 Task: Add the "Commerce footer" in the site builder.
Action: Mouse moved to (1302, 89)
Screenshot: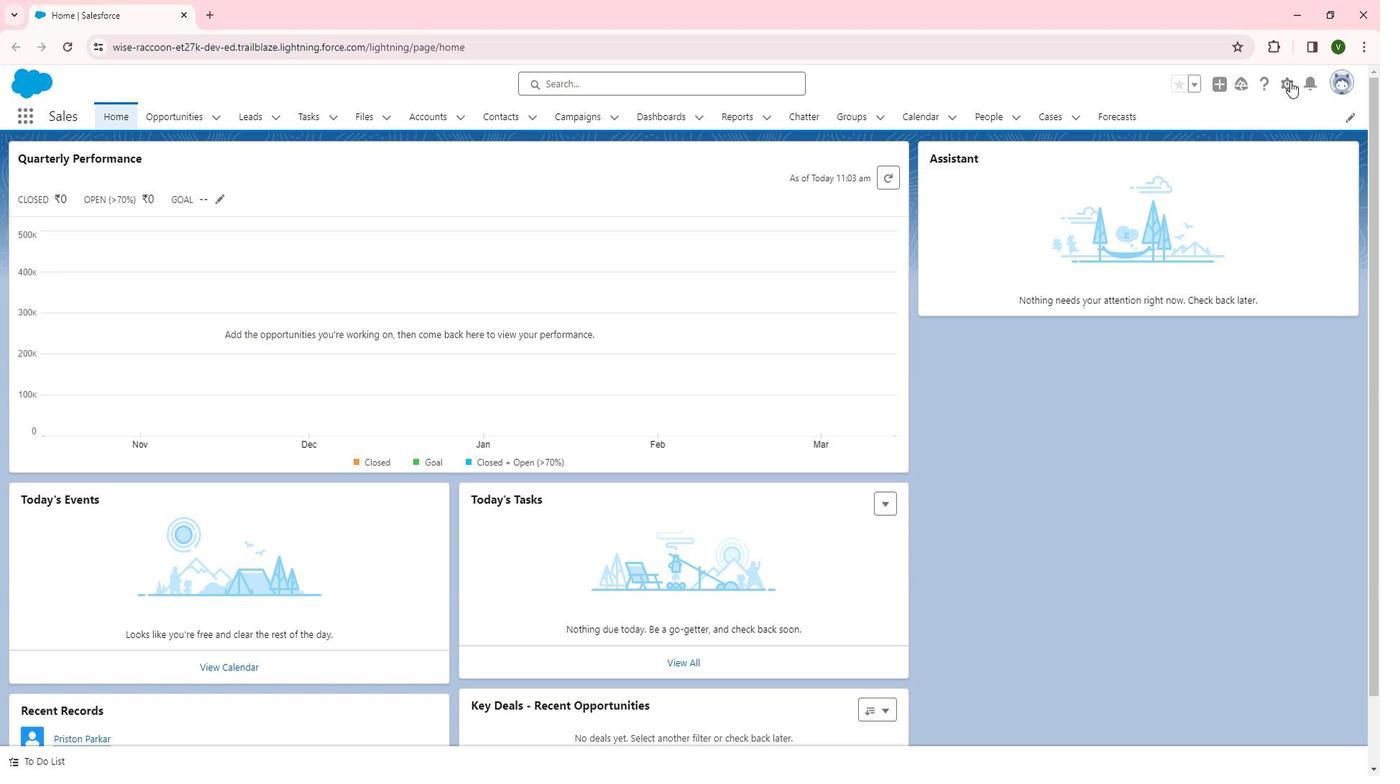 
Action: Mouse pressed left at (1302, 89)
Screenshot: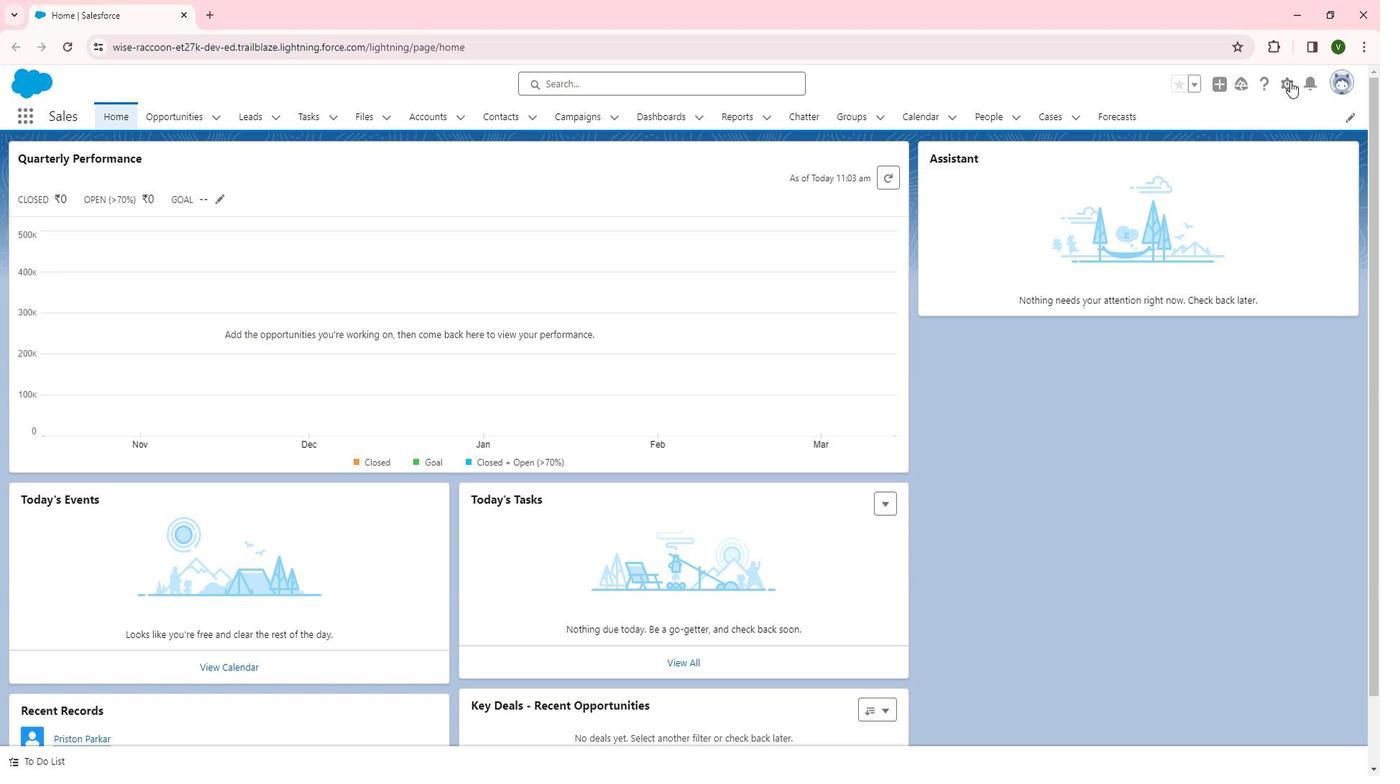 
Action: Mouse moved to (1245, 138)
Screenshot: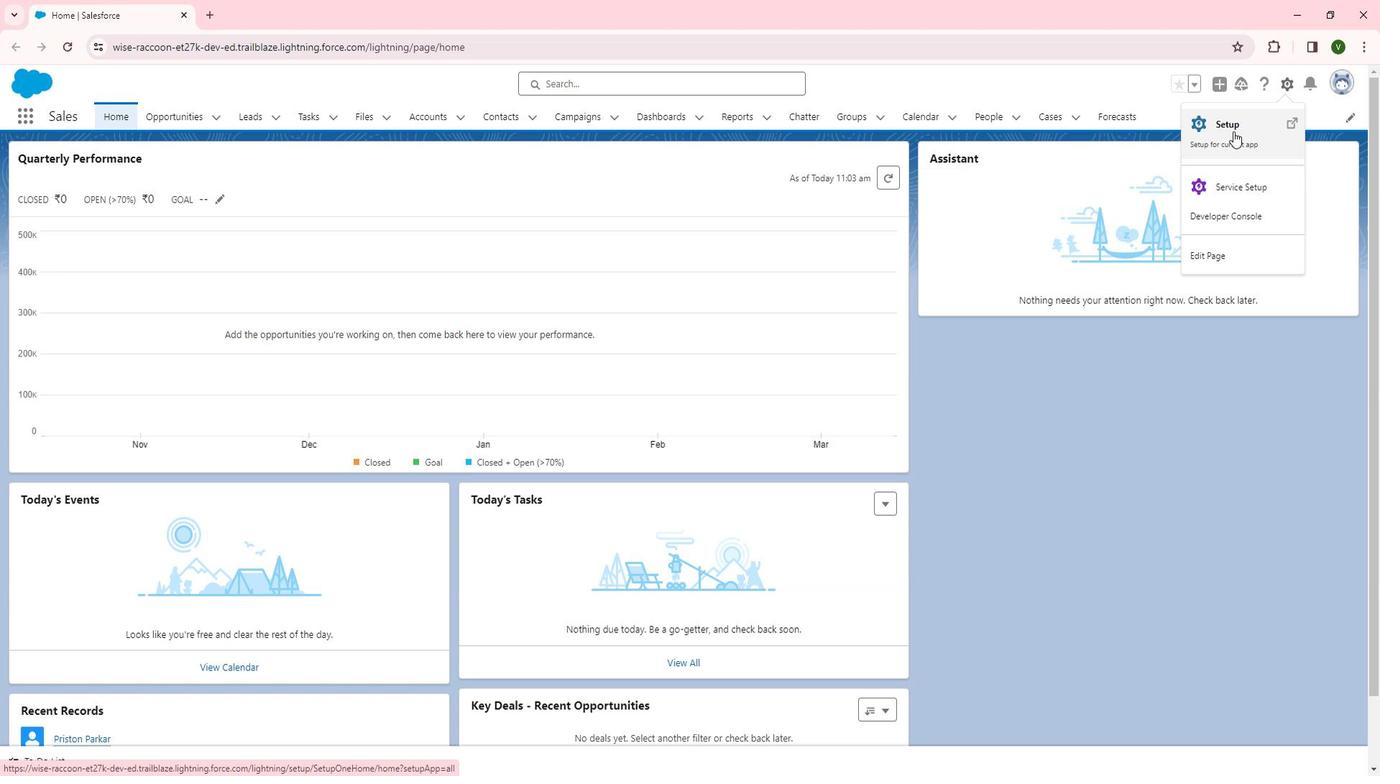 
Action: Mouse pressed left at (1245, 138)
Screenshot: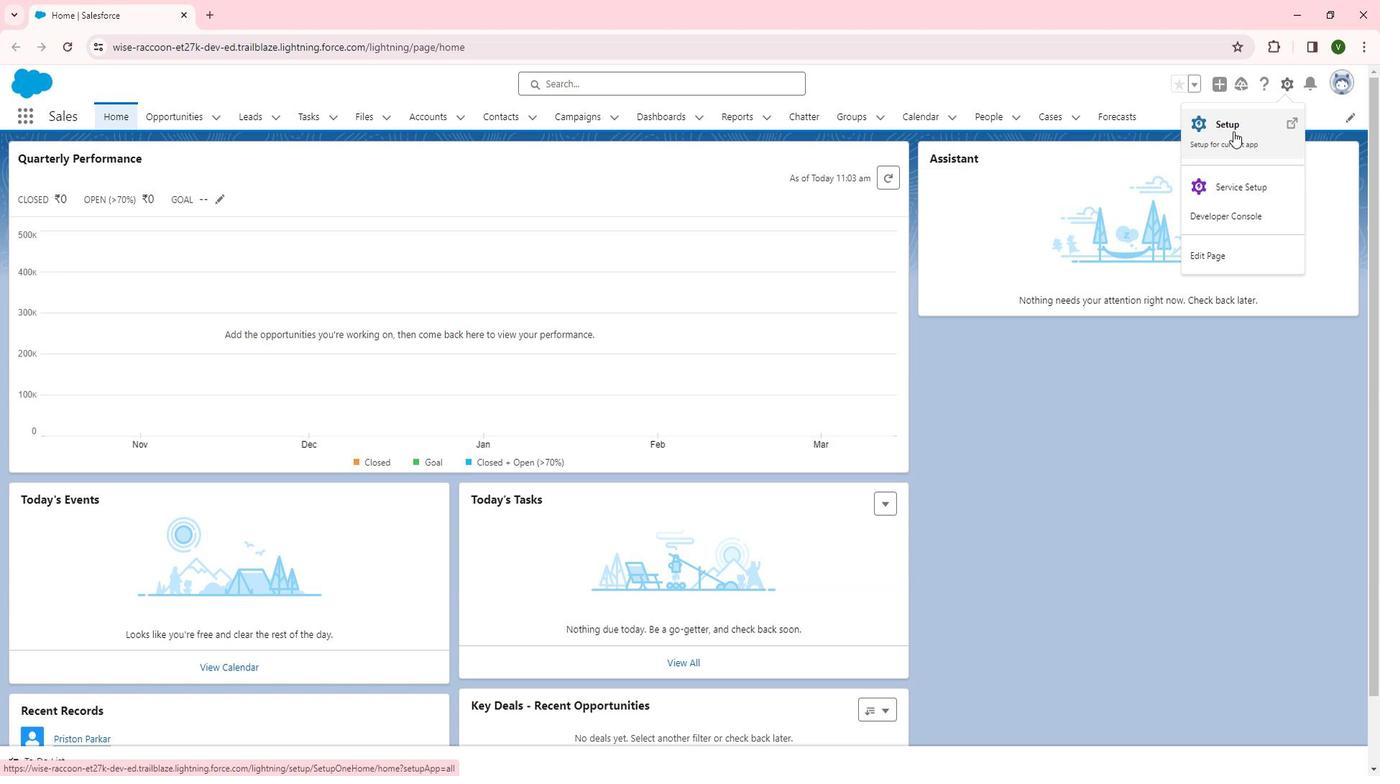 
Action: Mouse moved to (87, 491)
Screenshot: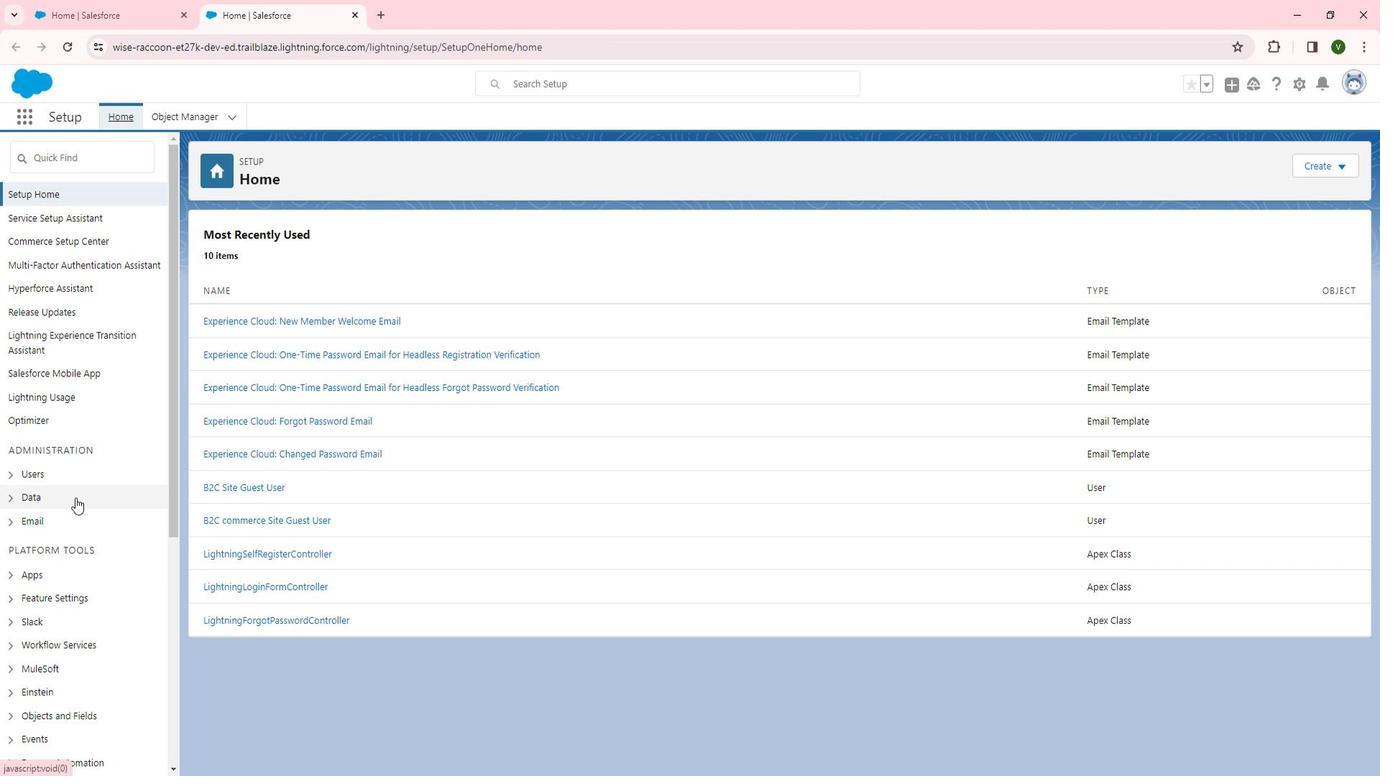 
Action: Mouse scrolled (87, 490) with delta (0, 0)
Screenshot: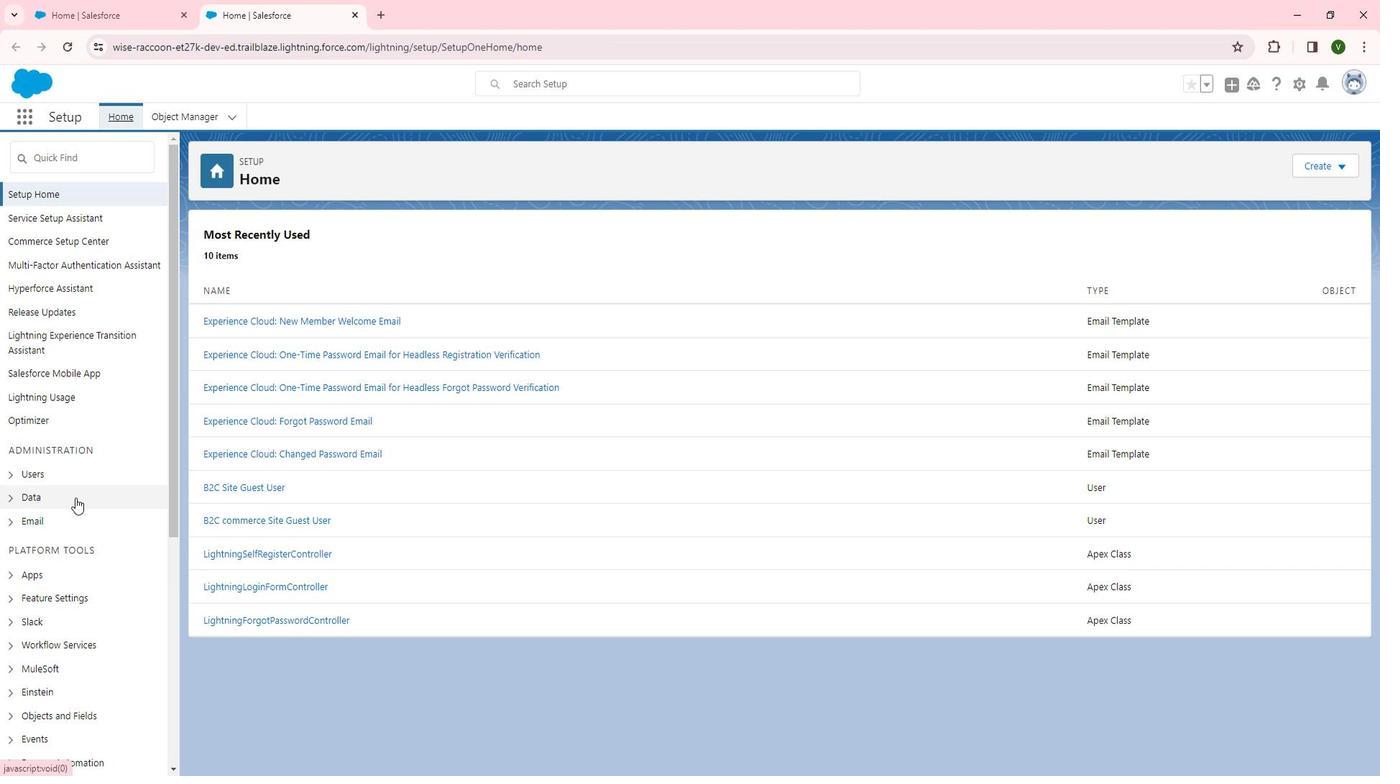 
Action: Mouse scrolled (87, 490) with delta (0, 0)
Screenshot: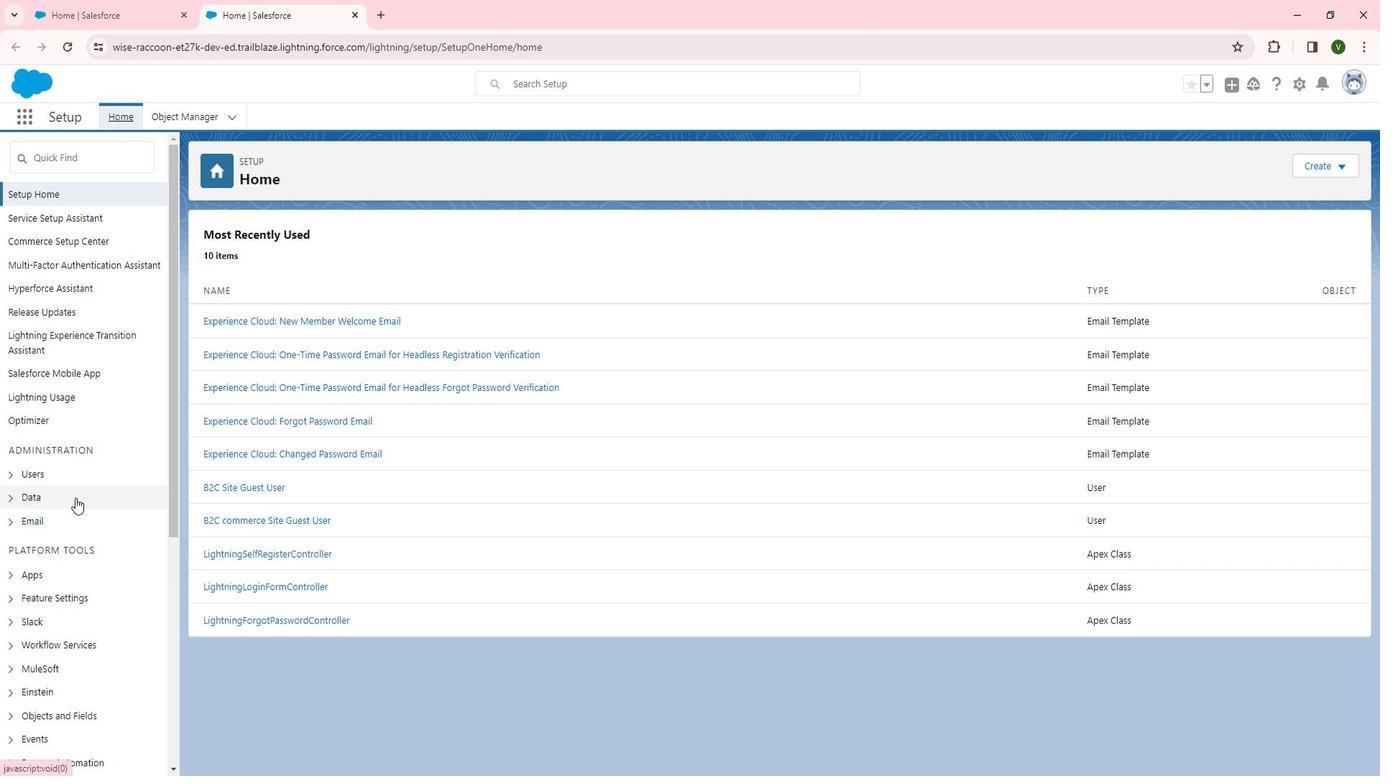 
Action: Mouse moved to (87, 491)
Screenshot: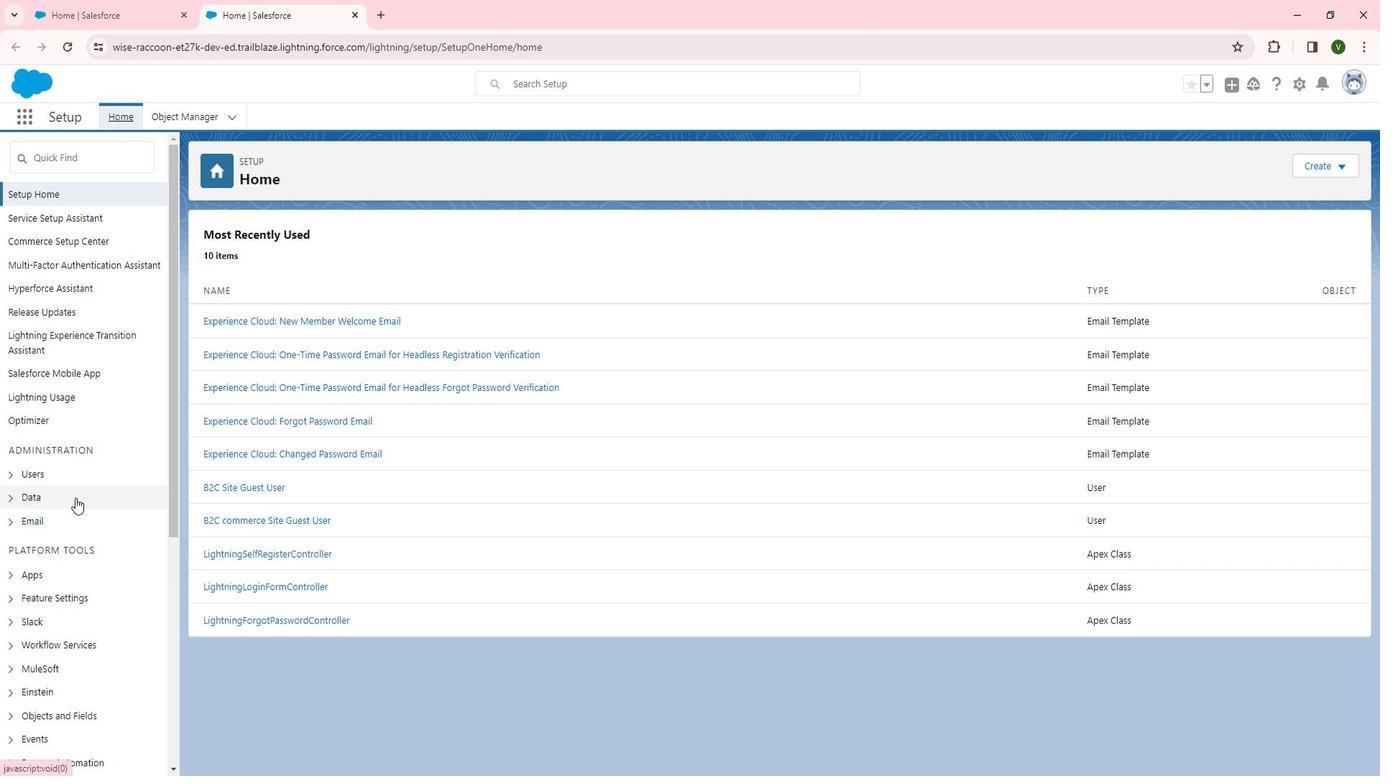 
Action: Mouse scrolled (87, 490) with delta (0, 0)
Screenshot: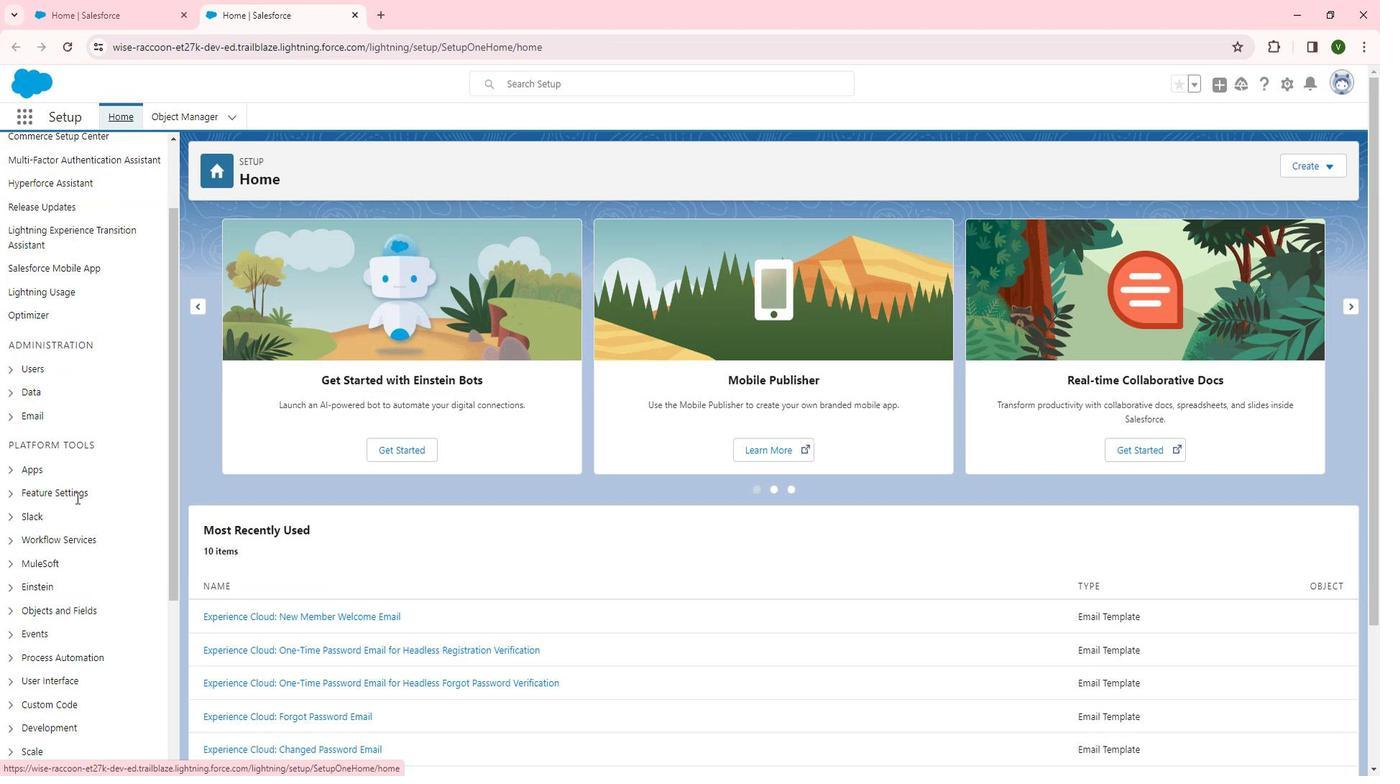 
Action: Mouse moved to (62, 408)
Screenshot: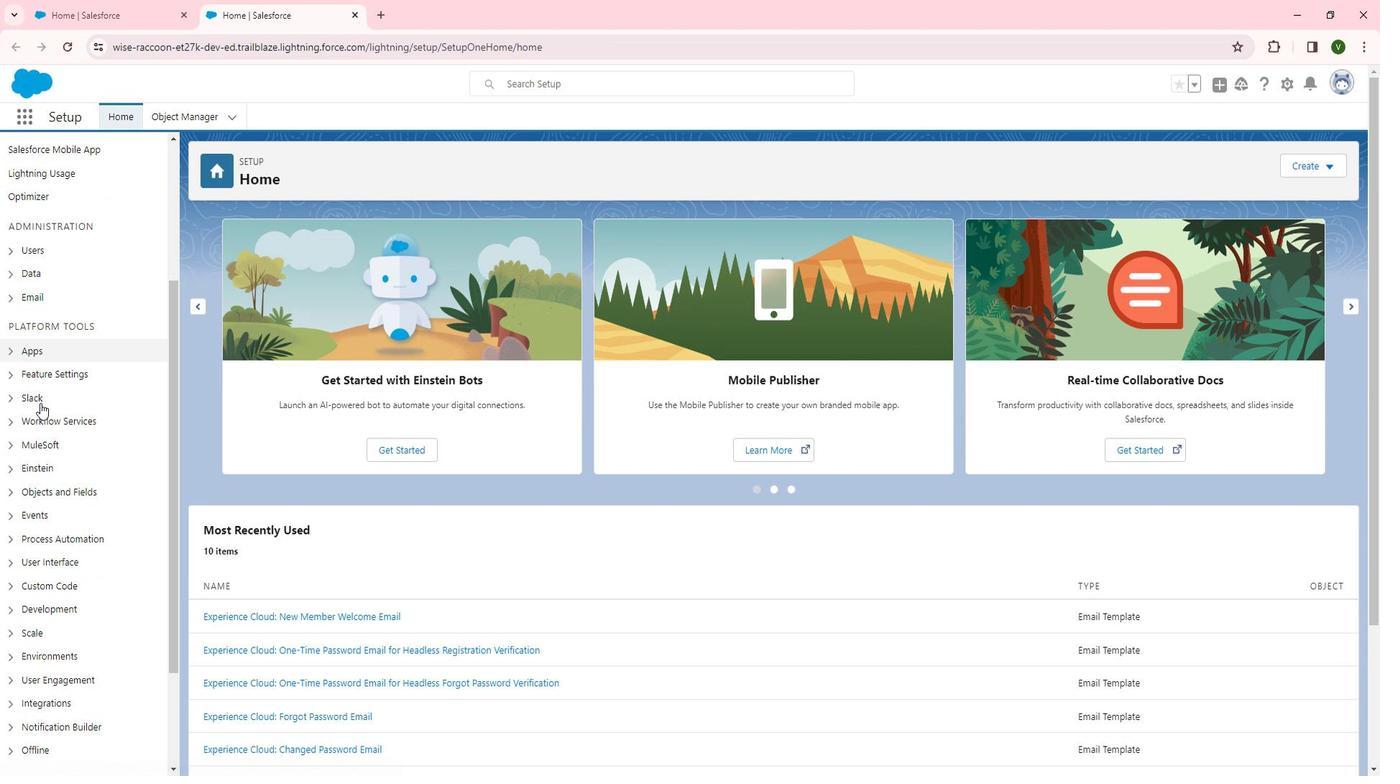 
Action: Mouse scrolled (62, 407) with delta (0, 0)
Screenshot: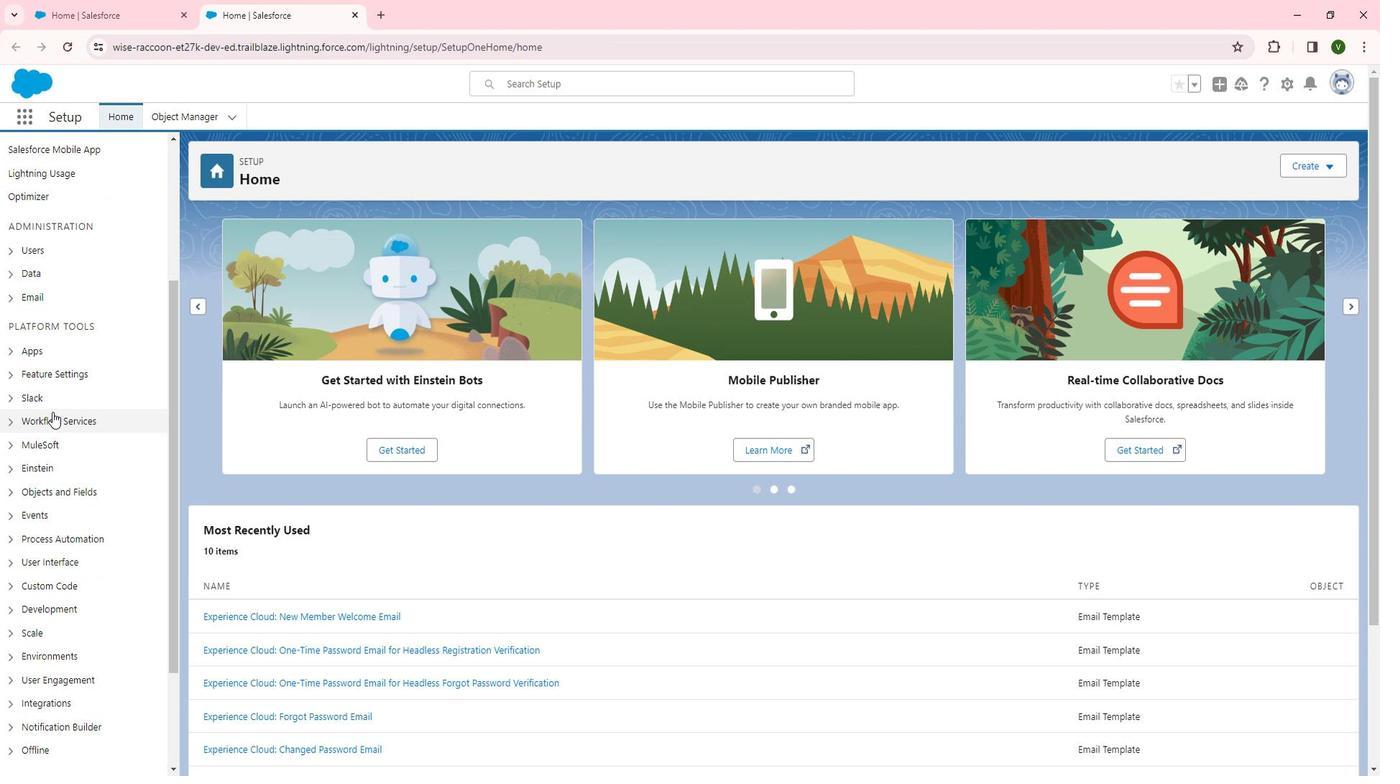 
Action: Mouse moved to (64, 408)
Screenshot: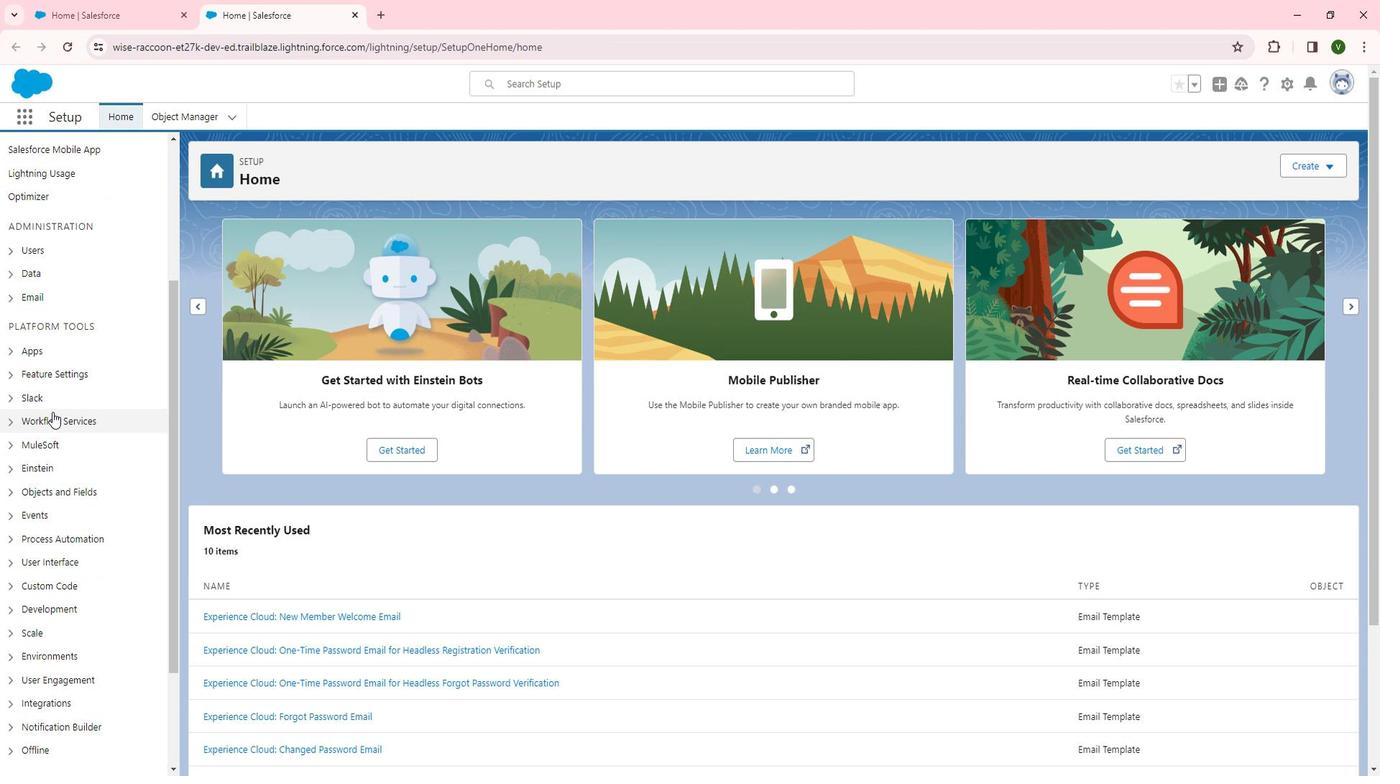 
Action: Mouse scrolled (64, 407) with delta (0, 0)
Screenshot: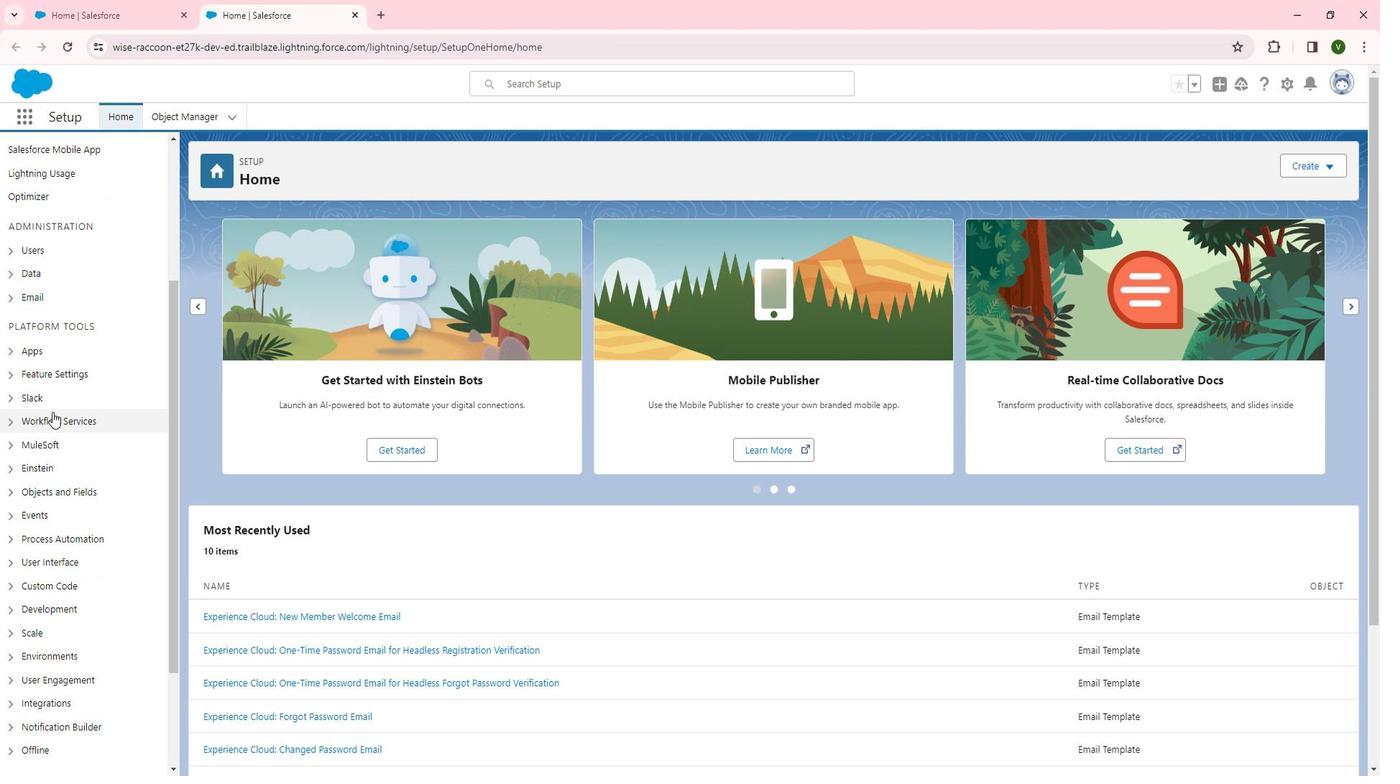
Action: Mouse moved to (86, 227)
Screenshot: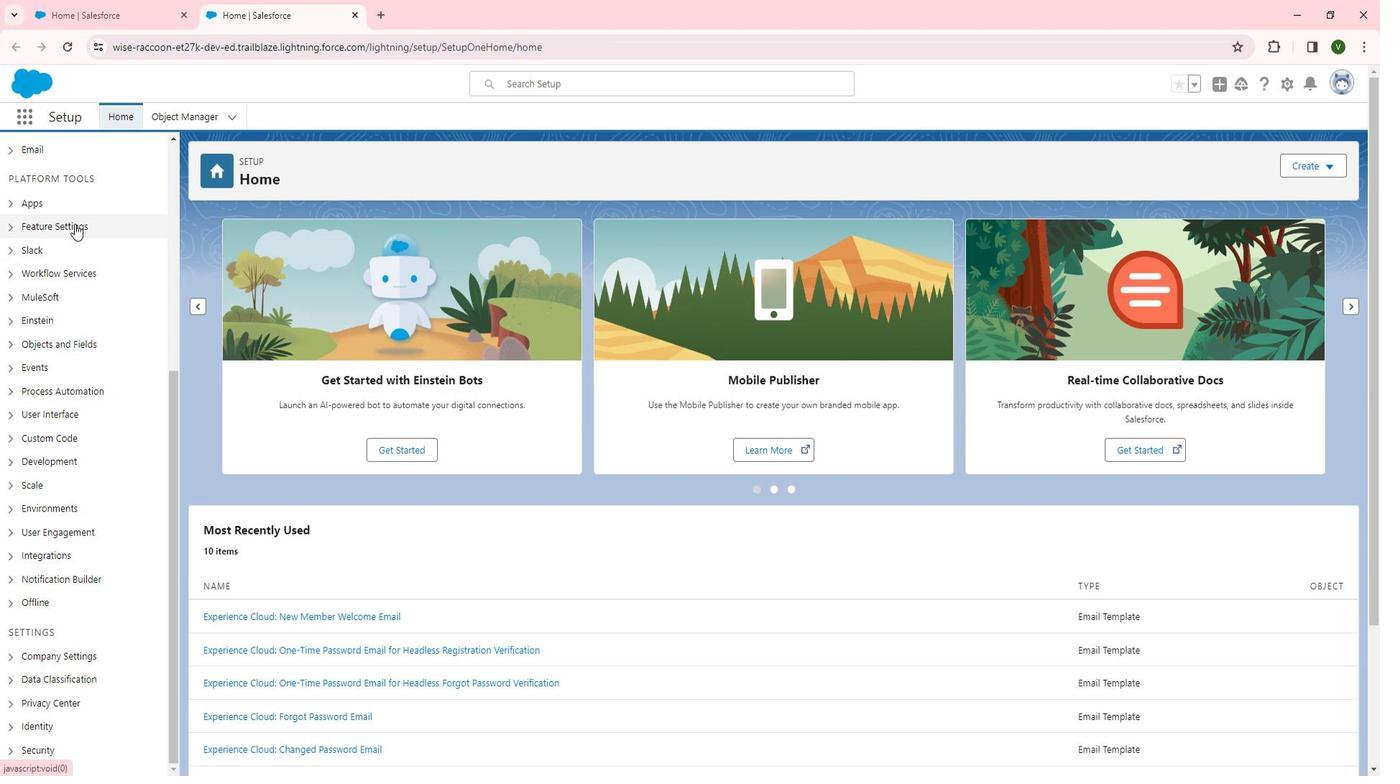 
Action: Mouse pressed left at (86, 227)
Screenshot: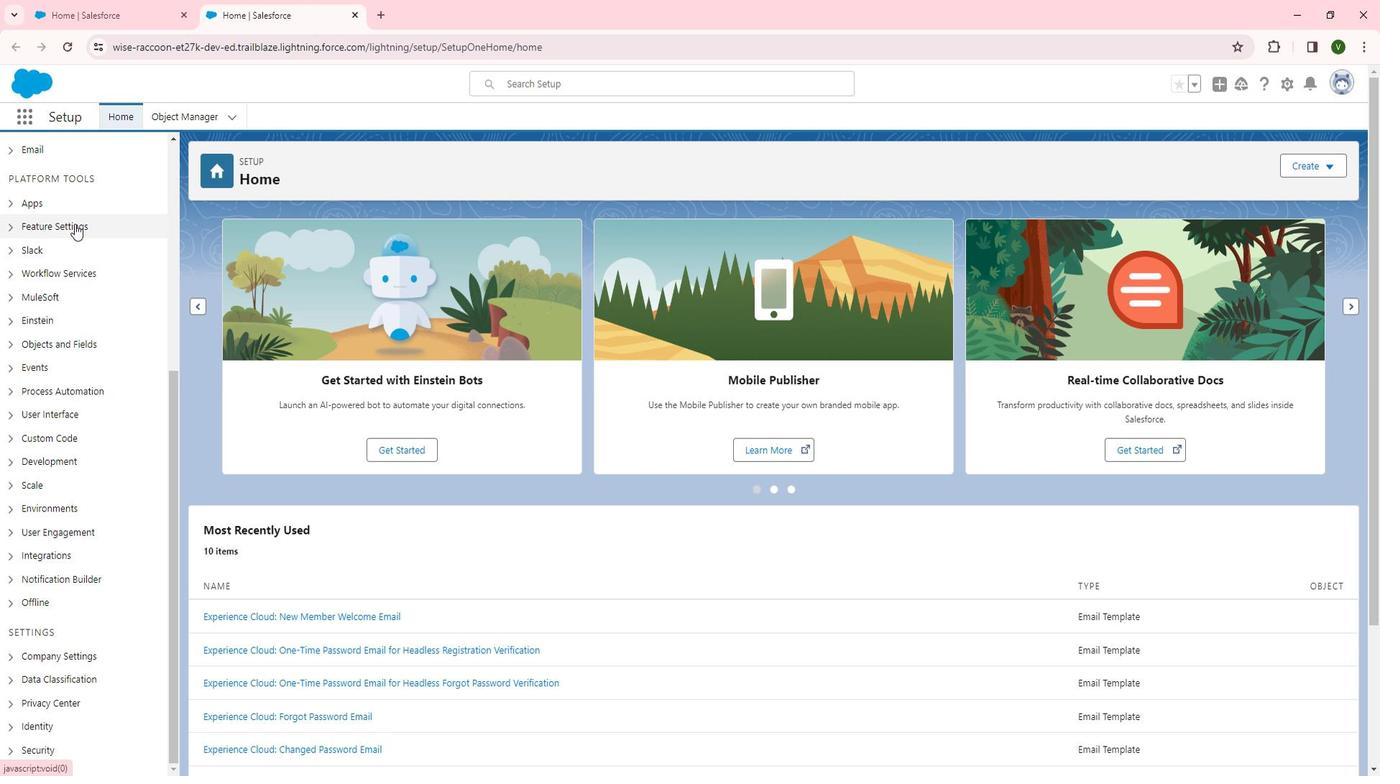 
Action: Mouse moved to (86, 379)
Screenshot: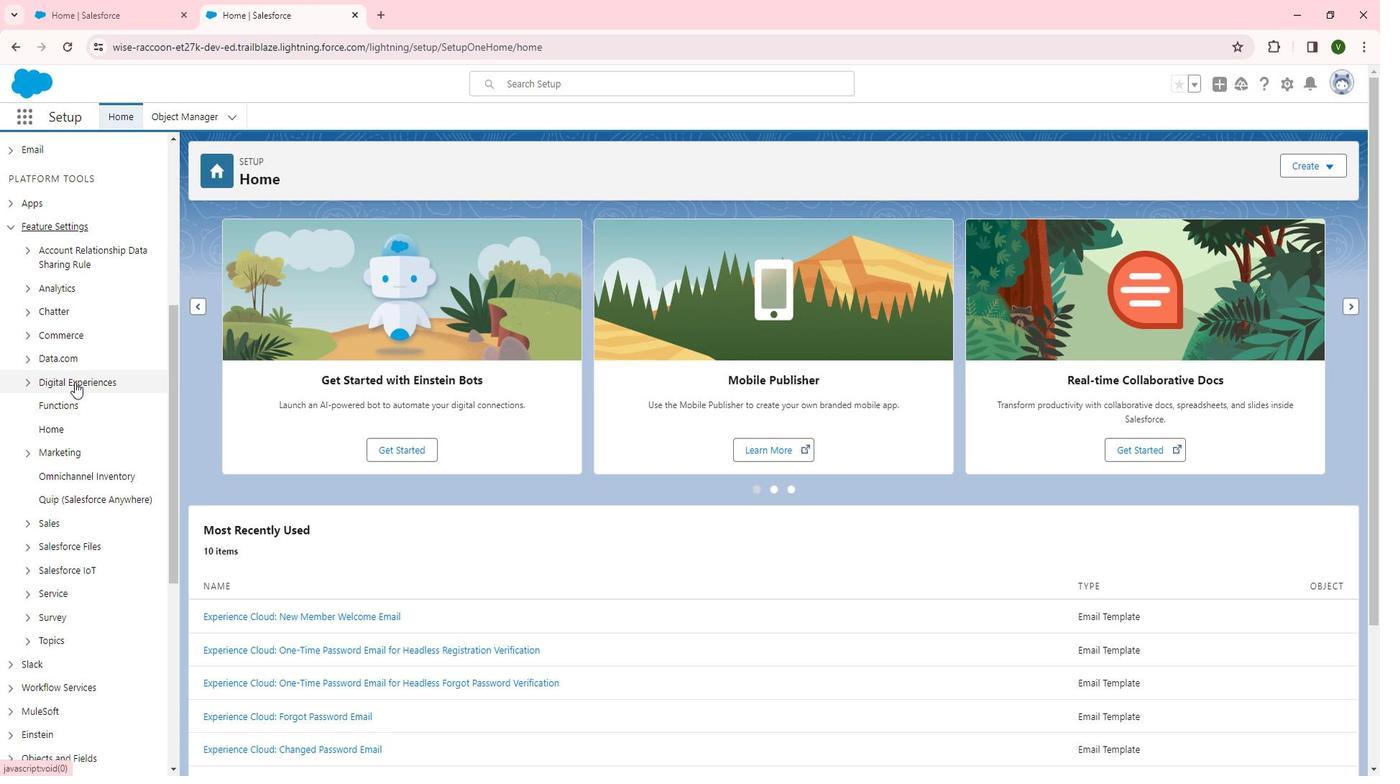
Action: Mouse pressed left at (86, 379)
Screenshot: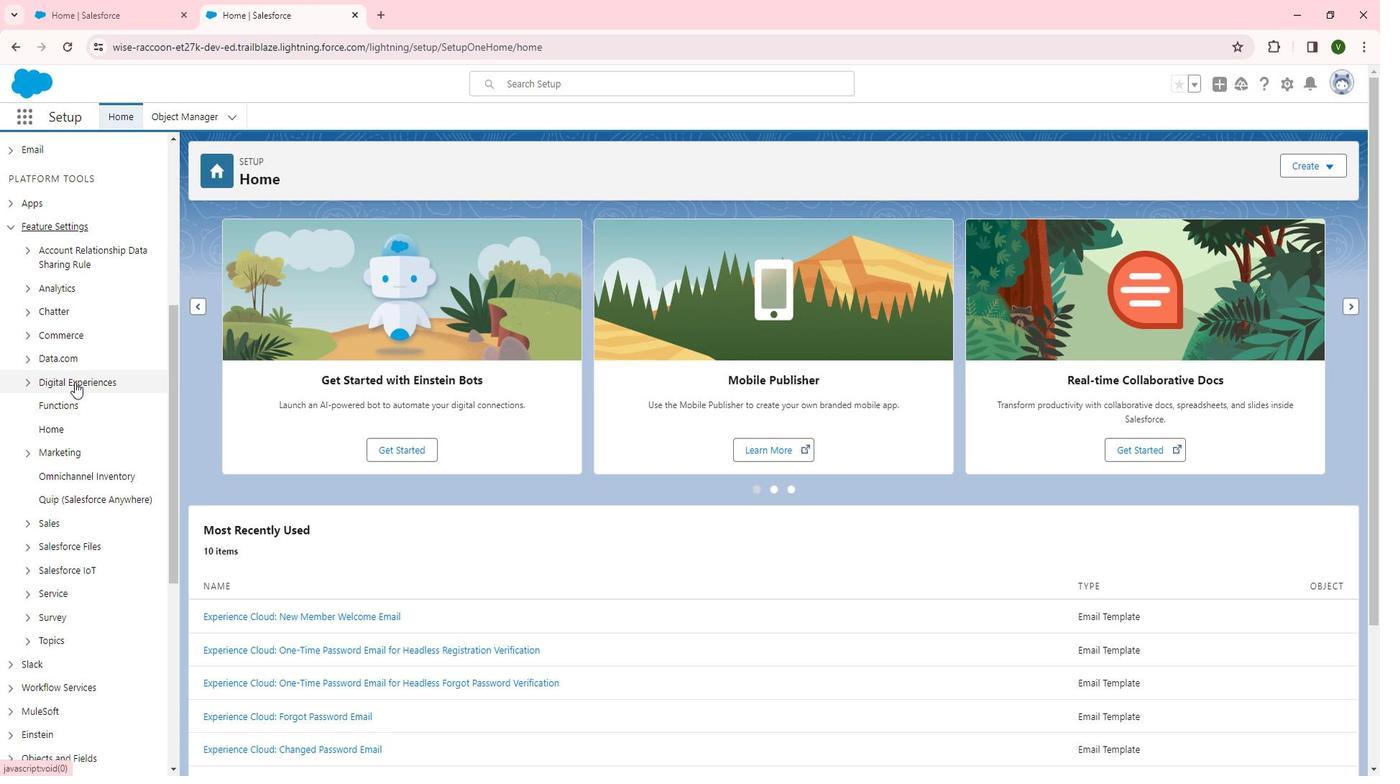 
Action: Mouse moved to (77, 400)
Screenshot: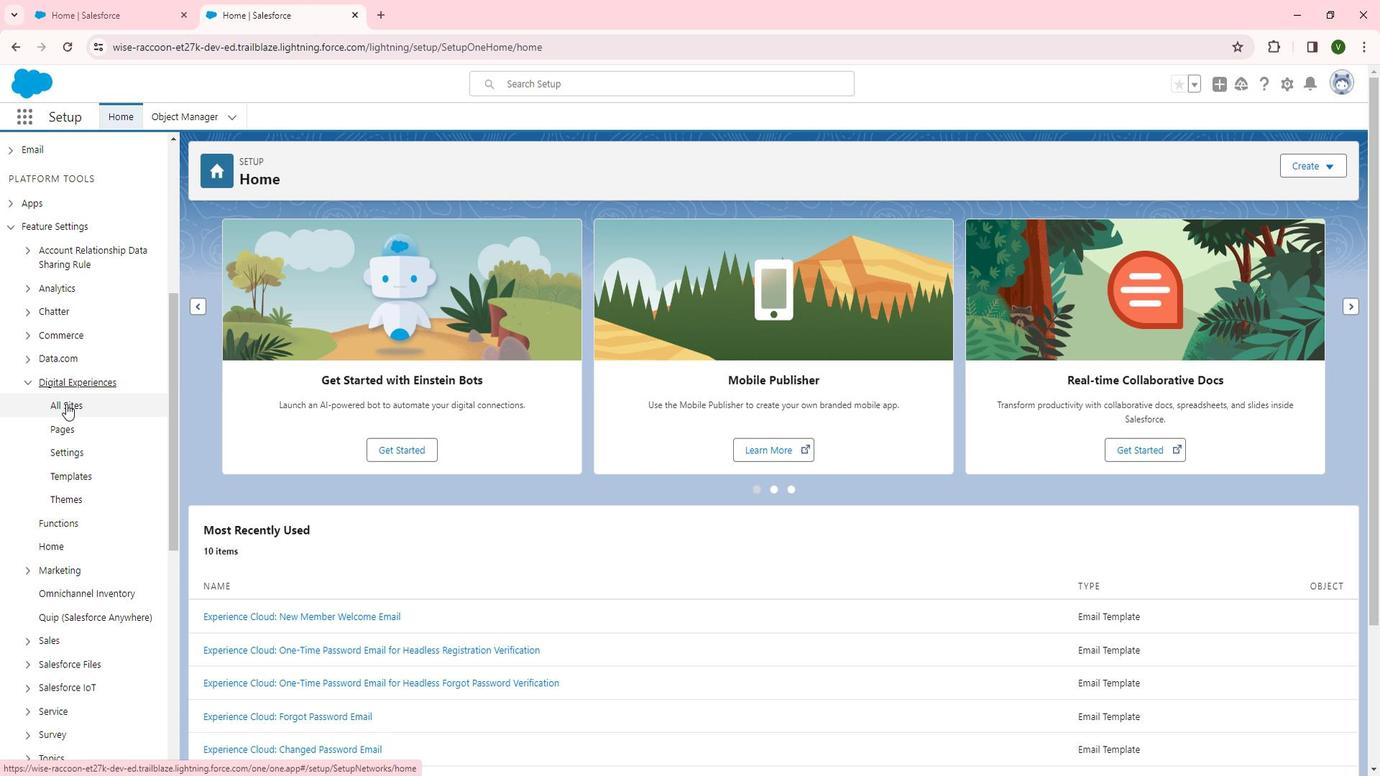 
Action: Mouse pressed left at (77, 400)
Screenshot: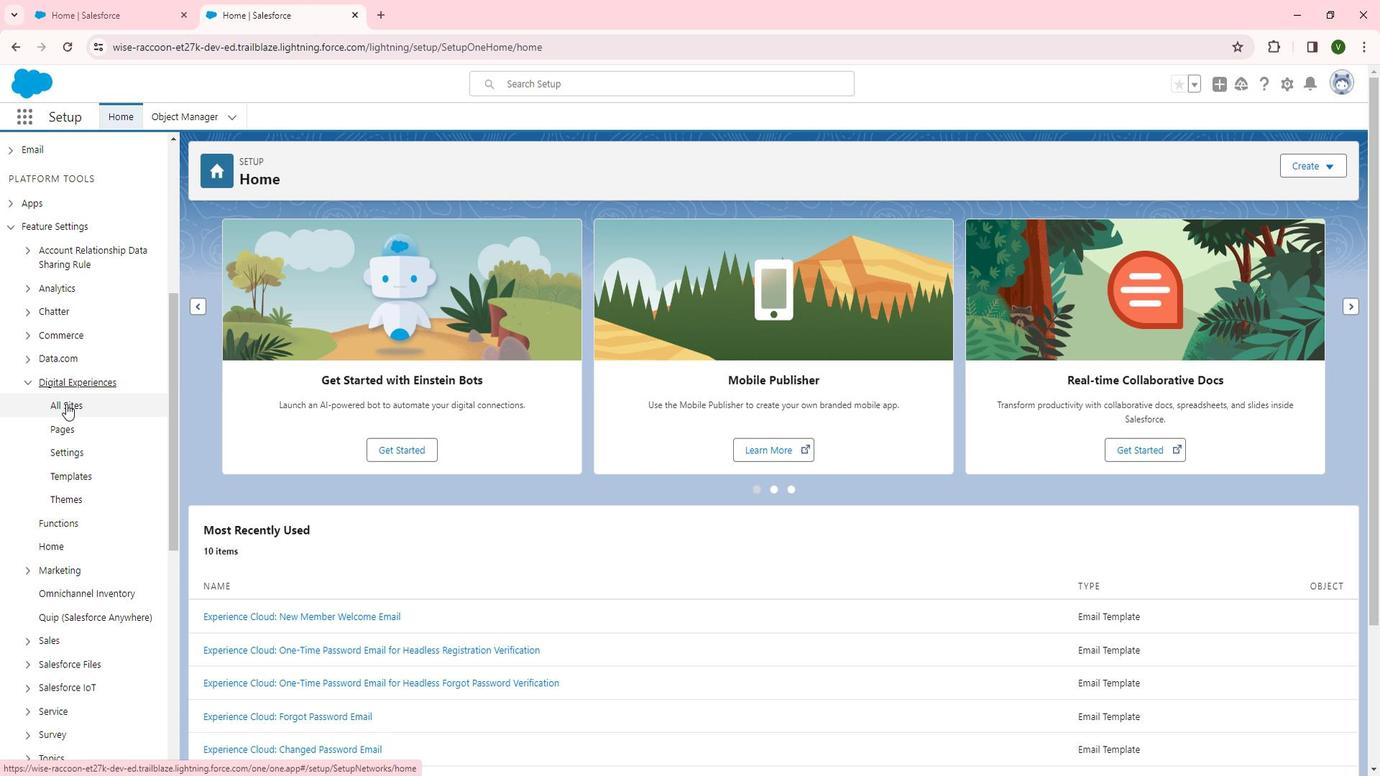
Action: Mouse moved to (250, 358)
Screenshot: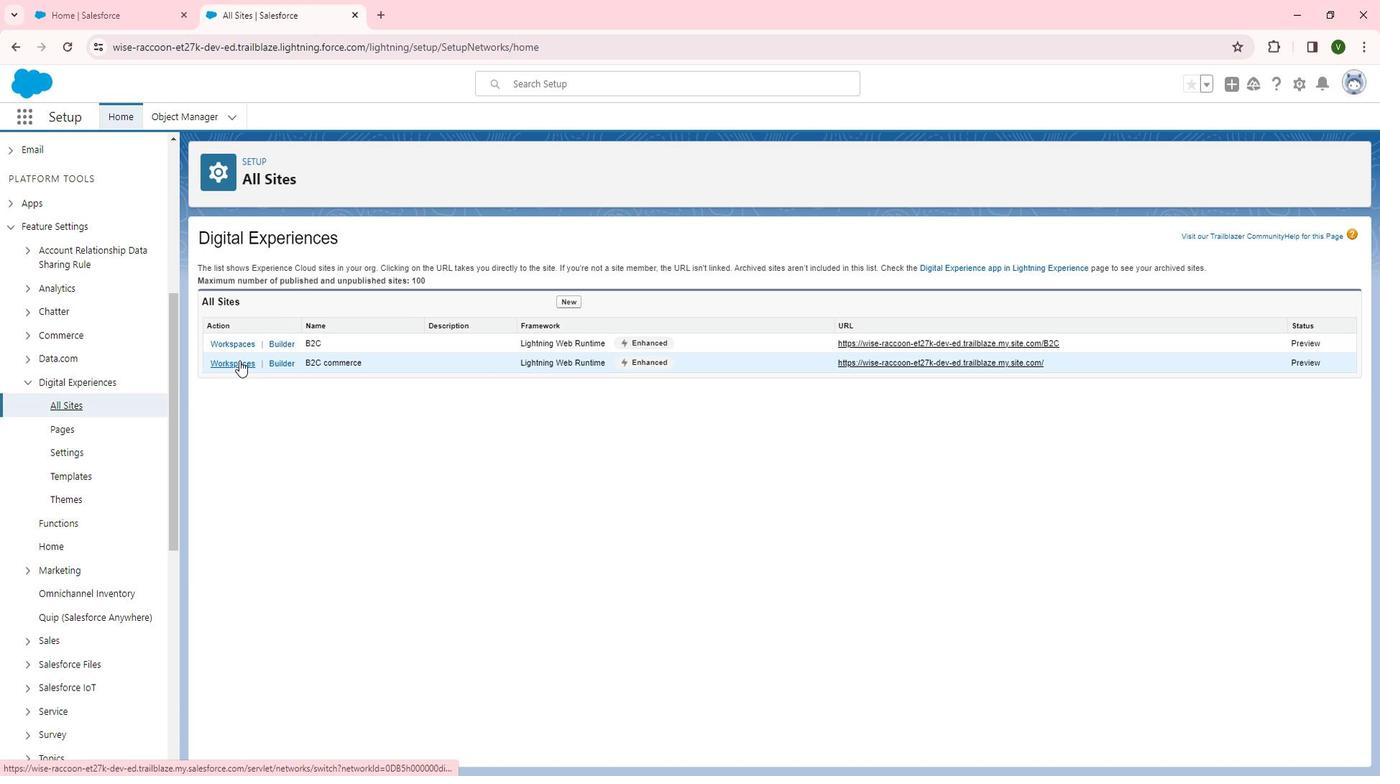 
Action: Mouse pressed left at (250, 358)
Screenshot: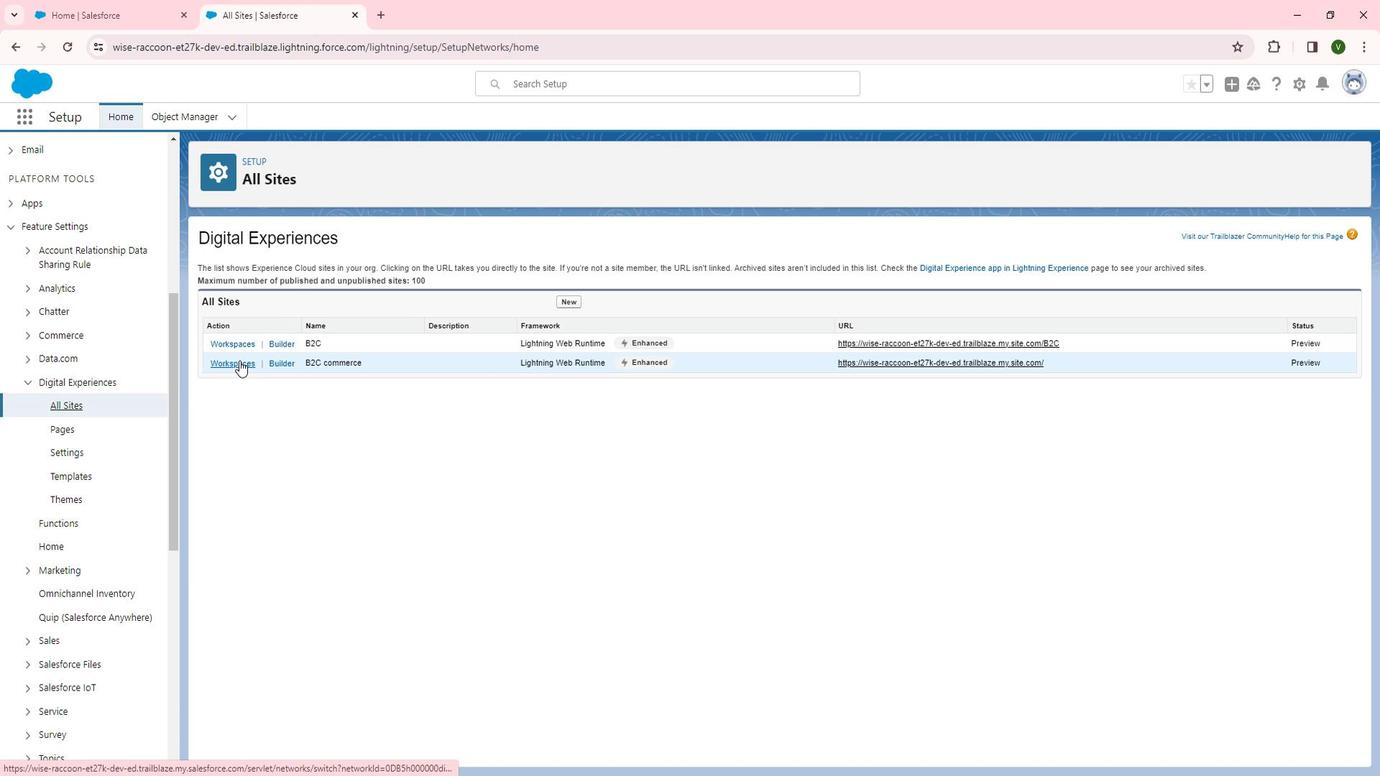 
Action: Mouse moved to (205, 307)
Screenshot: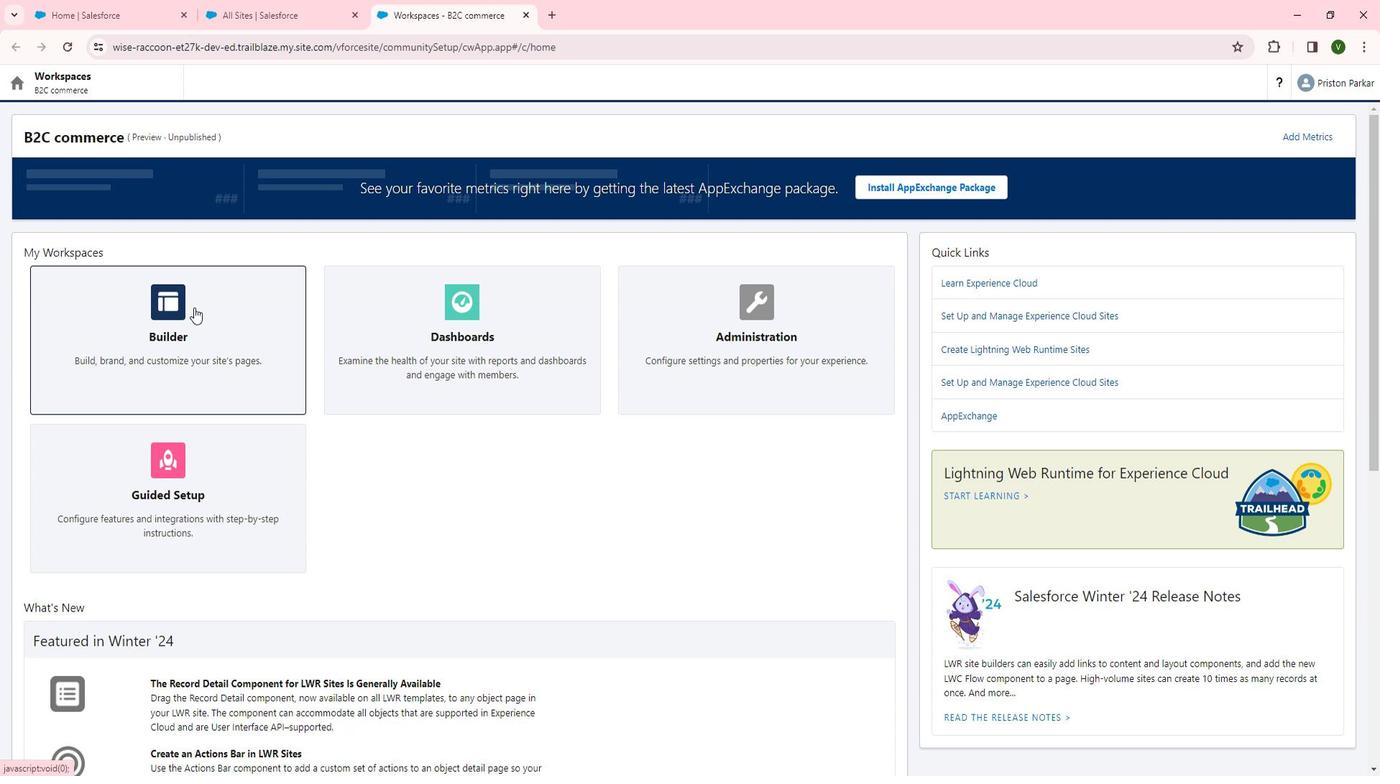 
Action: Mouse pressed left at (205, 307)
Screenshot: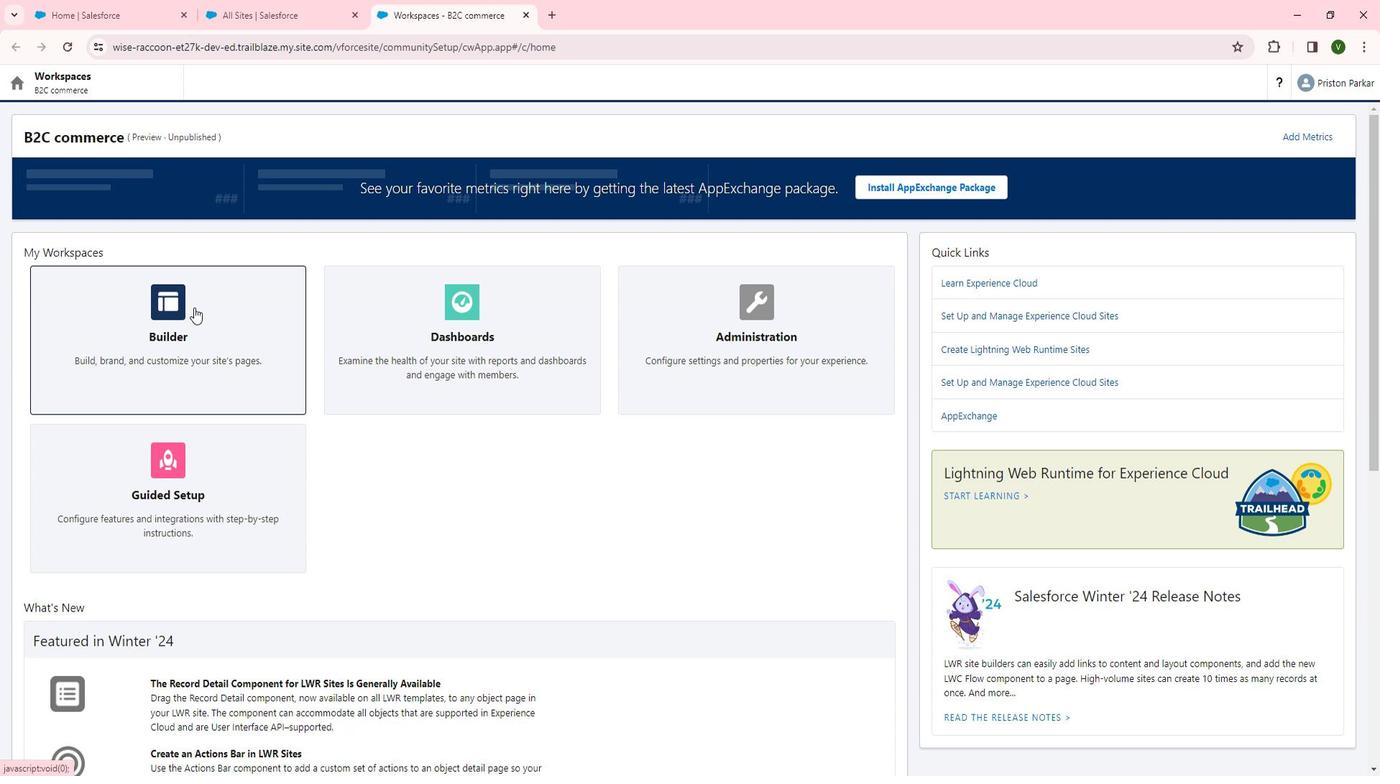 
Action: Mouse moved to (719, 524)
Screenshot: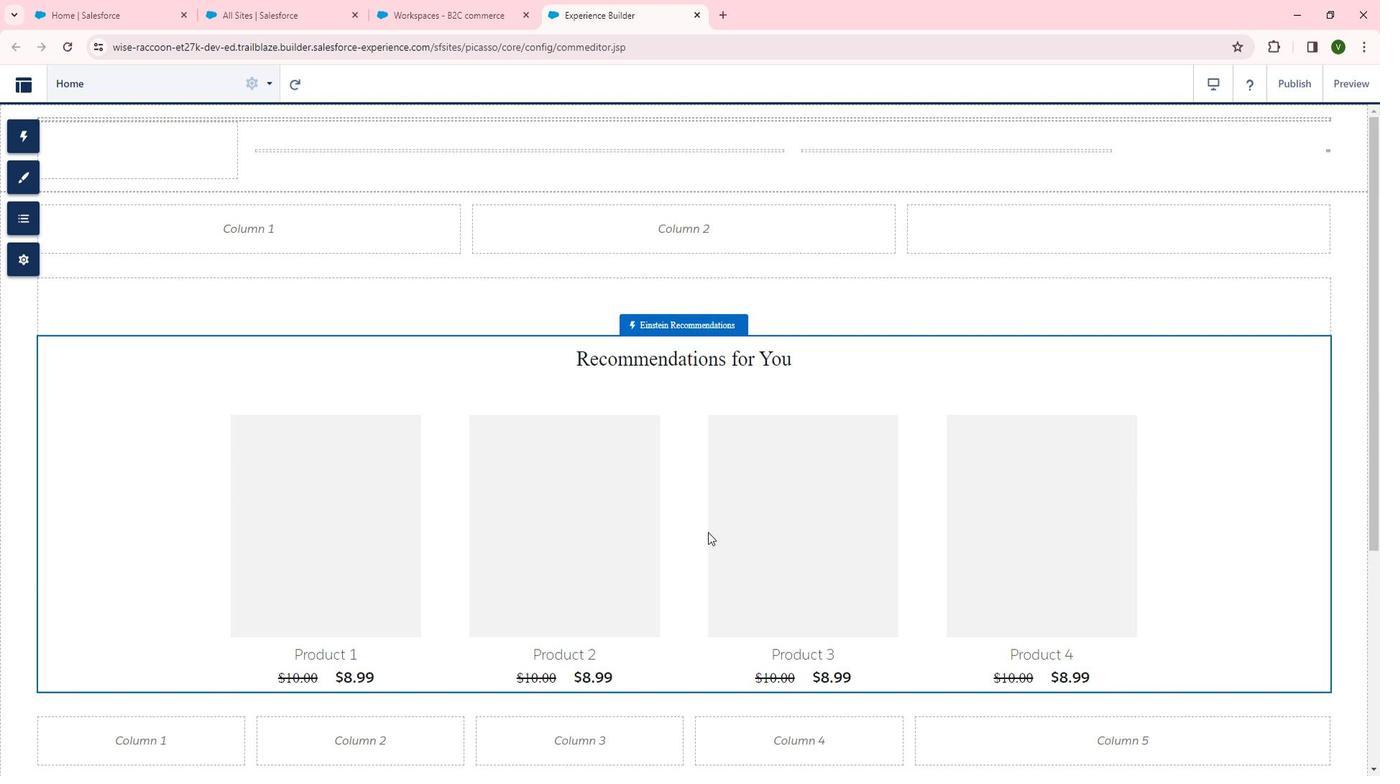 
Action: Mouse scrolled (719, 525) with delta (0, 0)
Screenshot: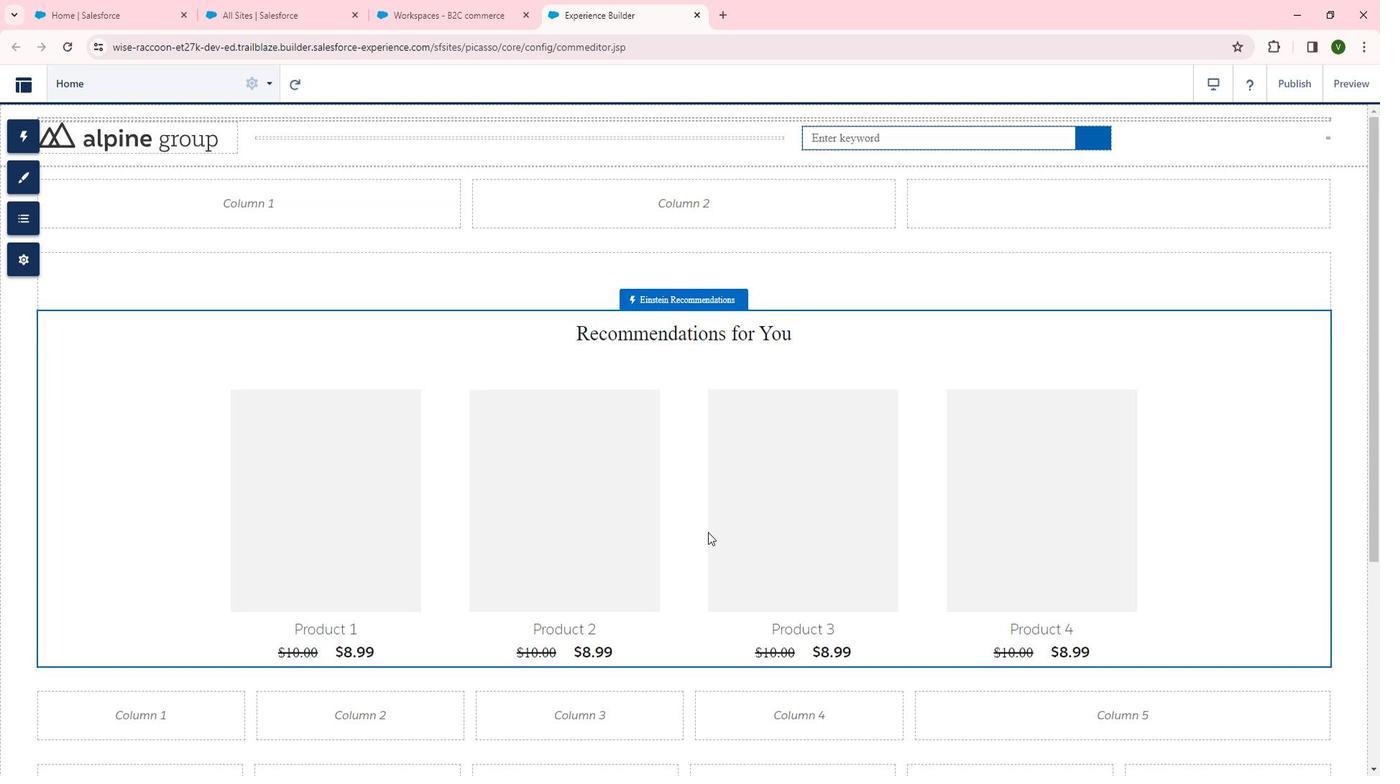 
Action: Mouse scrolled (719, 525) with delta (0, 0)
Screenshot: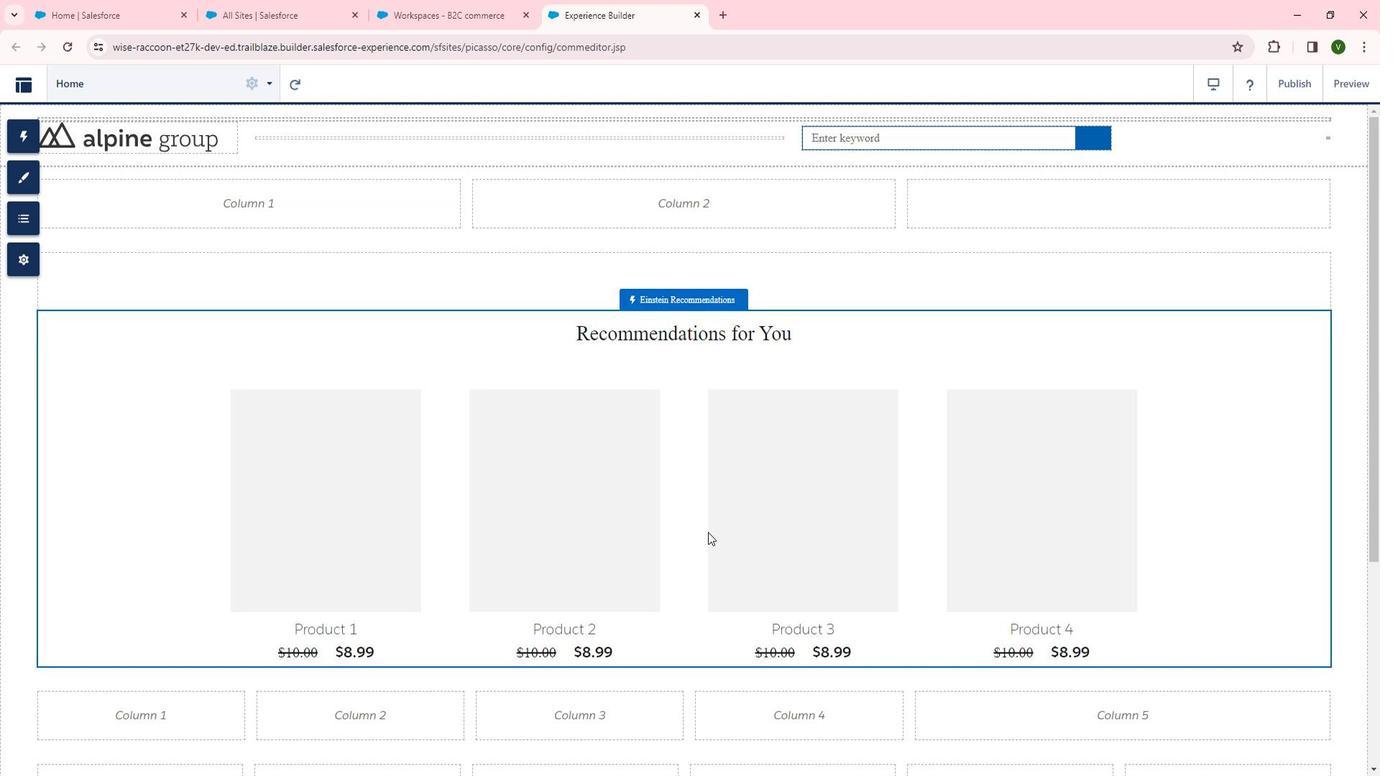 
Action: Mouse scrolled (719, 525) with delta (0, 0)
Screenshot: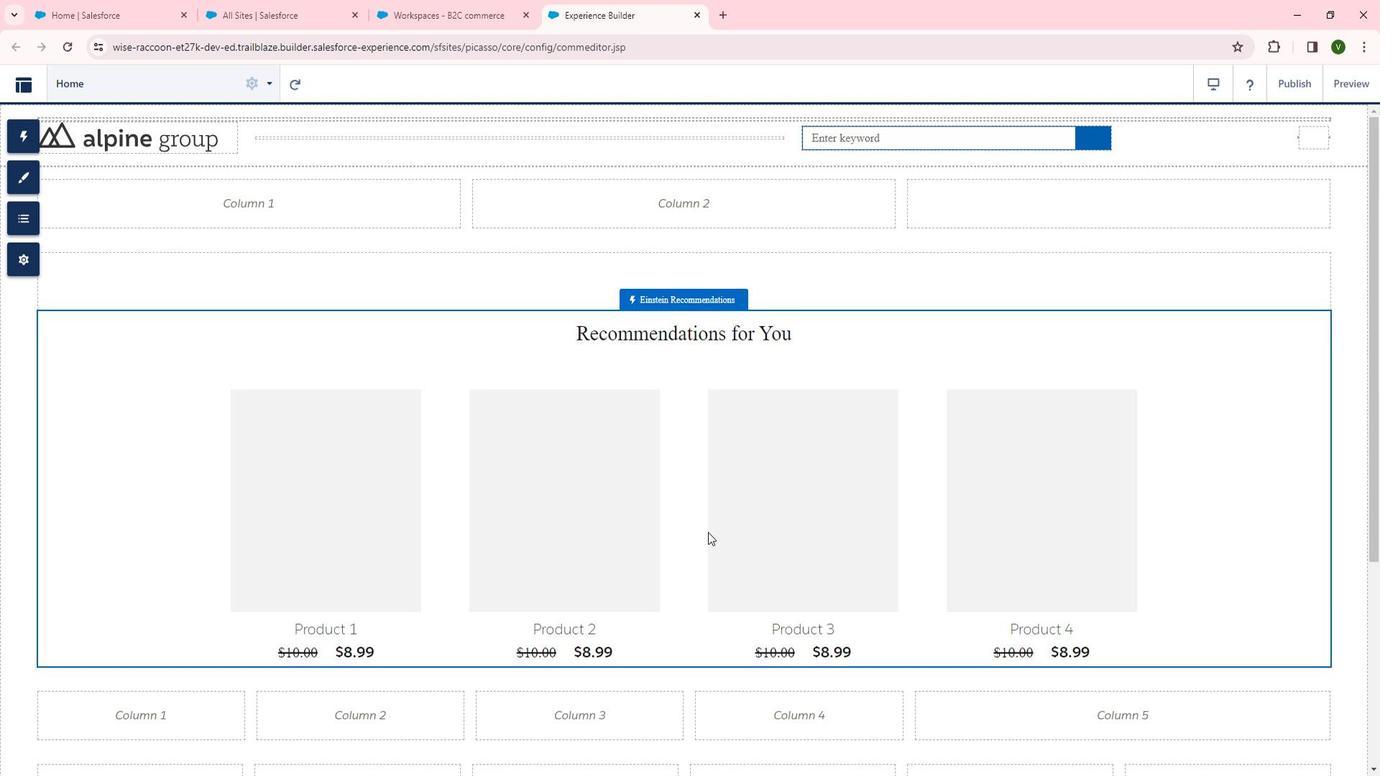 
Action: Mouse moved to (719, 525)
Screenshot: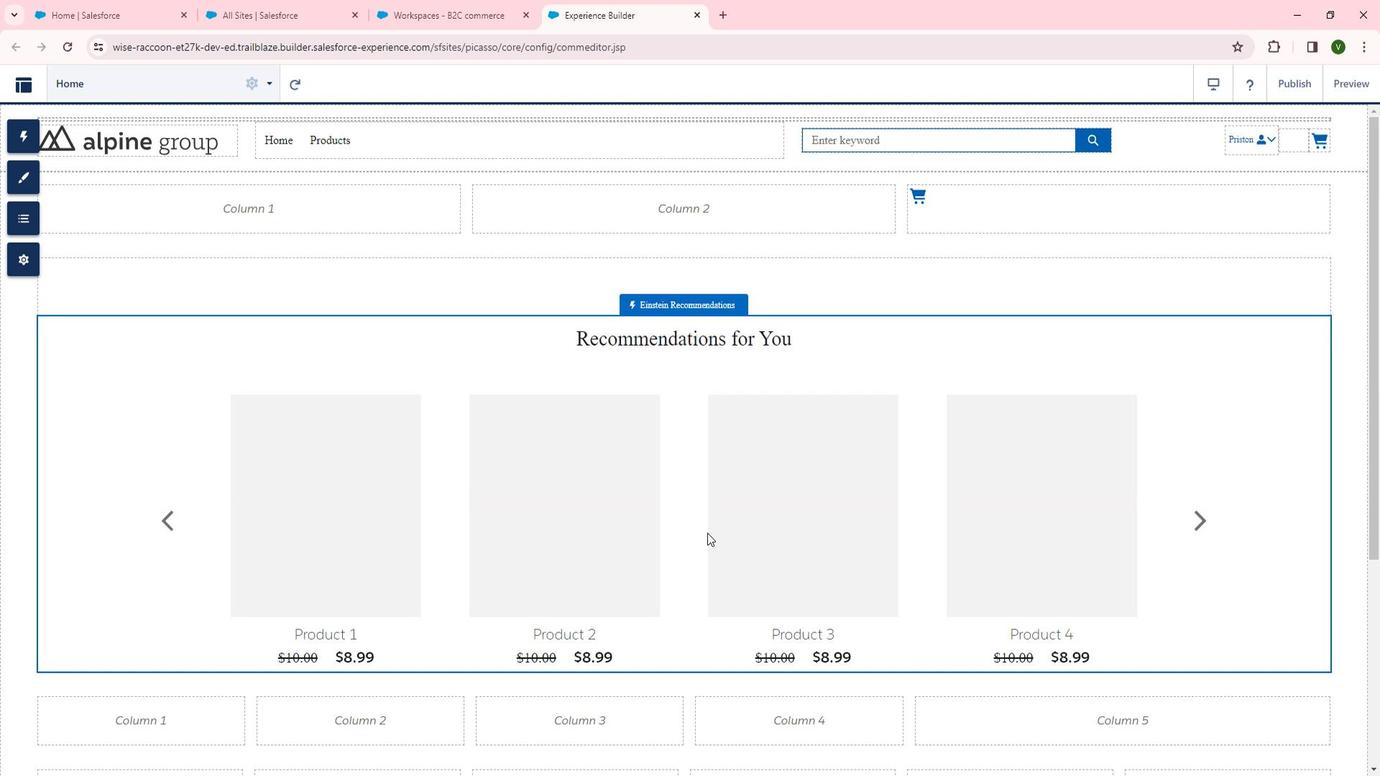 
Action: Mouse scrolled (719, 525) with delta (0, 0)
Screenshot: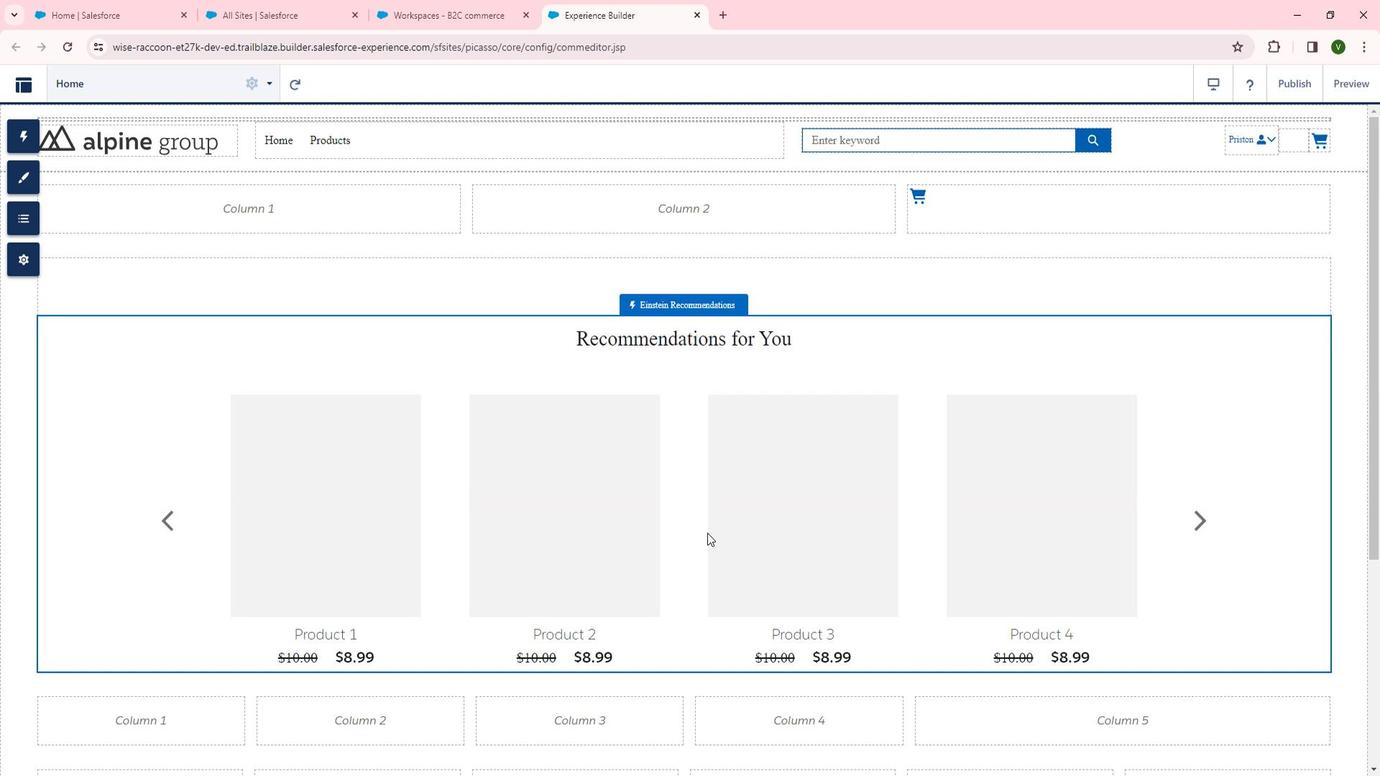 
Action: Mouse scrolled (719, 525) with delta (0, 0)
Screenshot: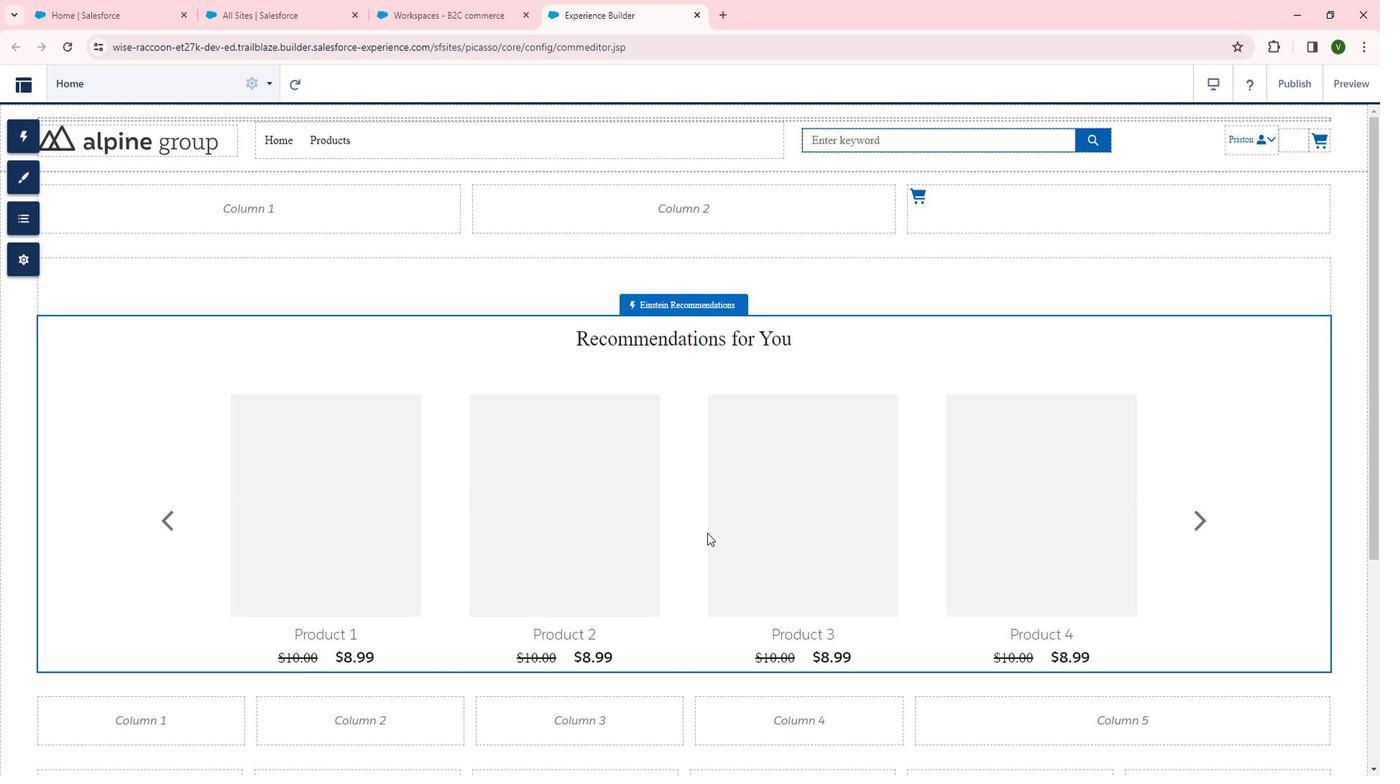 
Action: Mouse scrolled (719, 525) with delta (0, 0)
Screenshot: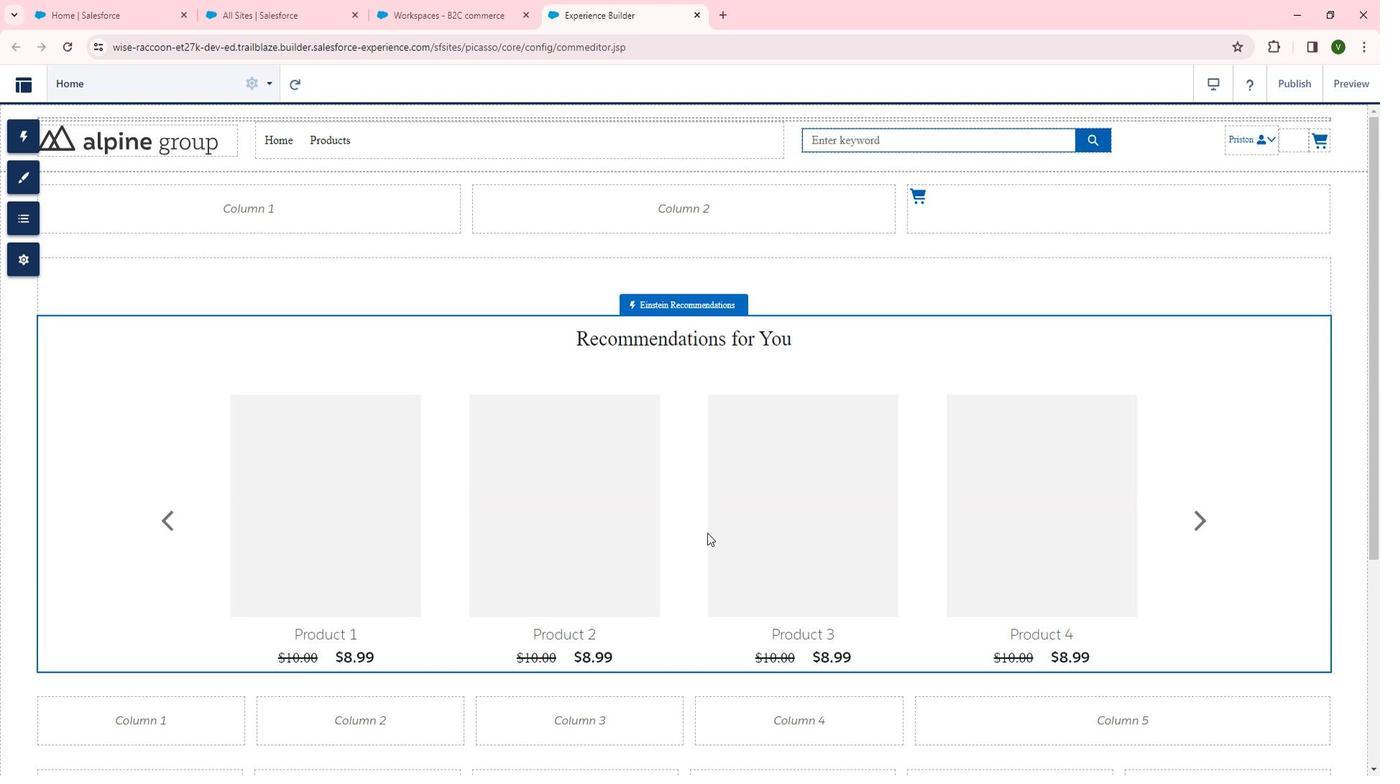 
Action: Mouse scrolled (719, 525) with delta (0, 0)
Screenshot: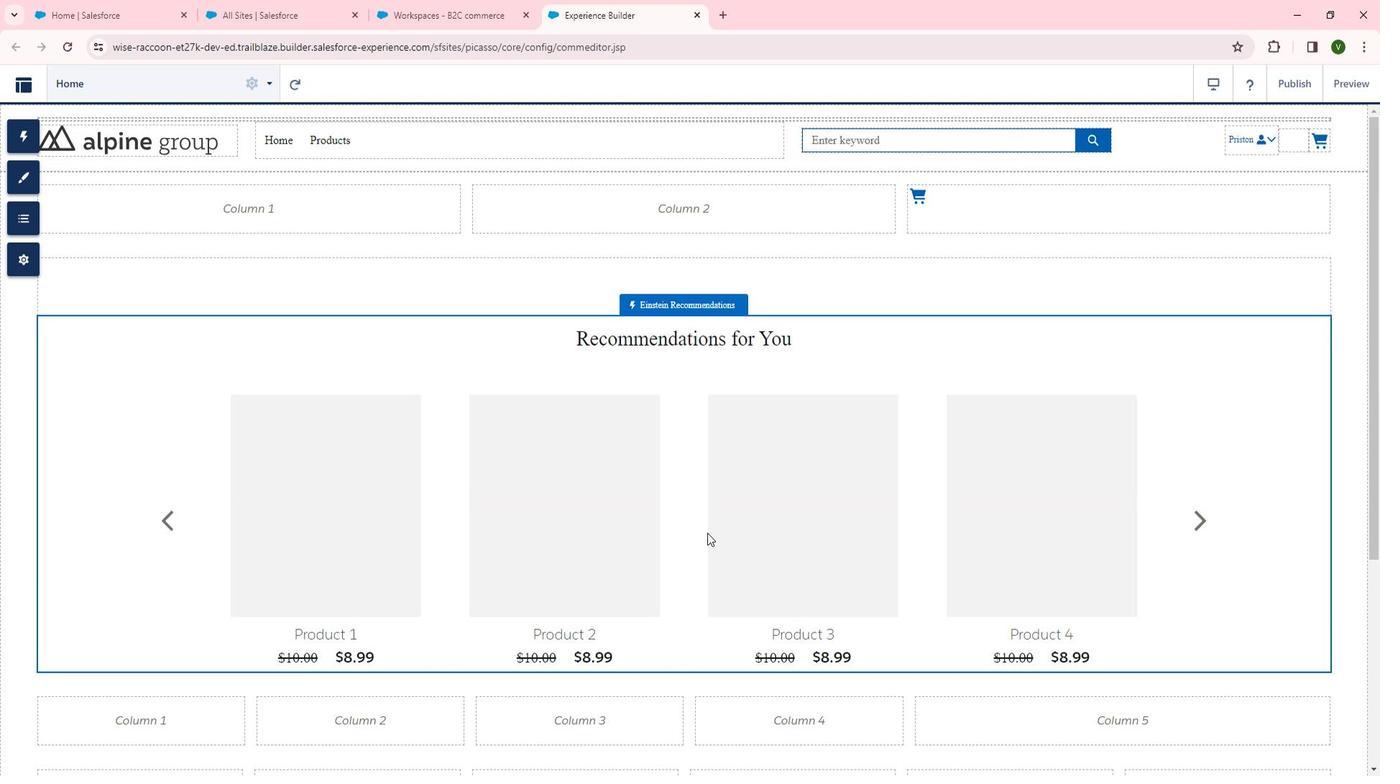 
Action: Mouse moved to (33, 139)
Screenshot: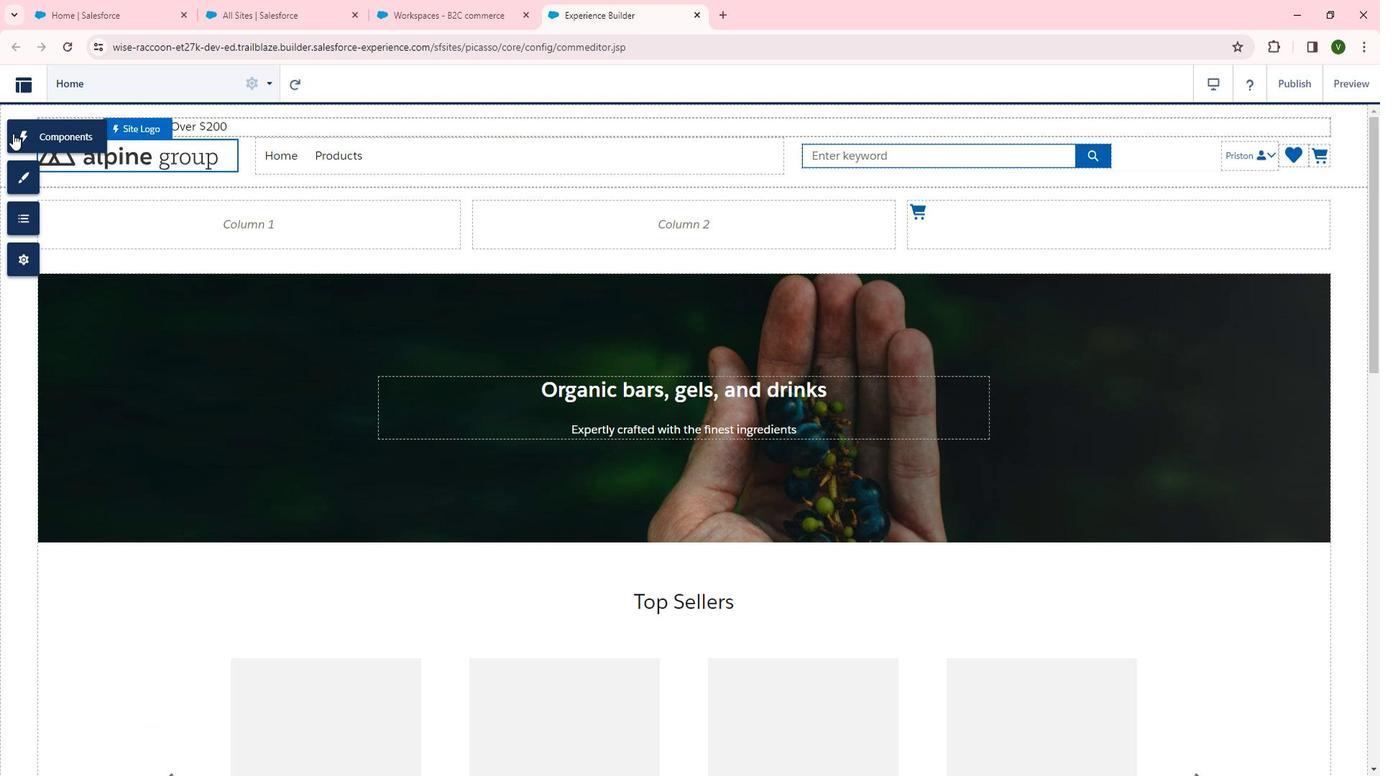 
Action: Mouse pressed left at (33, 139)
Screenshot: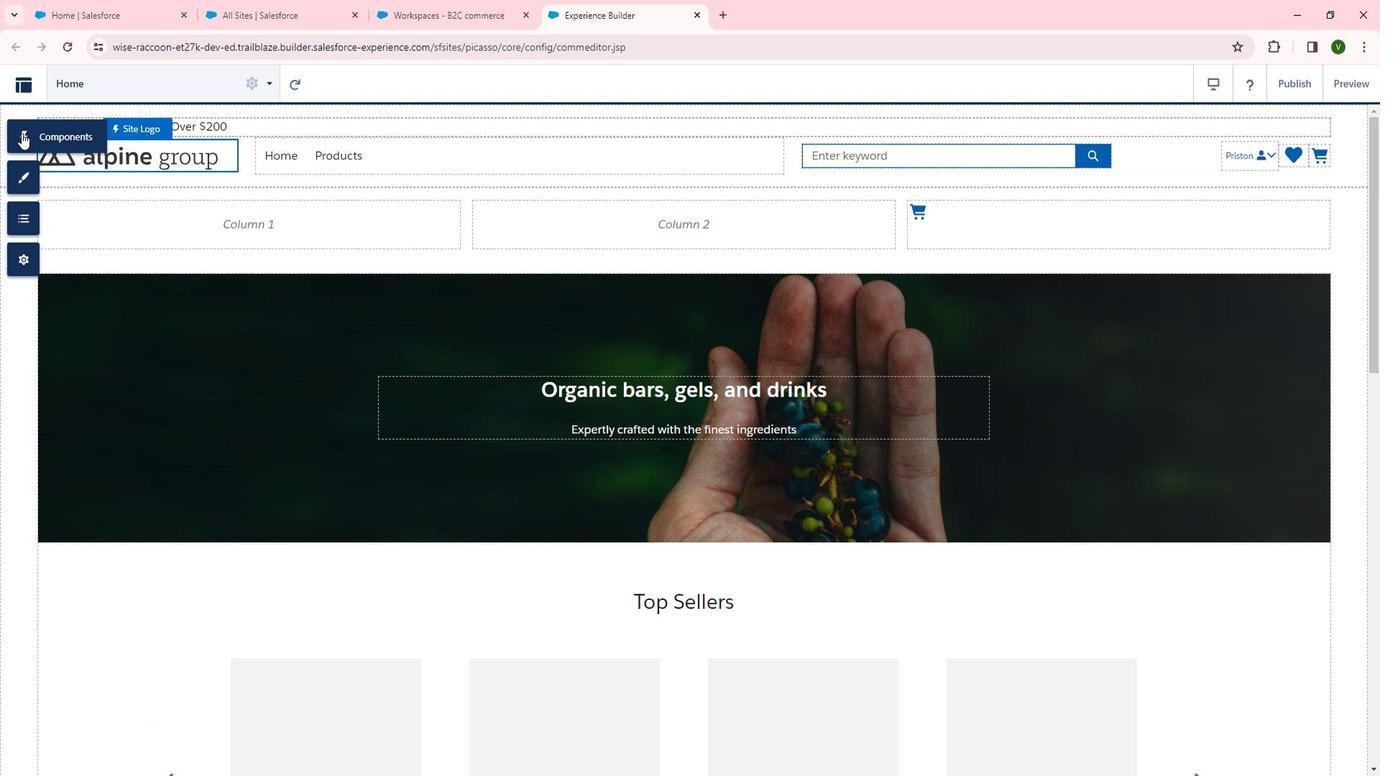 
Action: Mouse moved to (435, 514)
Screenshot: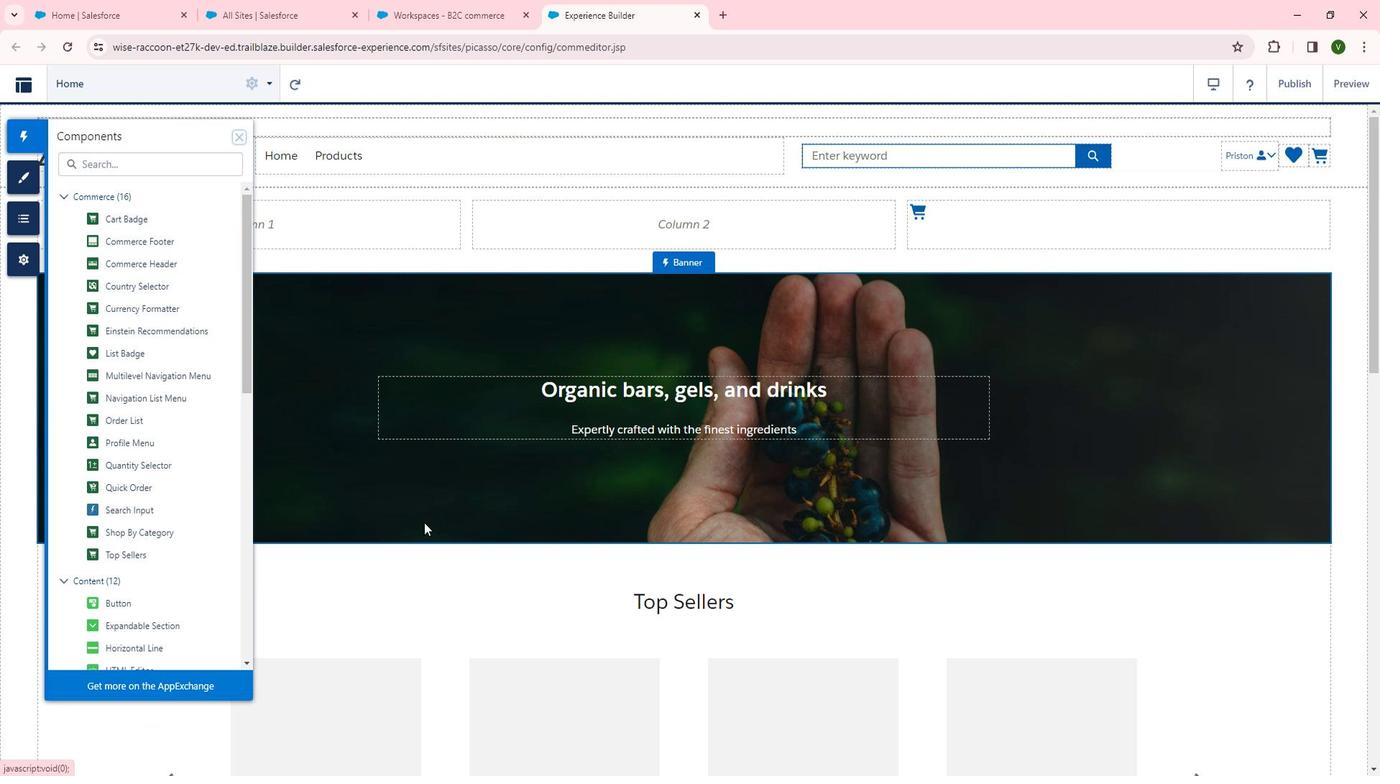 
Action: Mouse scrolled (435, 514) with delta (0, 0)
Screenshot: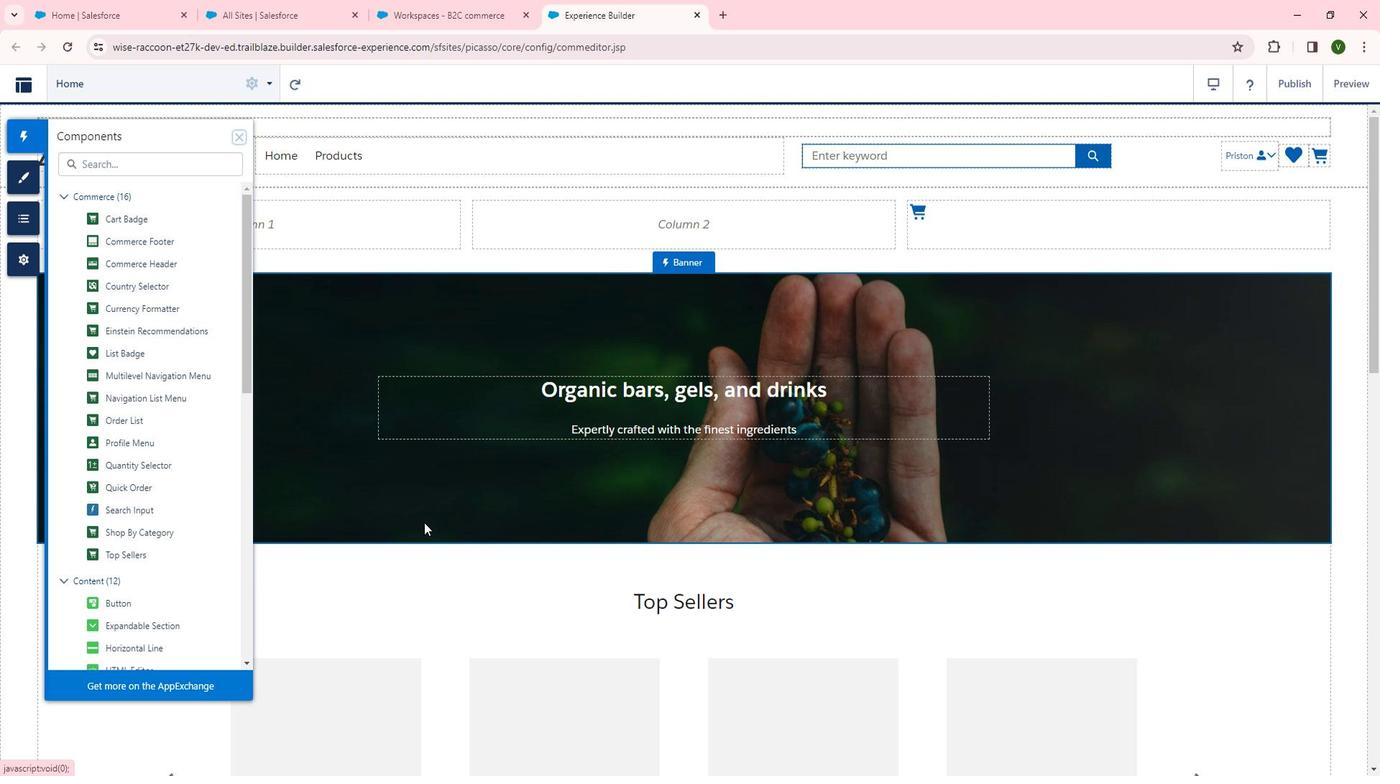 
Action: Mouse scrolled (435, 514) with delta (0, 0)
Screenshot: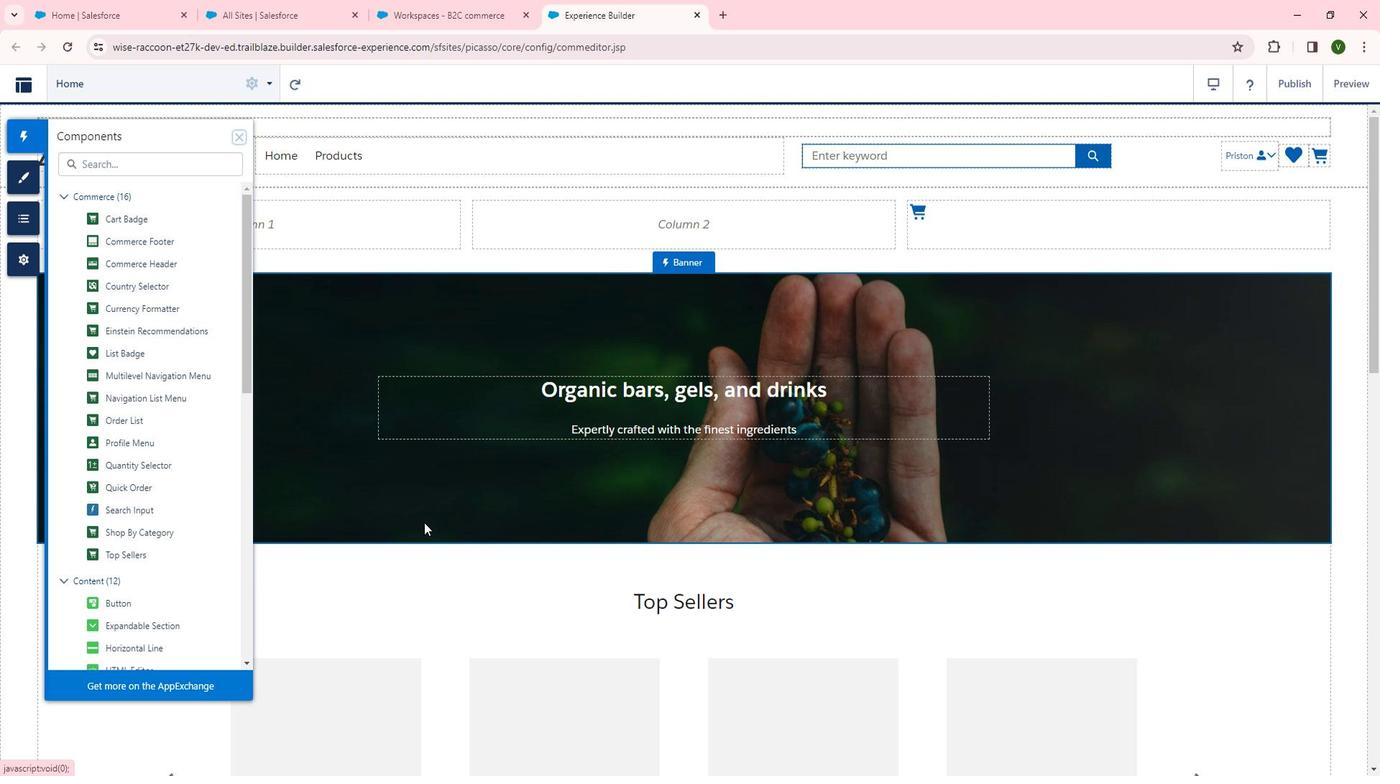 
Action: Mouse scrolled (435, 514) with delta (0, 0)
Screenshot: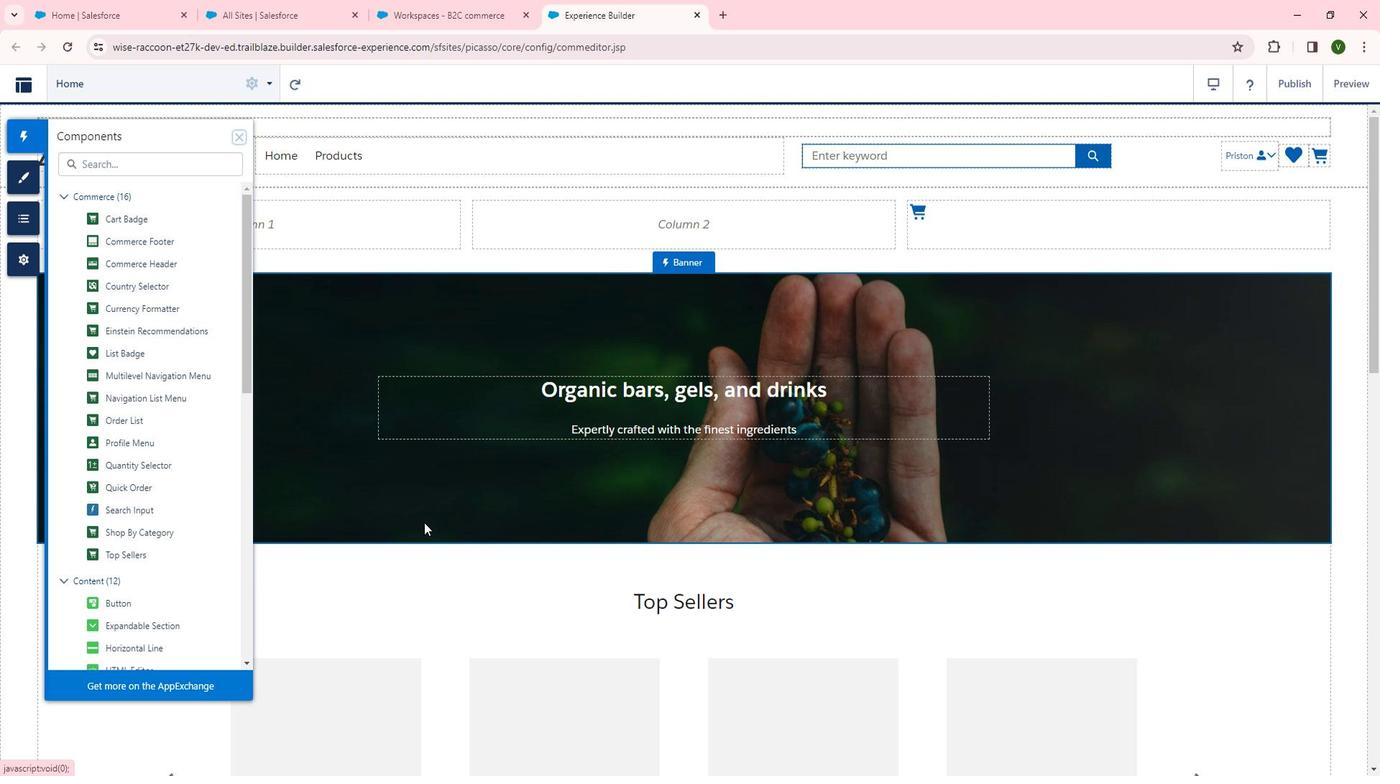 
Action: Mouse scrolled (435, 514) with delta (0, 0)
Screenshot: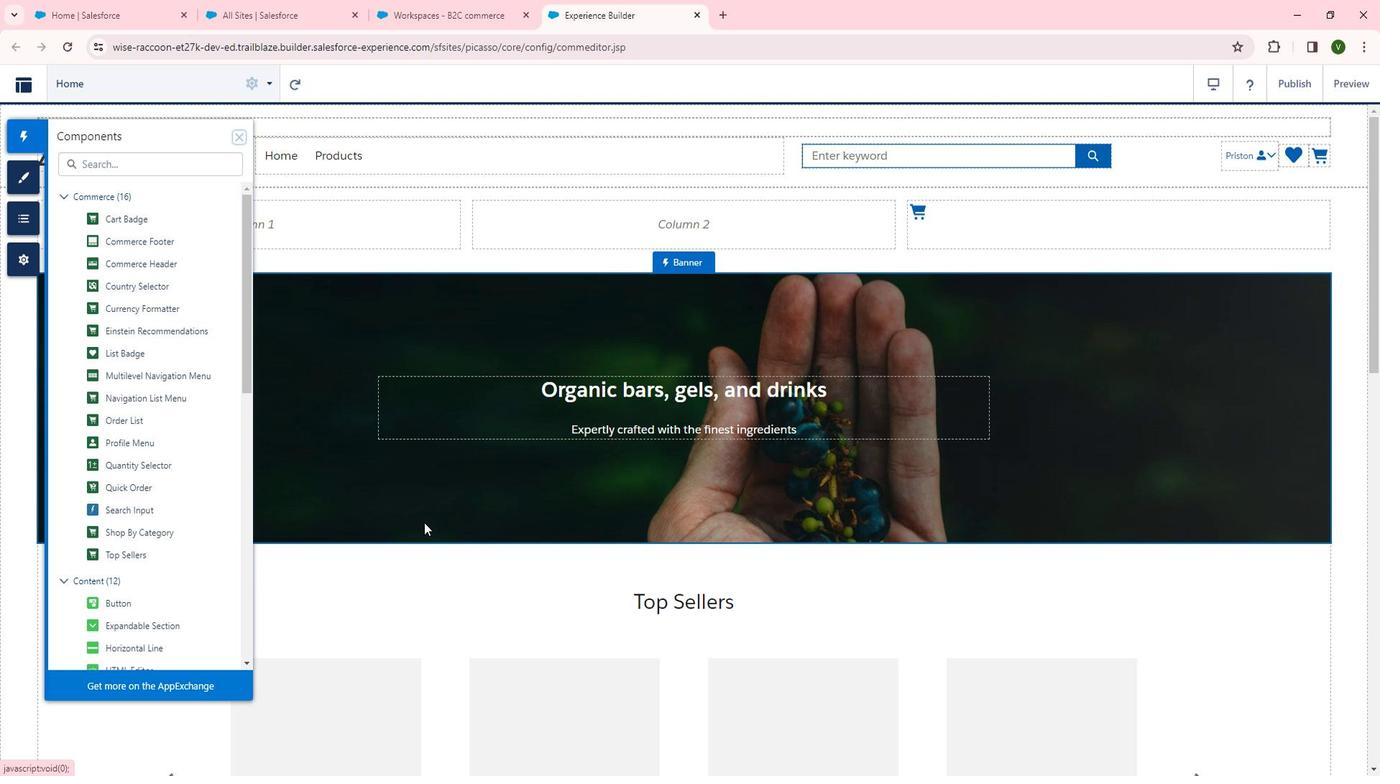 
Action: Mouse scrolled (435, 514) with delta (0, 0)
Screenshot: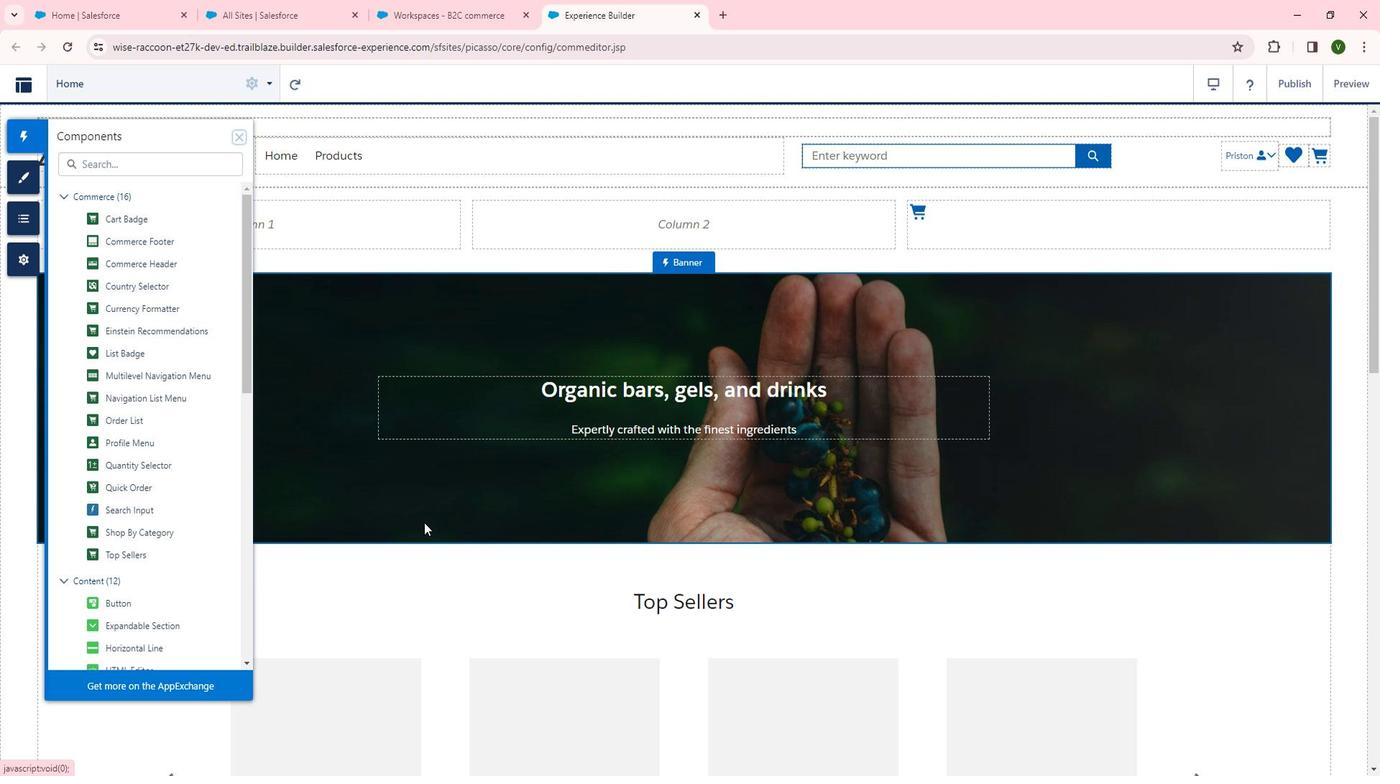 
Action: Mouse moved to (227, 276)
Screenshot: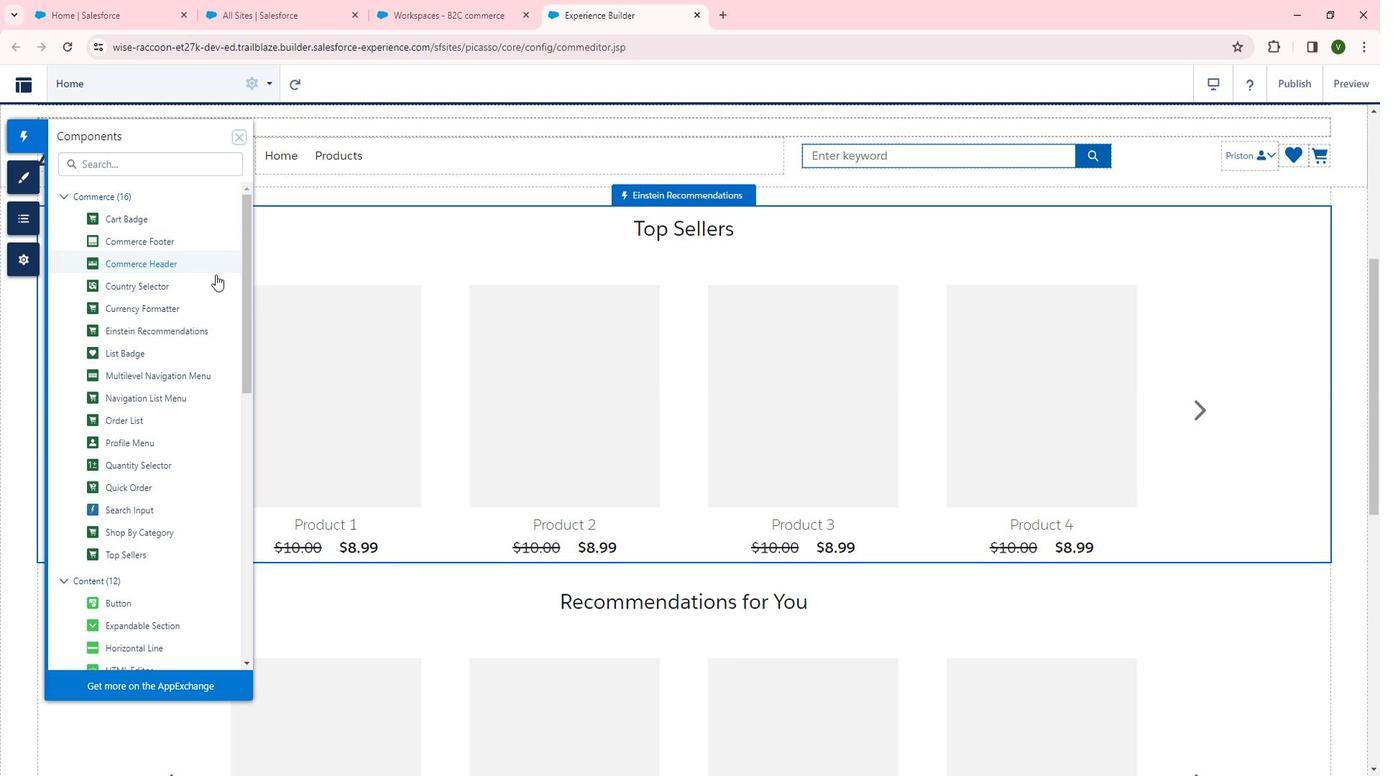 
Action: Mouse scrolled (227, 275) with delta (0, 0)
Screenshot: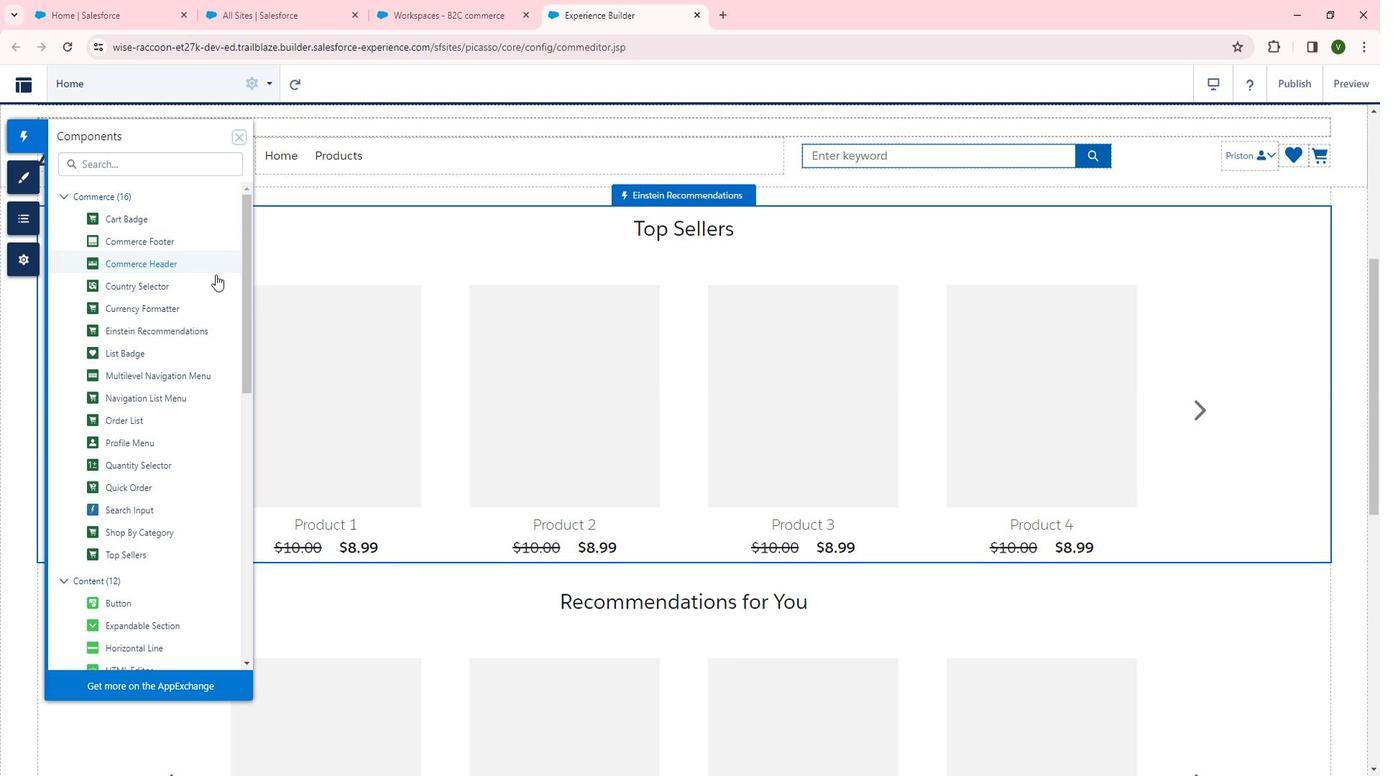 
Action: Mouse scrolled (227, 275) with delta (0, 0)
Screenshot: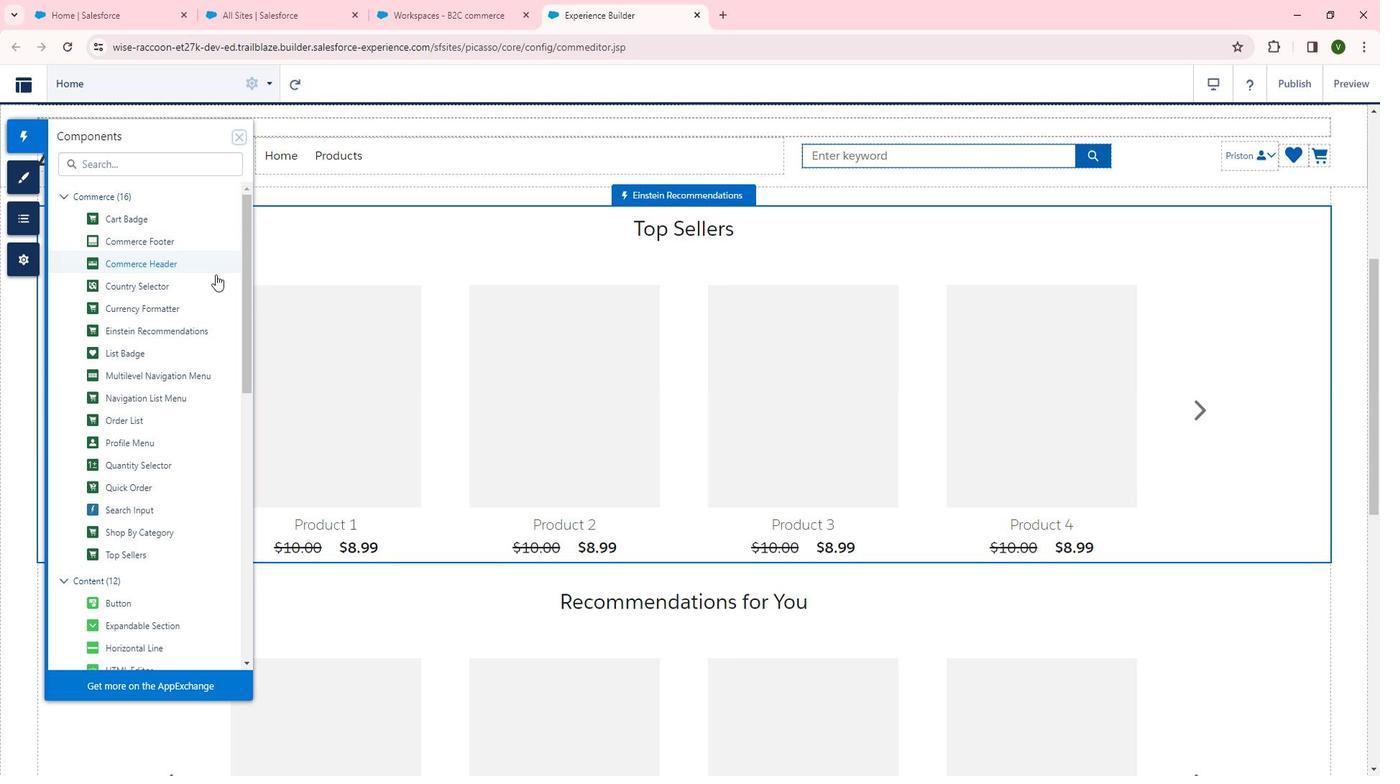 
Action: Mouse scrolled (227, 275) with delta (0, 0)
Screenshot: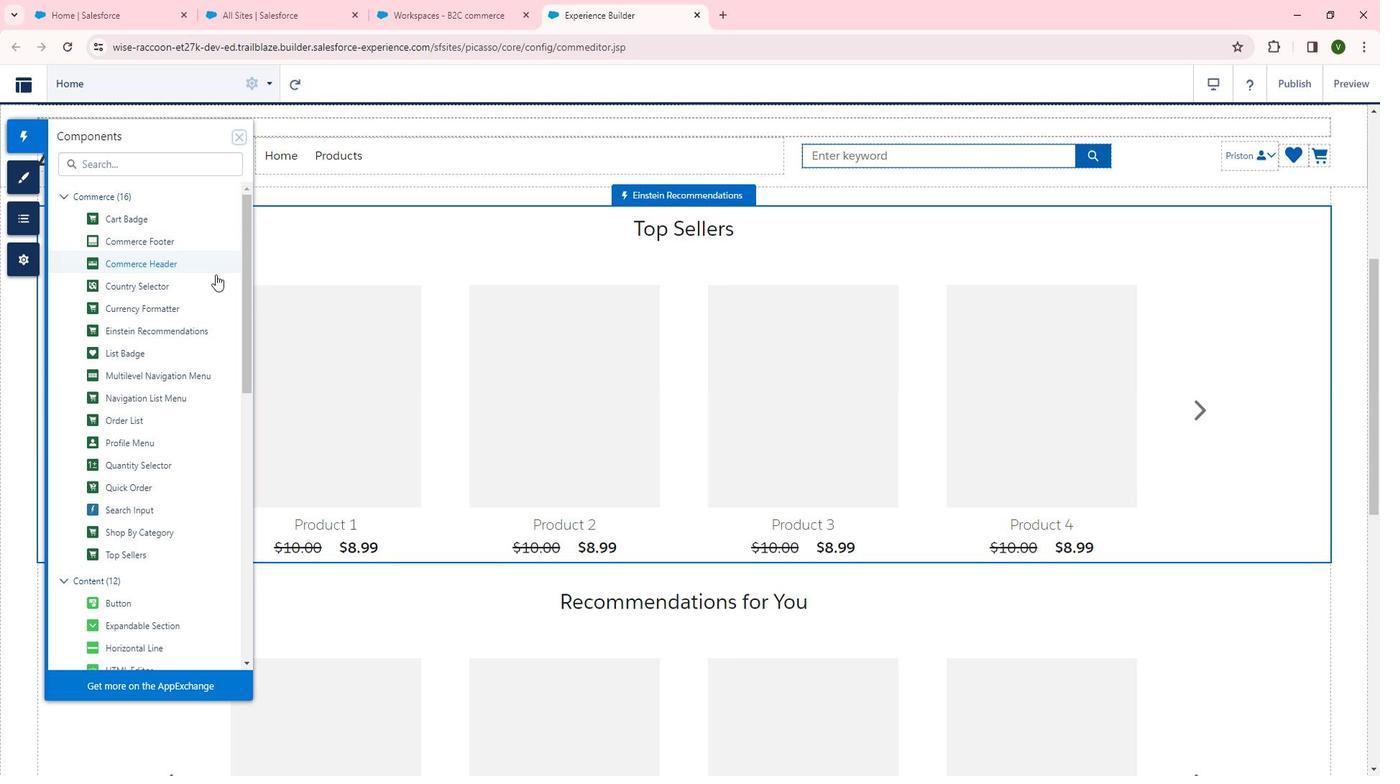 
Action: Mouse scrolled (227, 275) with delta (0, 0)
Screenshot: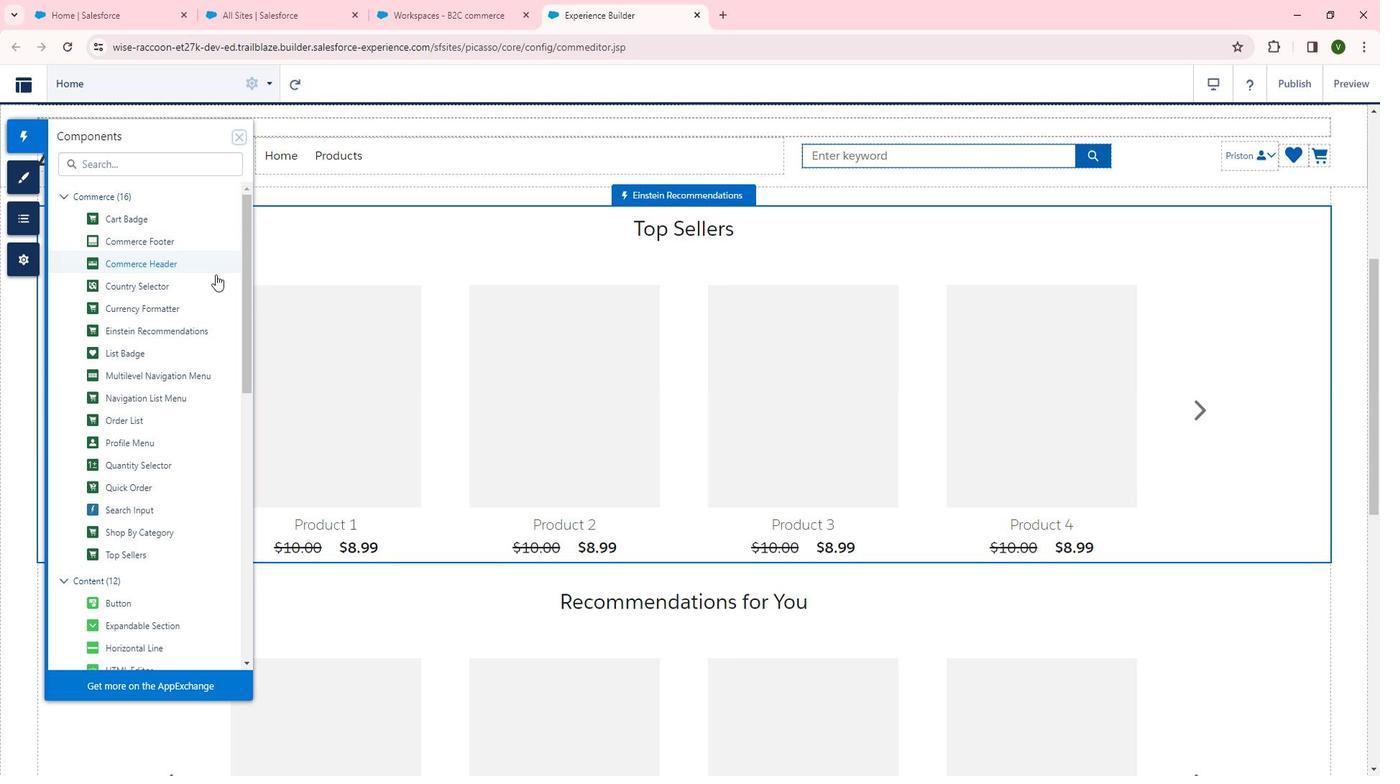 
Action: Mouse scrolled (227, 275) with delta (0, 0)
Screenshot: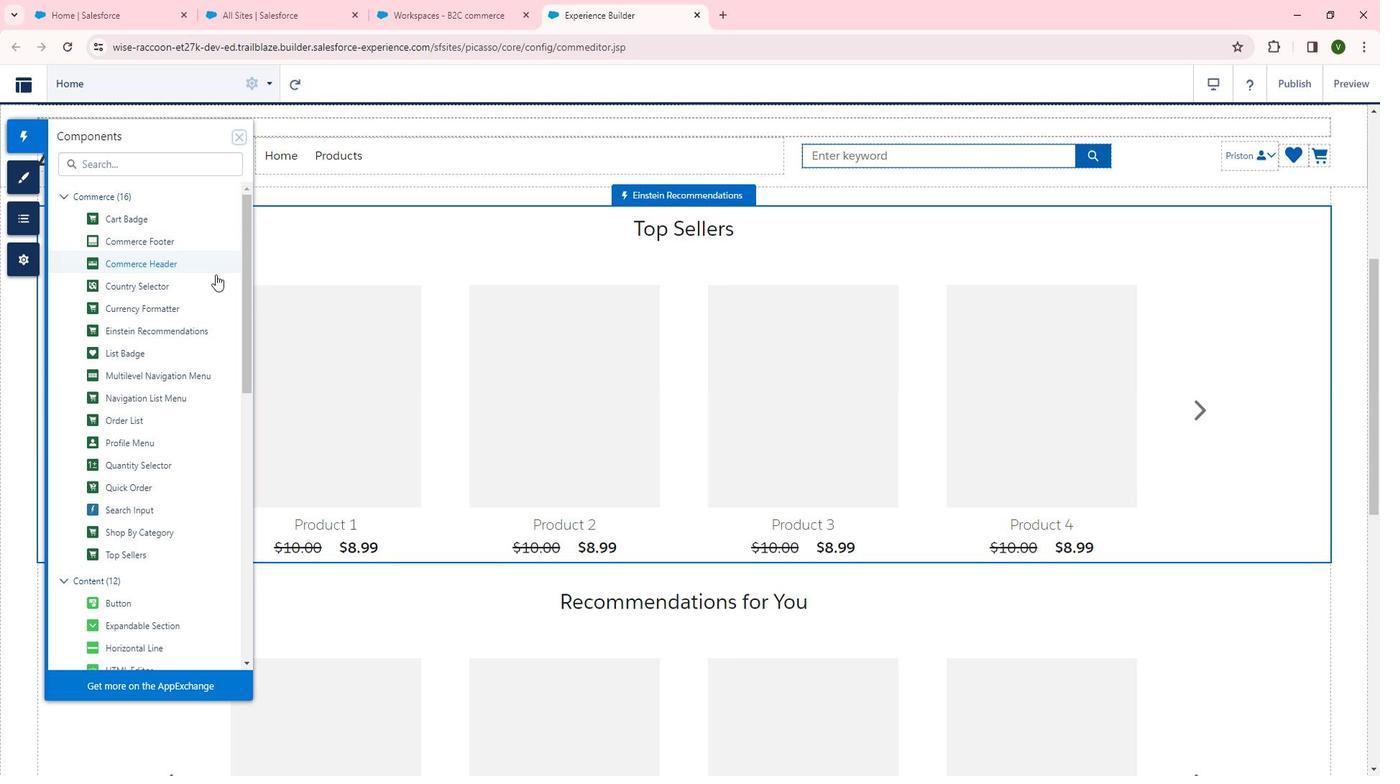 
Action: Mouse scrolled (227, 275) with delta (0, 0)
Screenshot: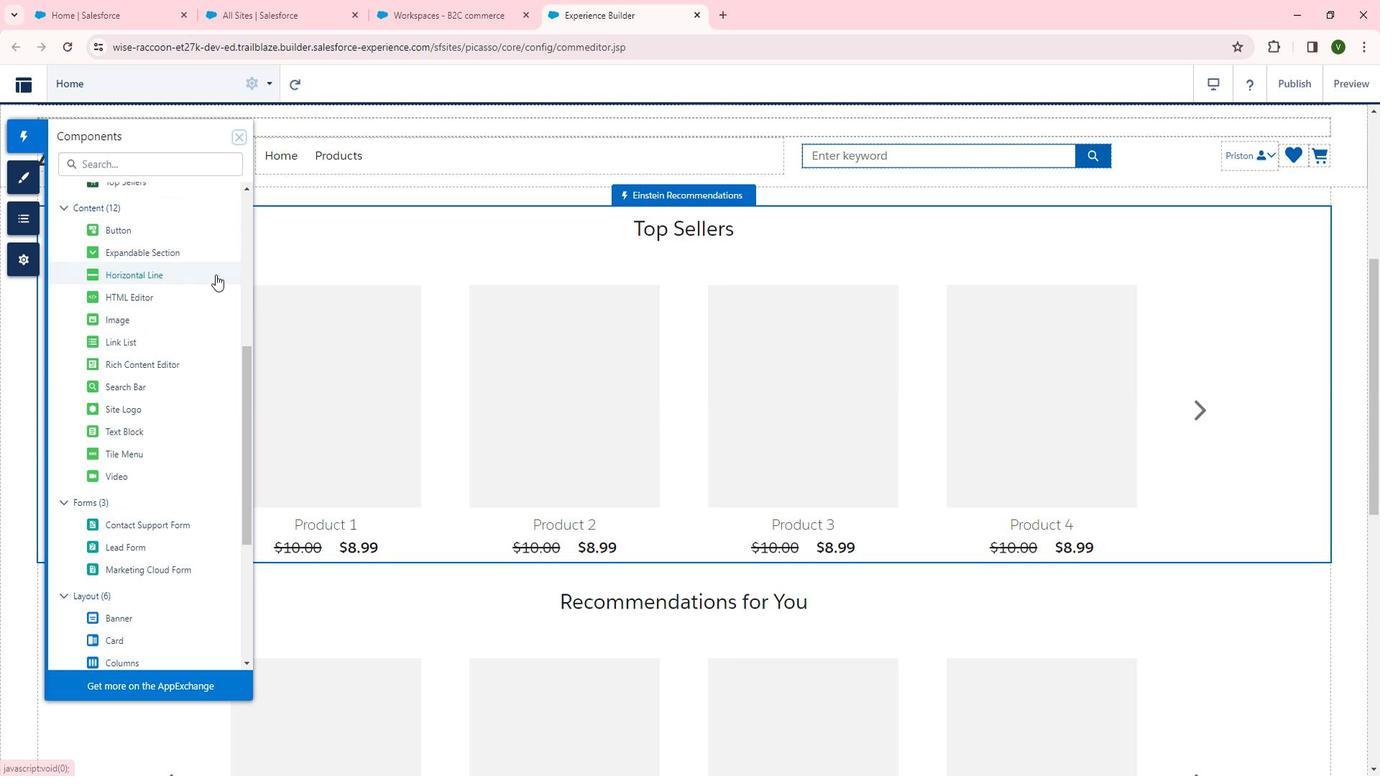 
Action: Mouse scrolled (227, 275) with delta (0, 0)
Screenshot: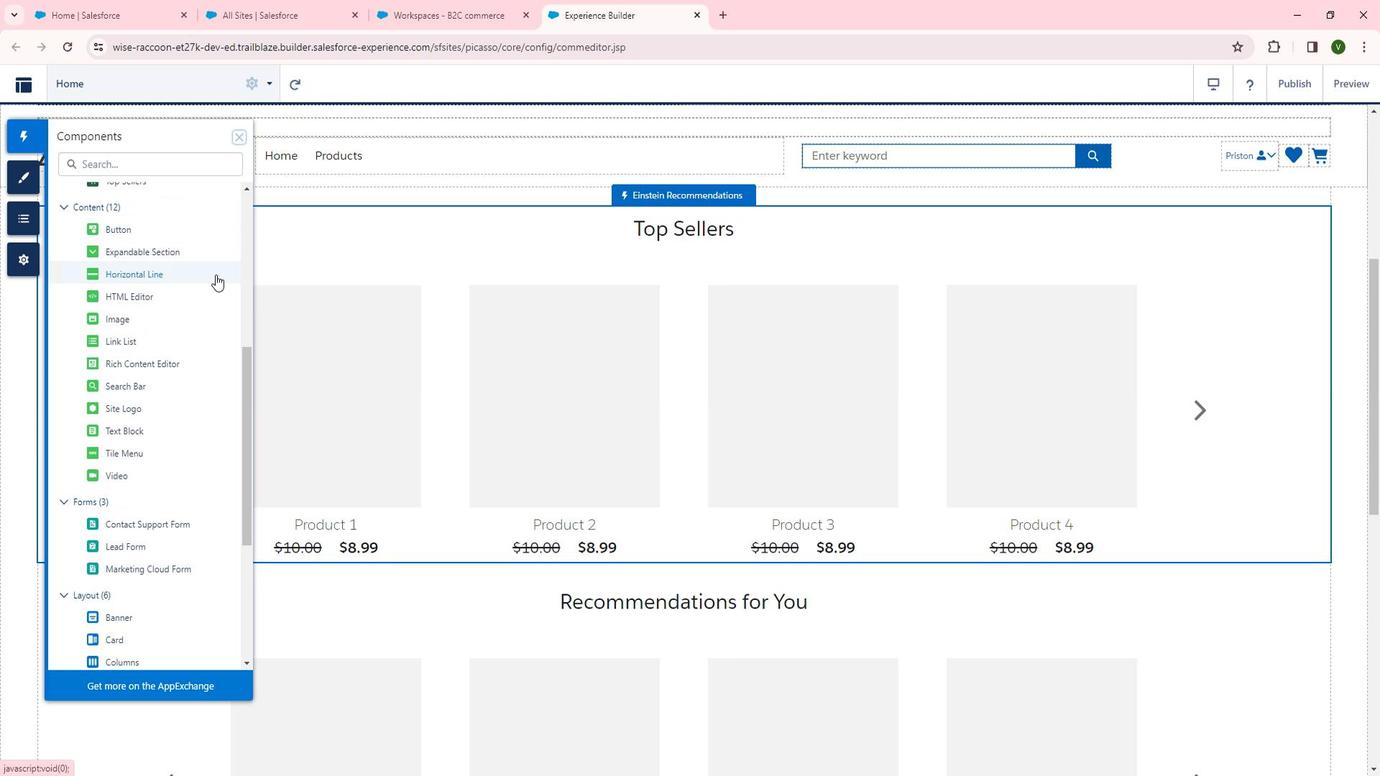 
Action: Mouse scrolled (227, 275) with delta (0, 0)
Screenshot: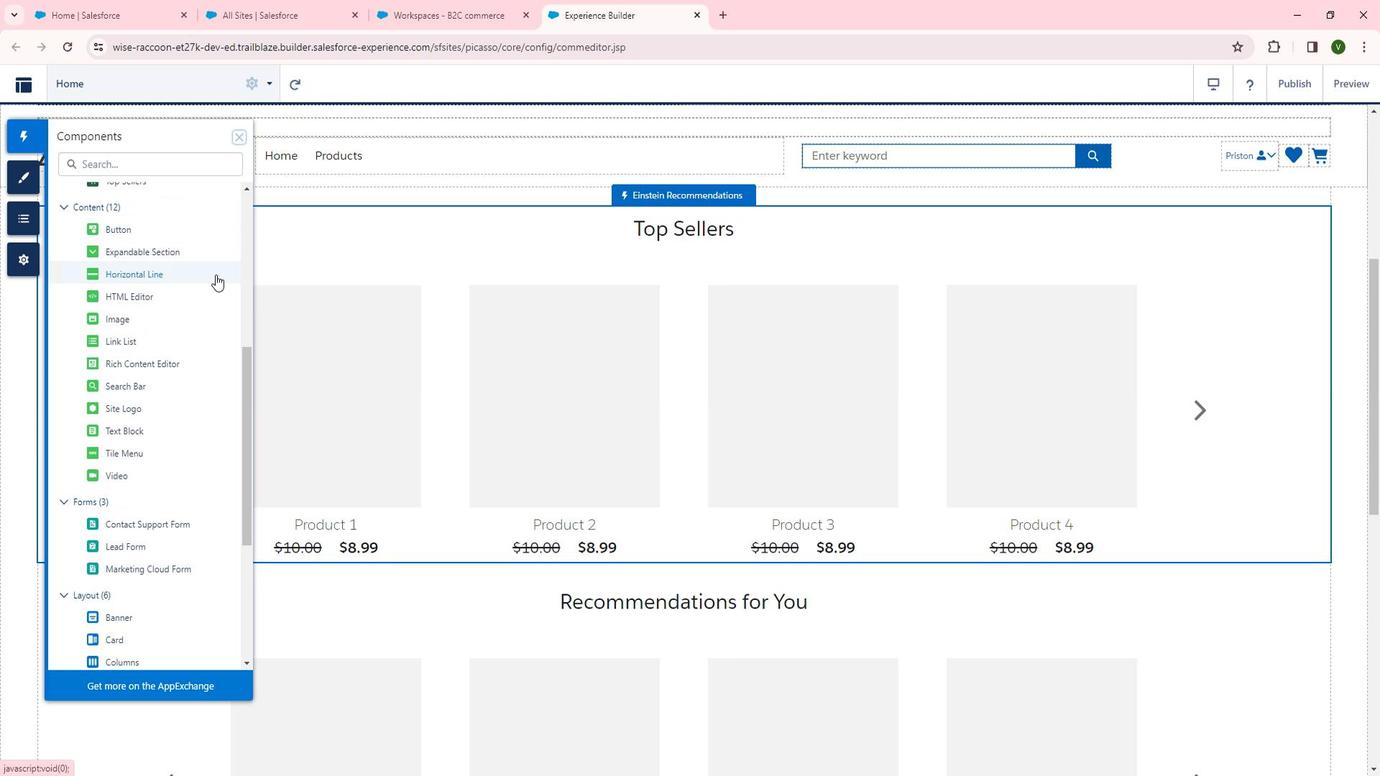 
Action: Mouse scrolled (227, 275) with delta (0, 0)
Screenshot: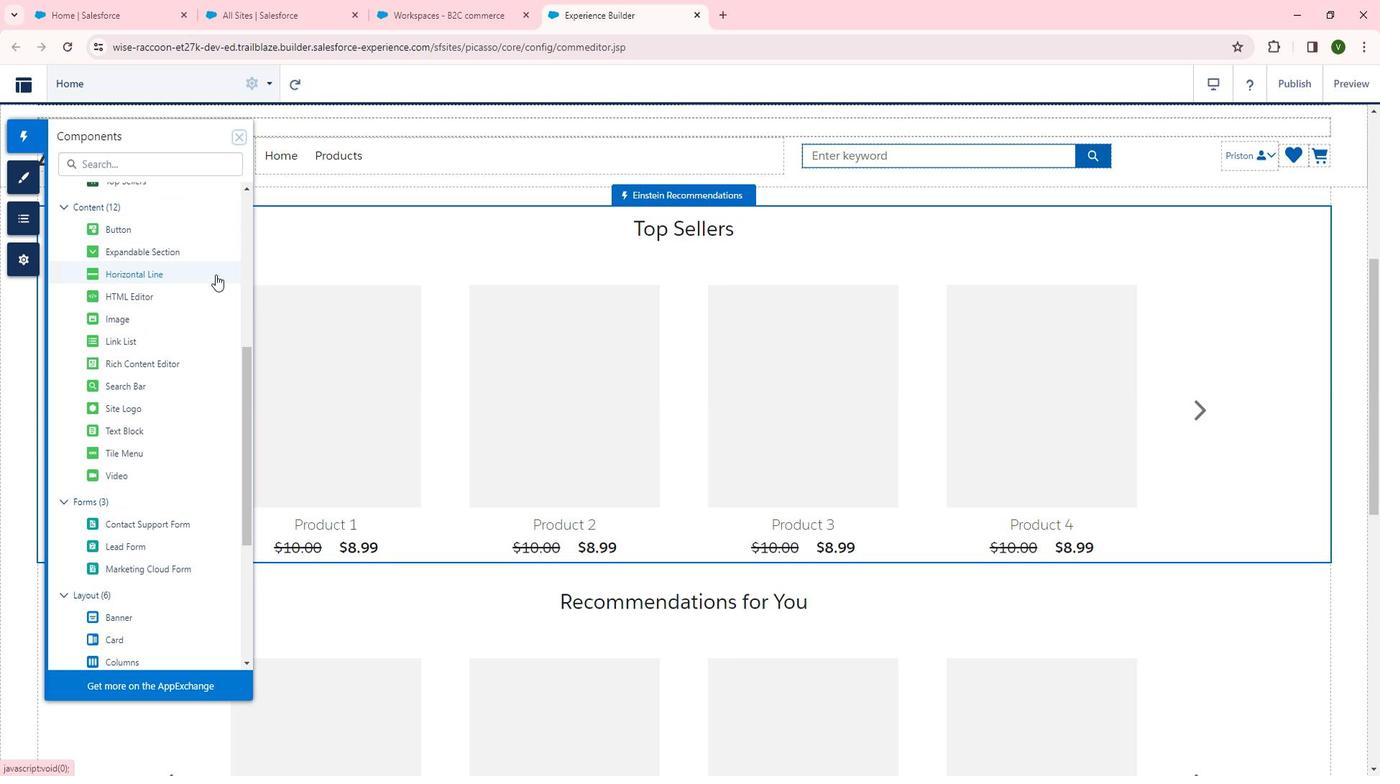 
Action: Mouse scrolled (227, 275) with delta (0, 0)
Screenshot: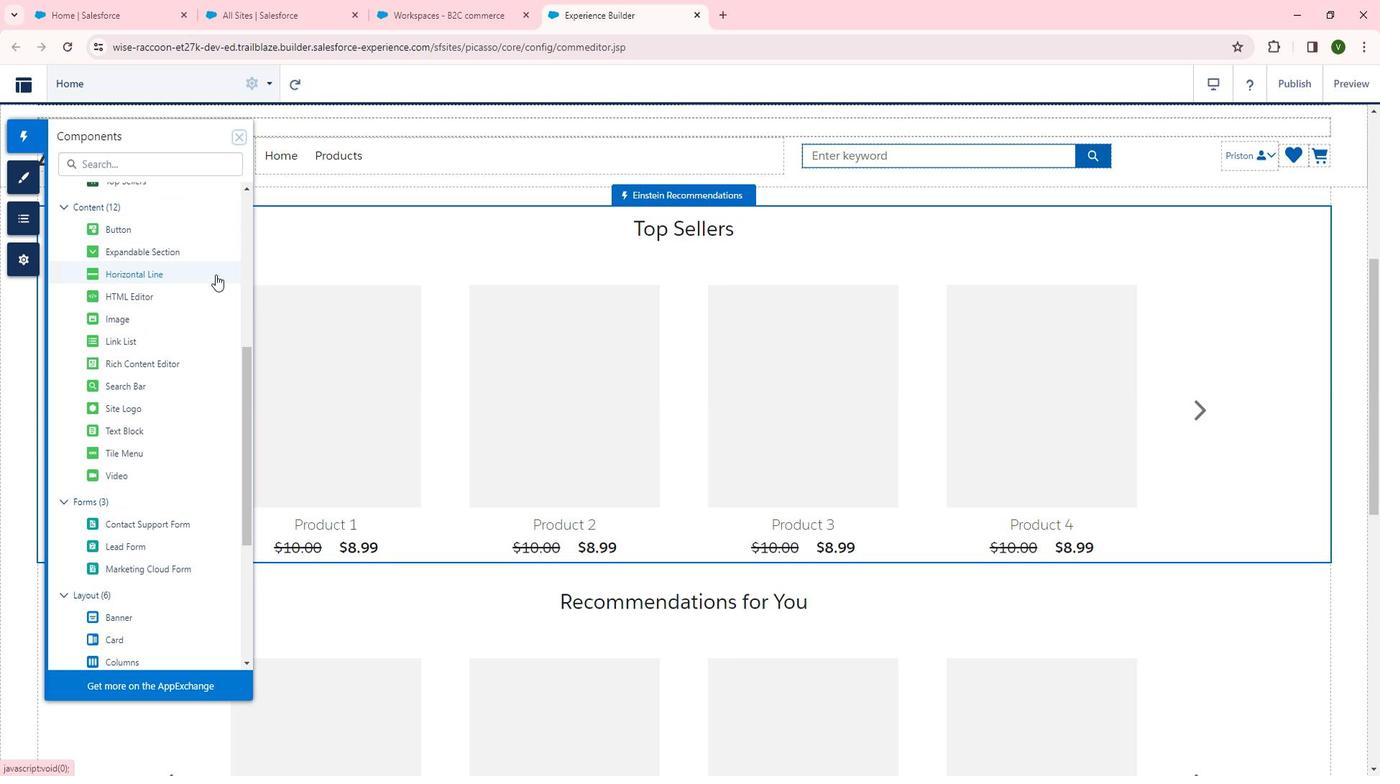
Action: Mouse scrolled (227, 276) with delta (0, 0)
Screenshot: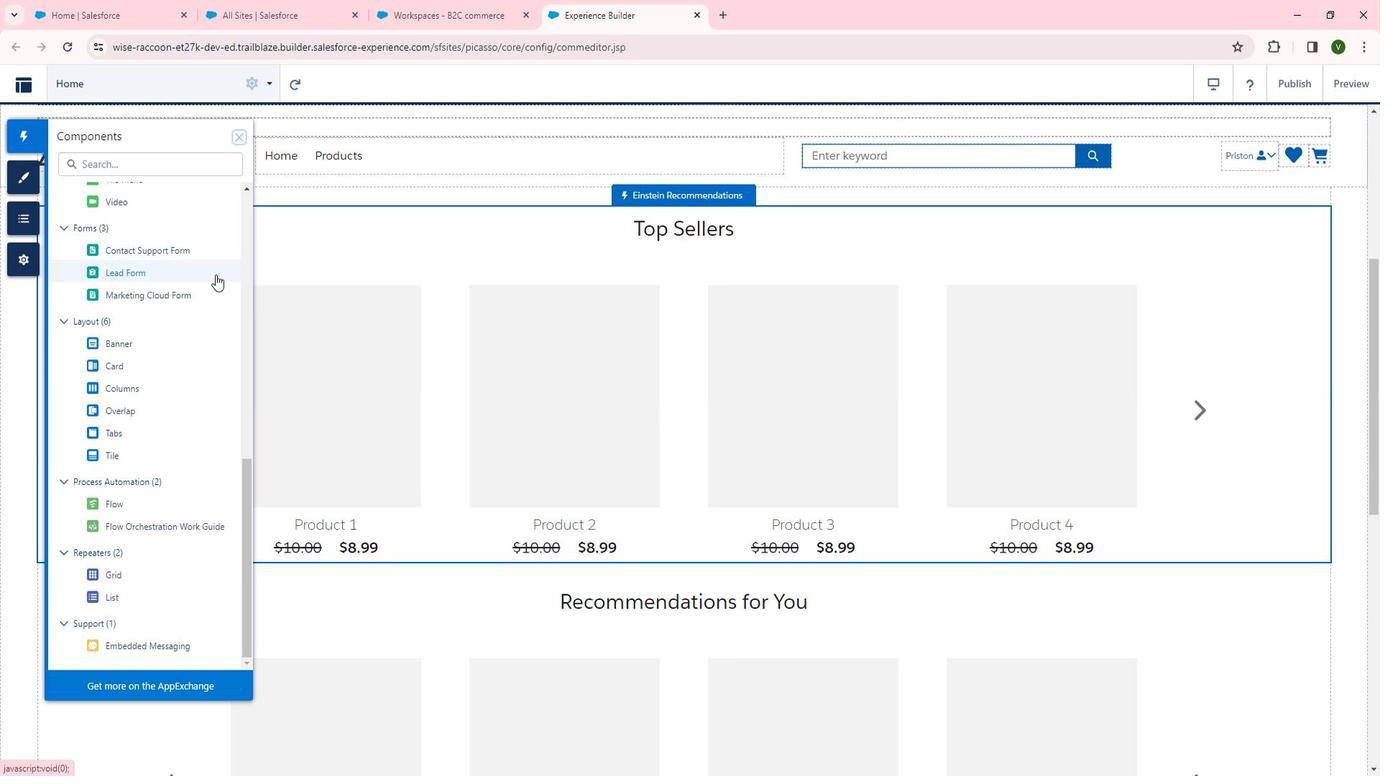 
Action: Mouse scrolled (227, 276) with delta (0, 0)
Screenshot: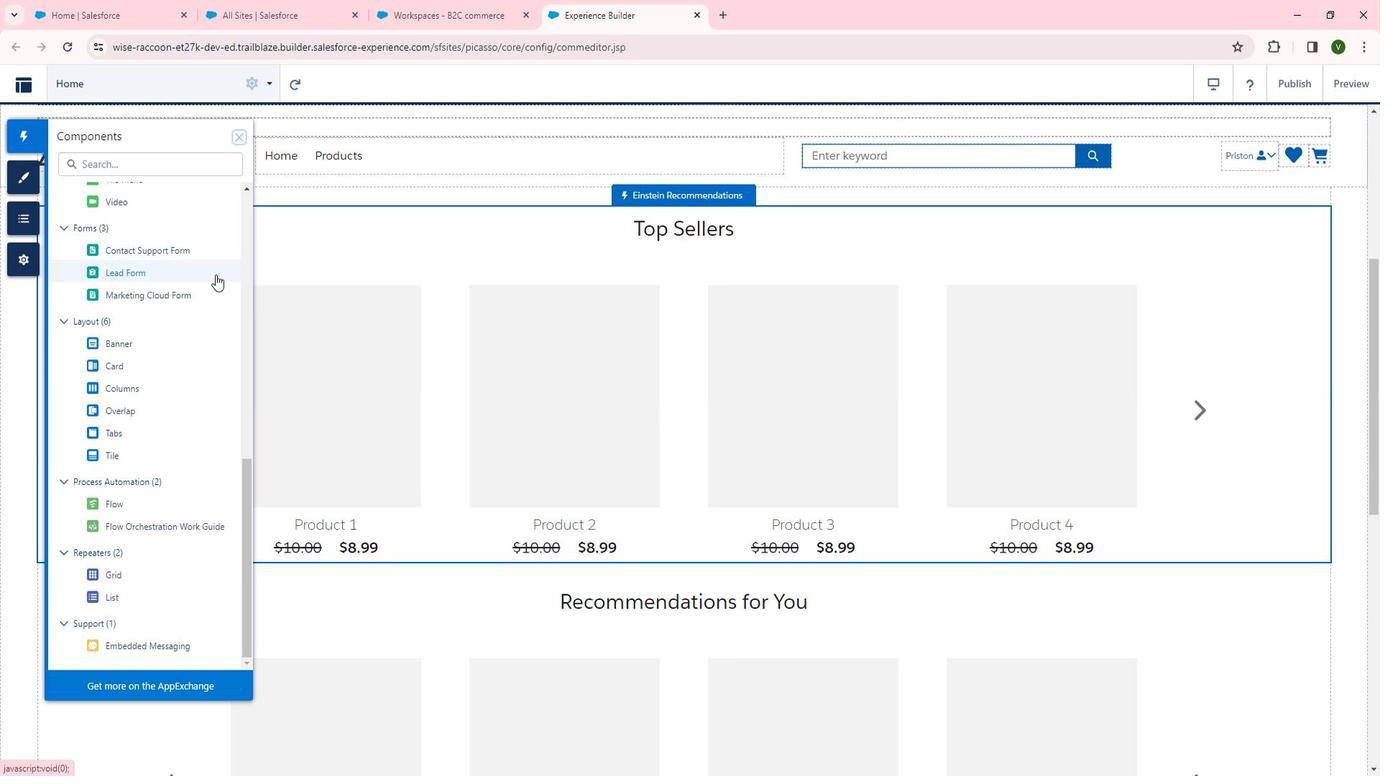 
Action: Mouse scrolled (227, 276) with delta (0, 0)
Screenshot: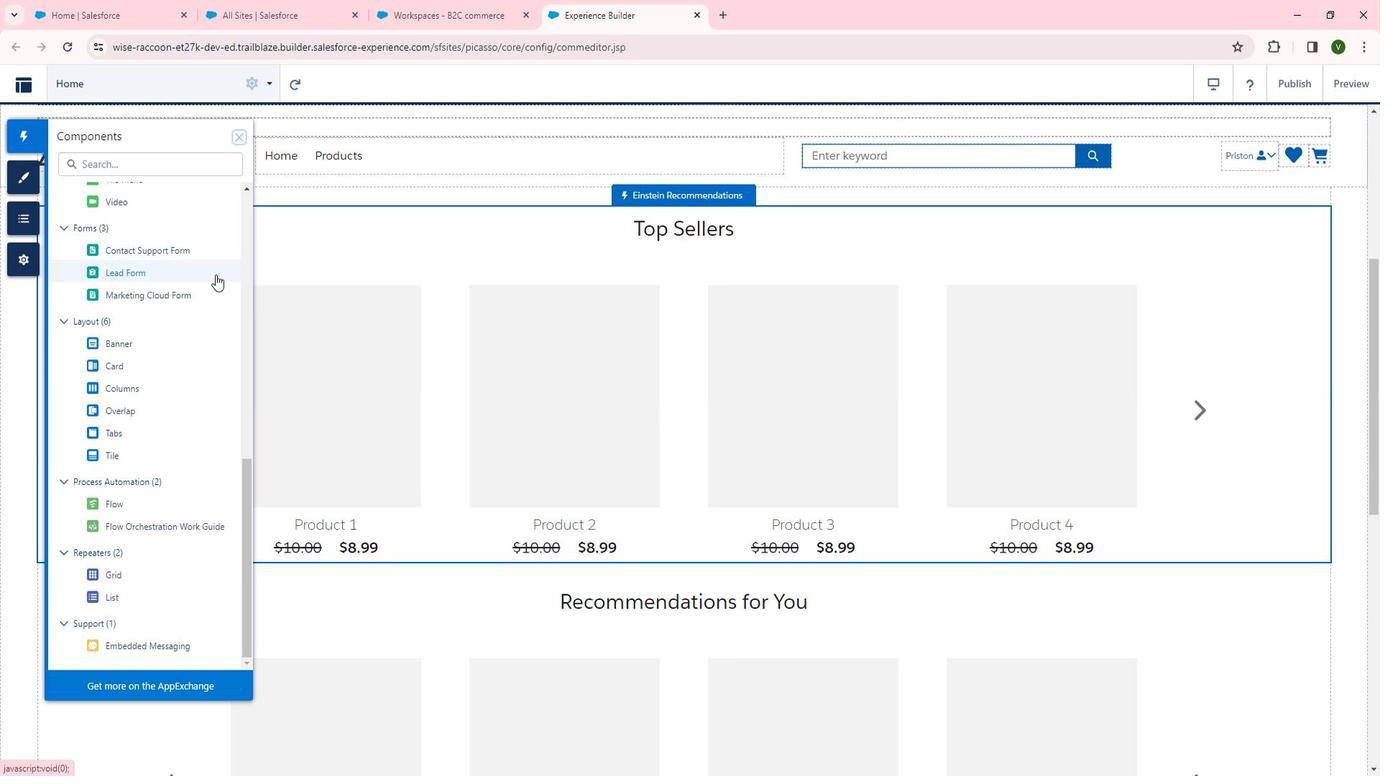 
Action: Mouse scrolled (227, 276) with delta (0, 0)
Screenshot: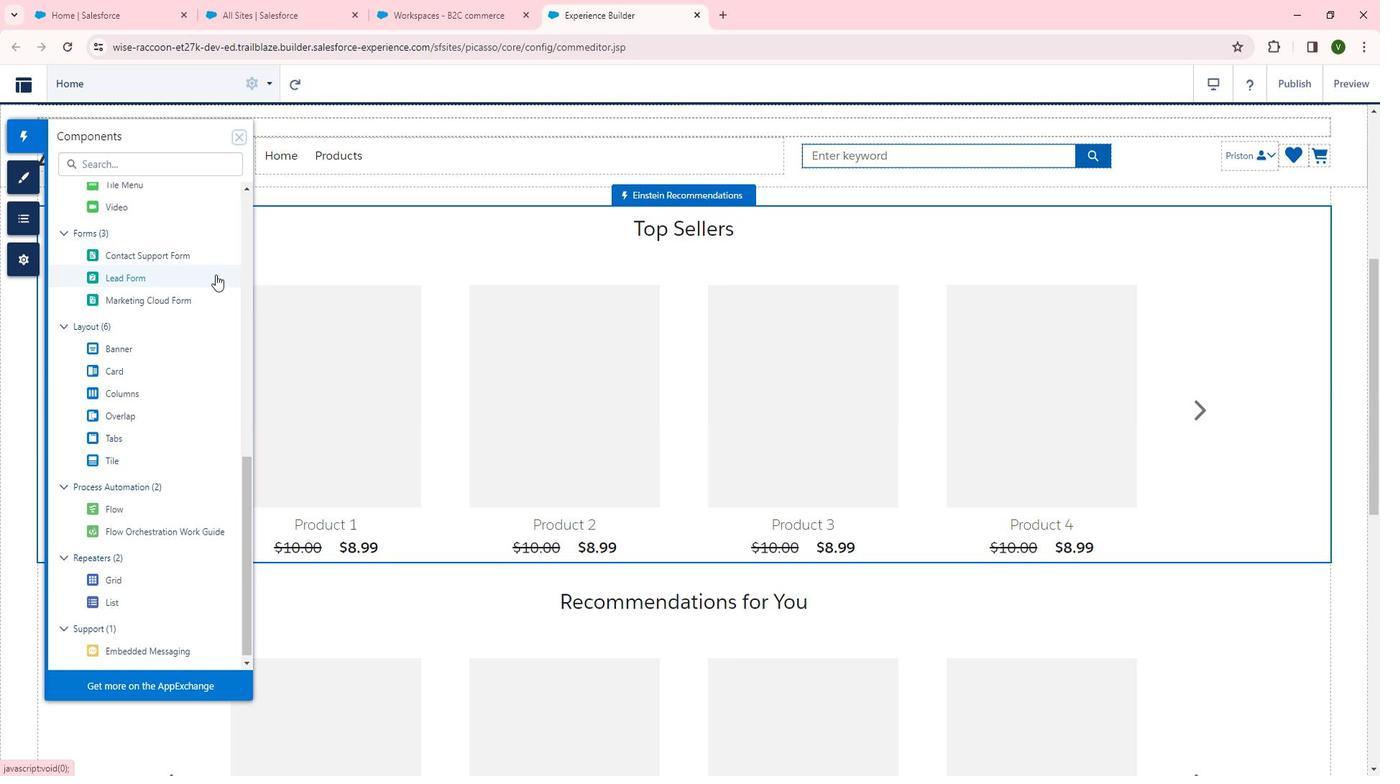 
Action: Mouse scrolled (227, 276) with delta (0, 0)
Screenshot: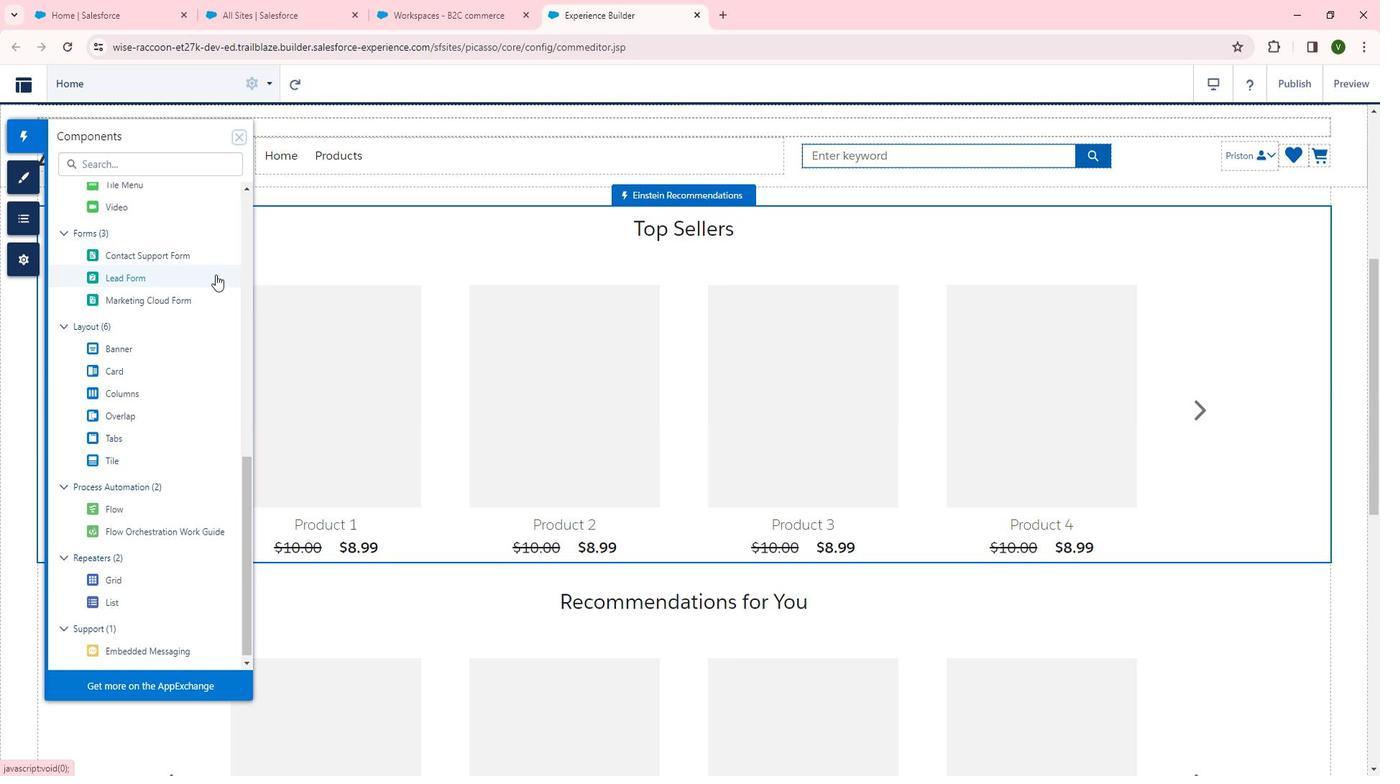 
Action: Mouse moved to (221, 278)
Screenshot: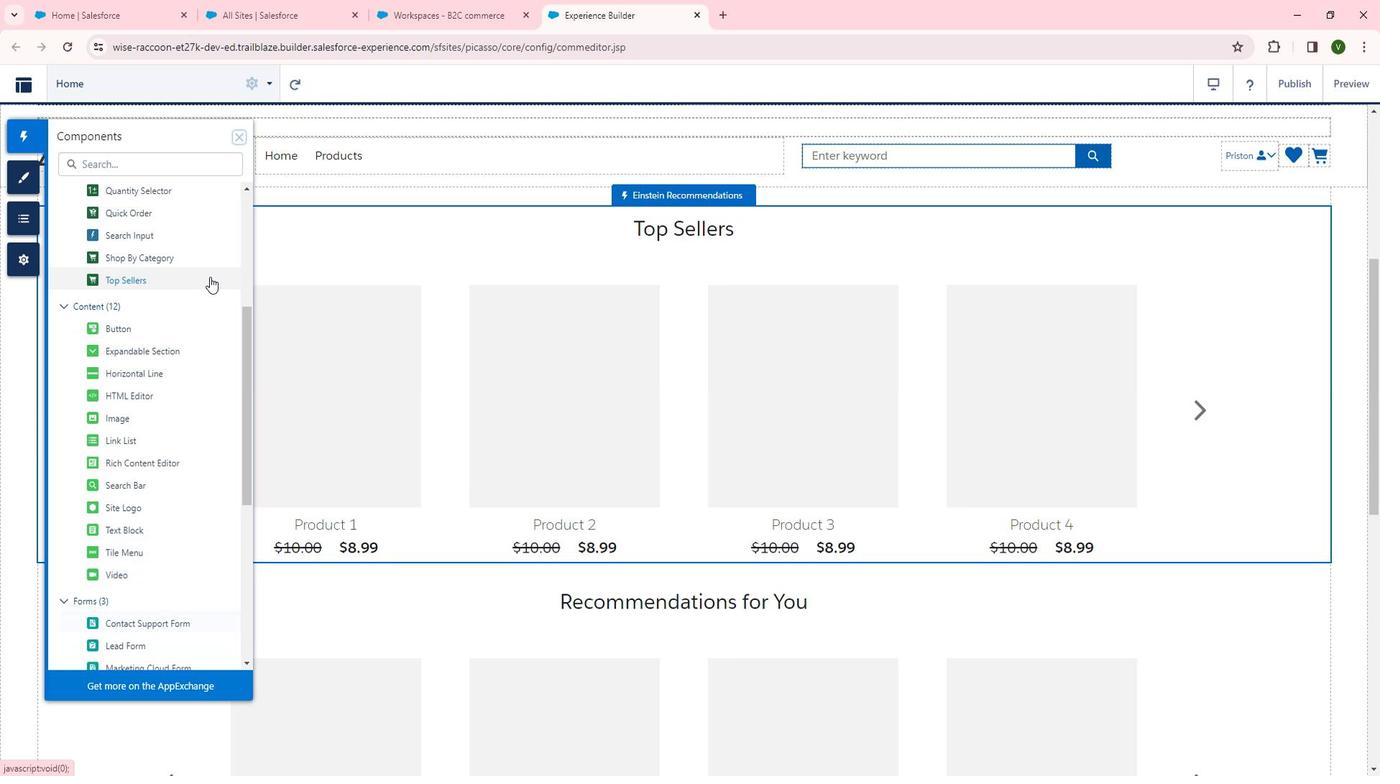 
Action: Mouse scrolled (221, 279) with delta (0, 0)
Screenshot: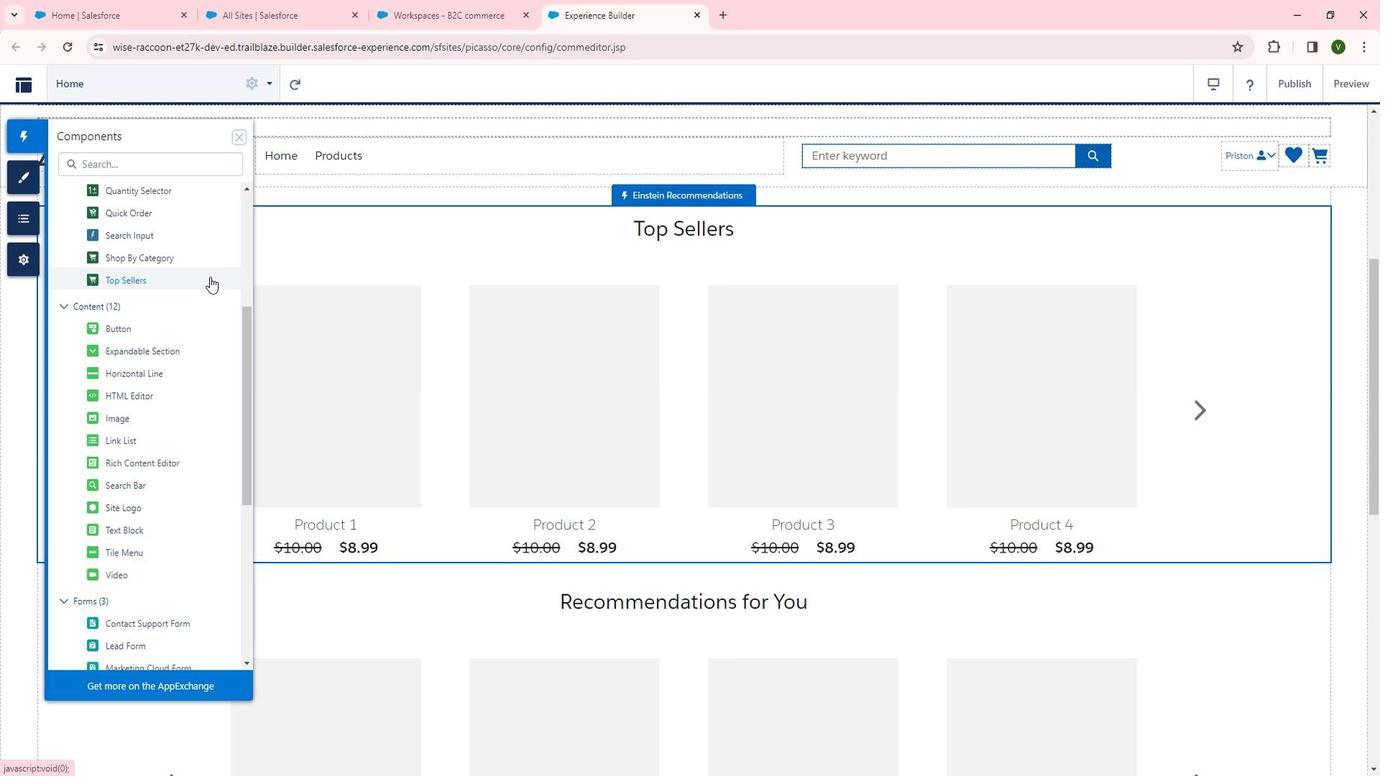 
Action: Mouse scrolled (221, 279) with delta (0, 0)
Screenshot: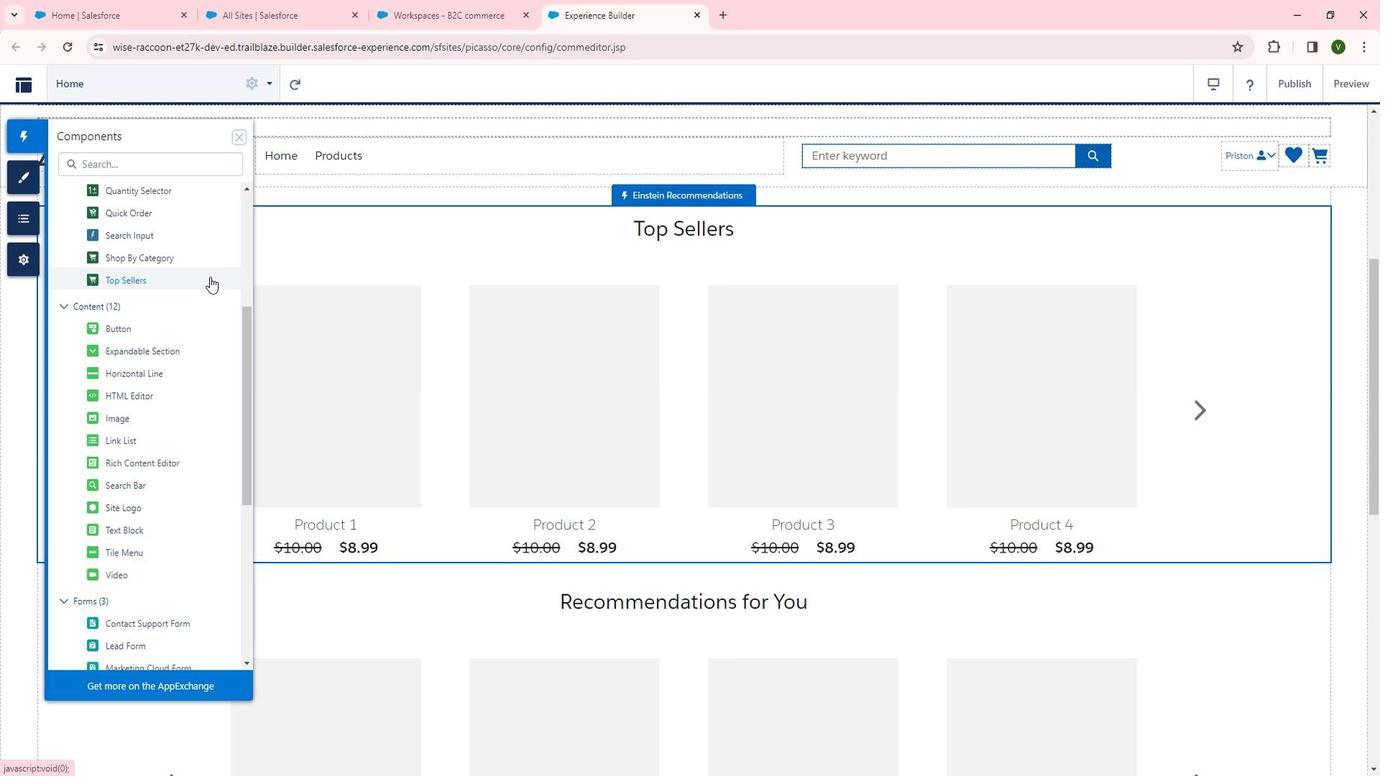 
Action: Mouse scrolled (221, 279) with delta (0, 0)
Screenshot: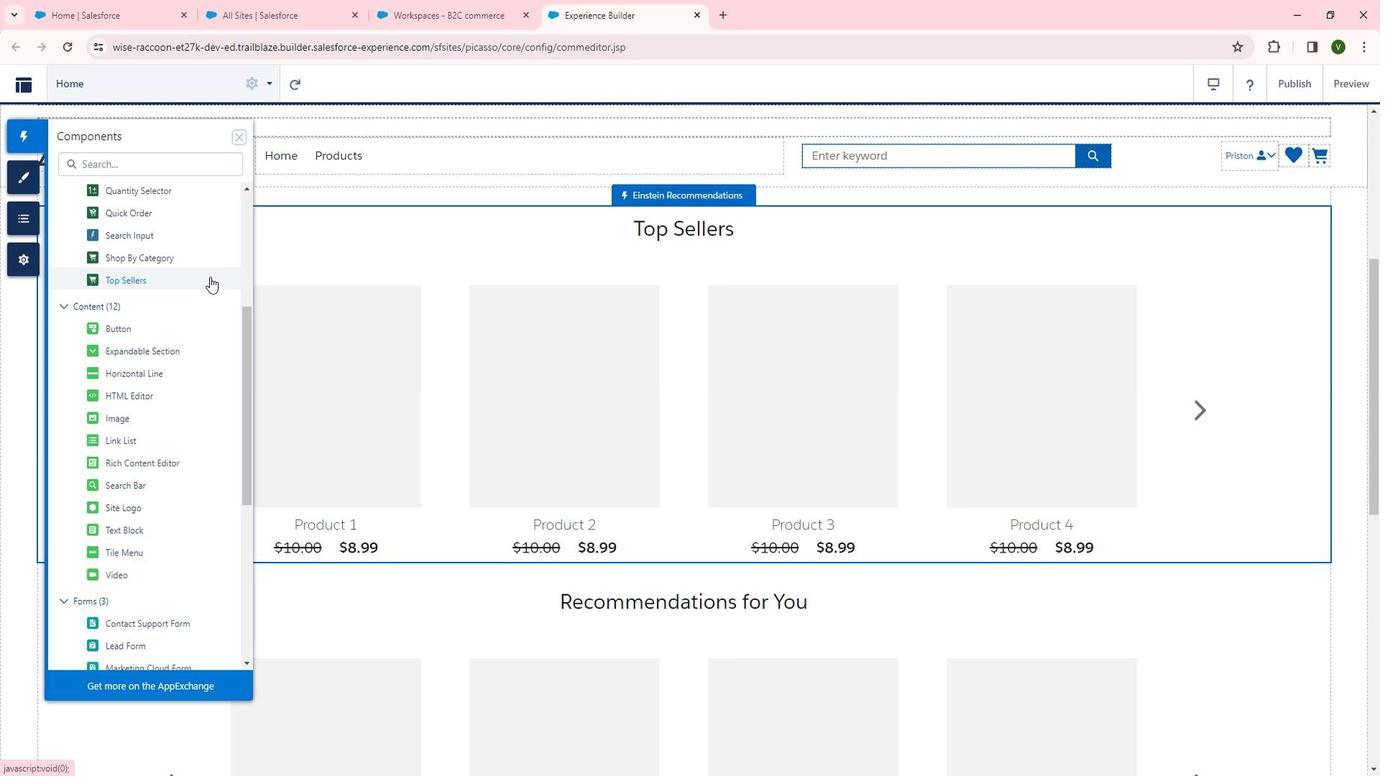 
Action: Mouse scrolled (221, 279) with delta (0, 0)
Screenshot: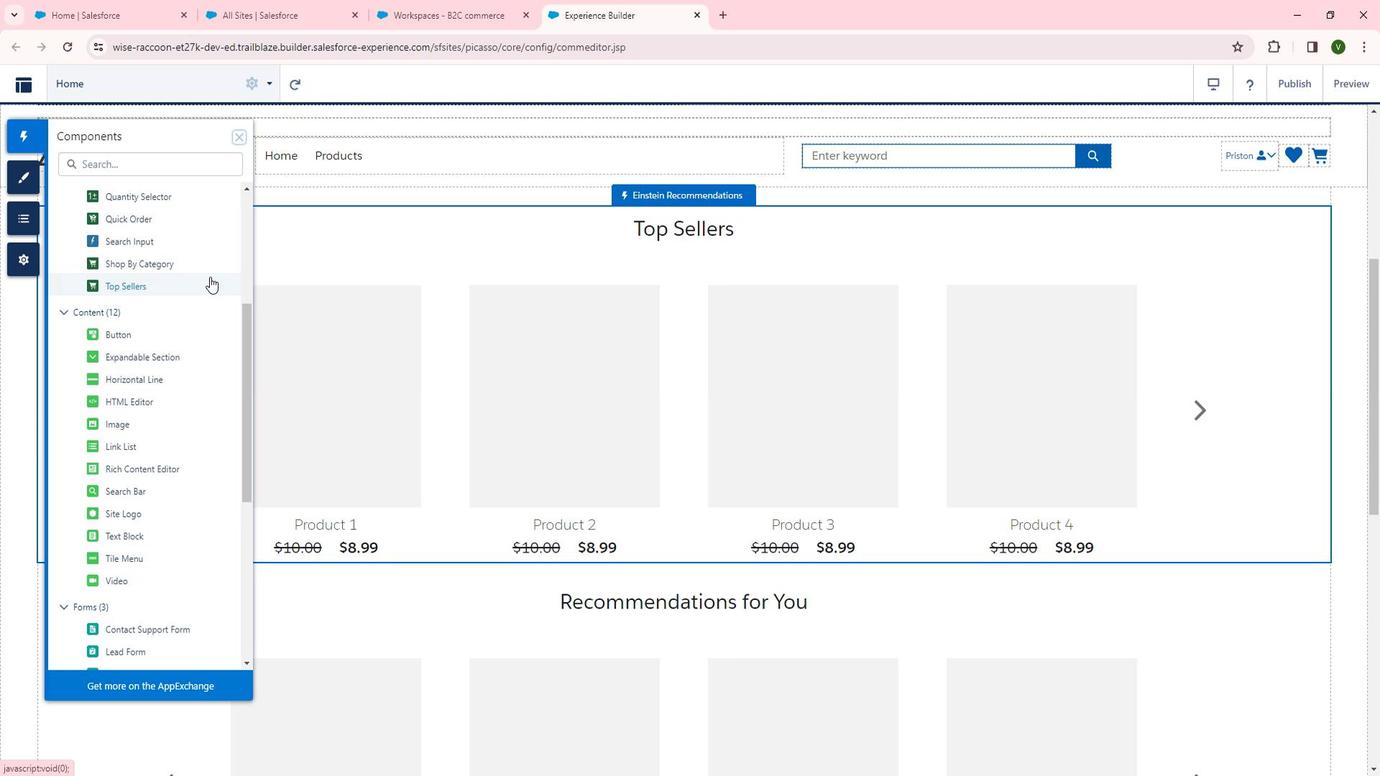 
Action: Mouse scrolled (221, 279) with delta (0, 0)
Screenshot: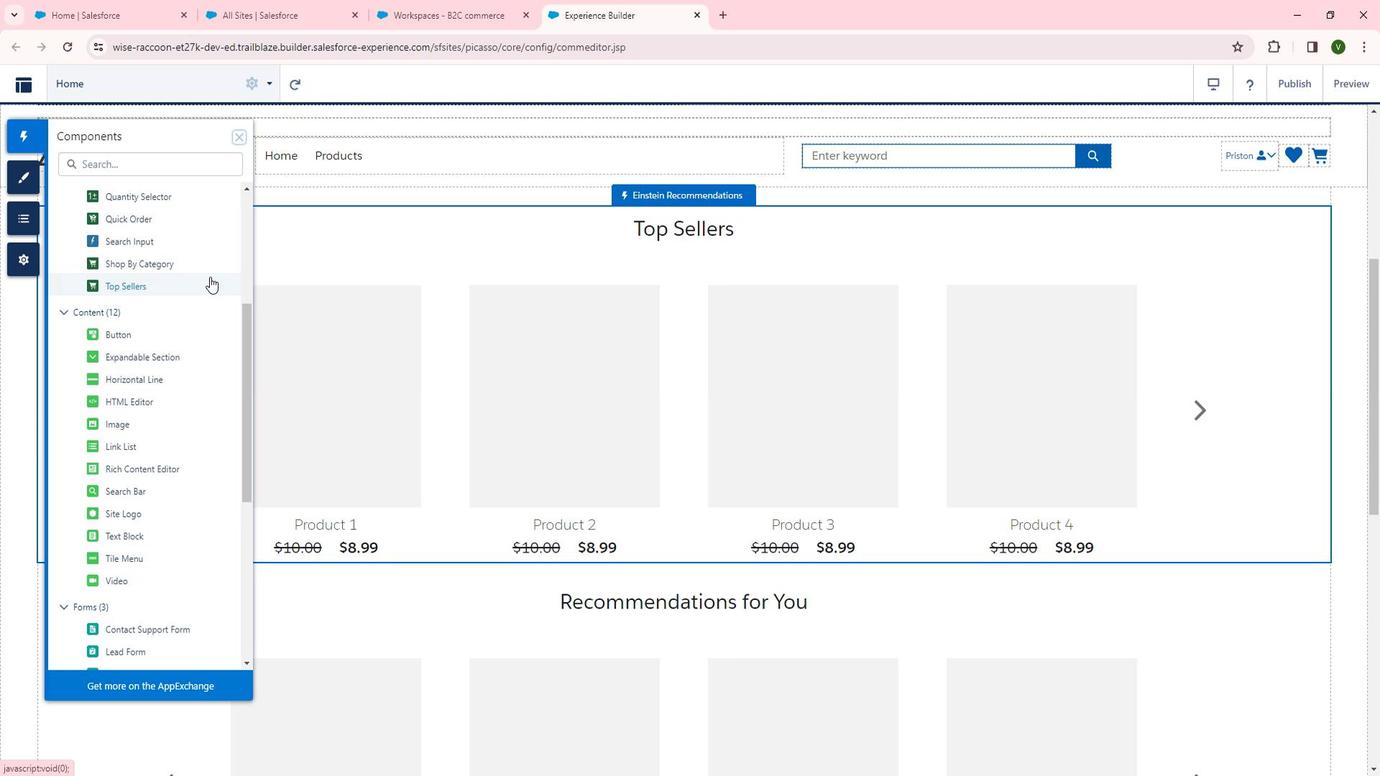 
Action: Mouse moved to (637, 517)
Screenshot: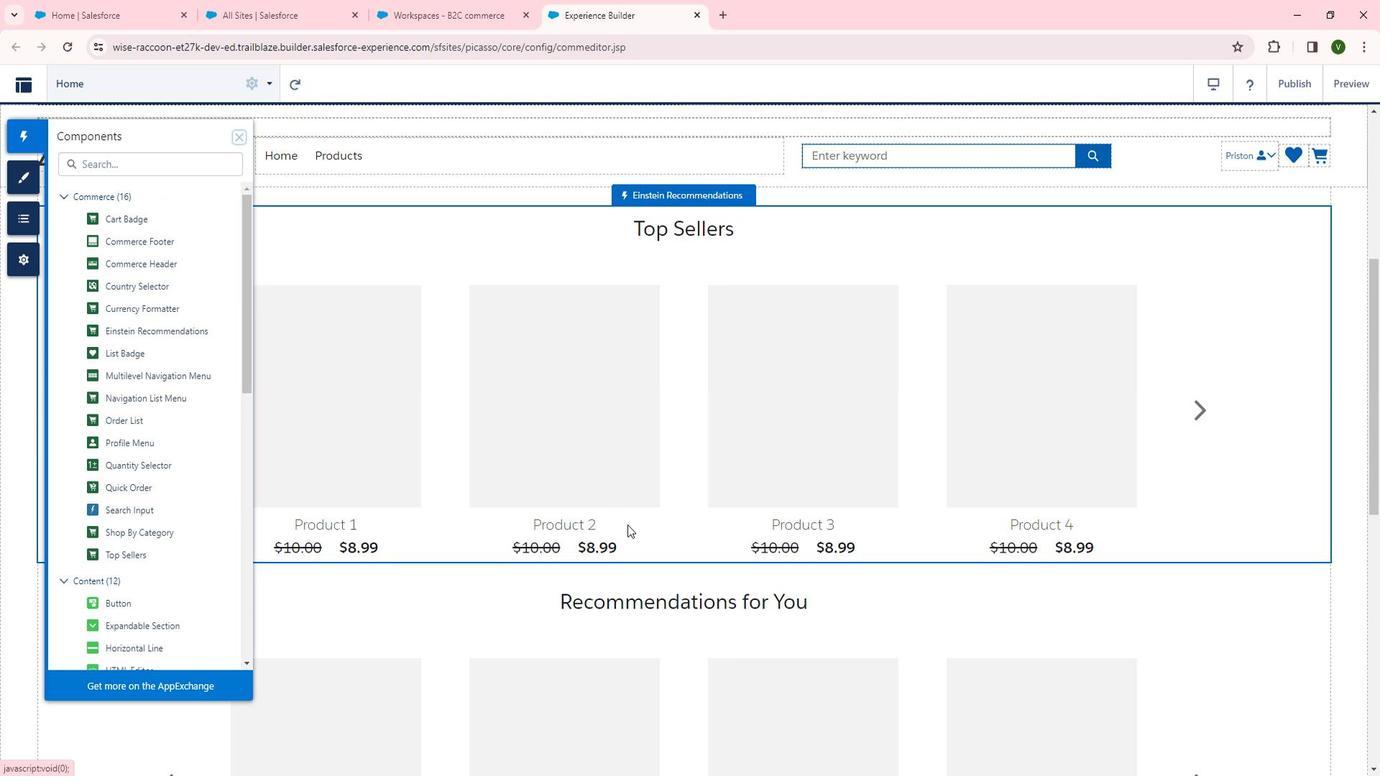 
Action: Mouse scrolled (637, 516) with delta (0, 0)
Screenshot: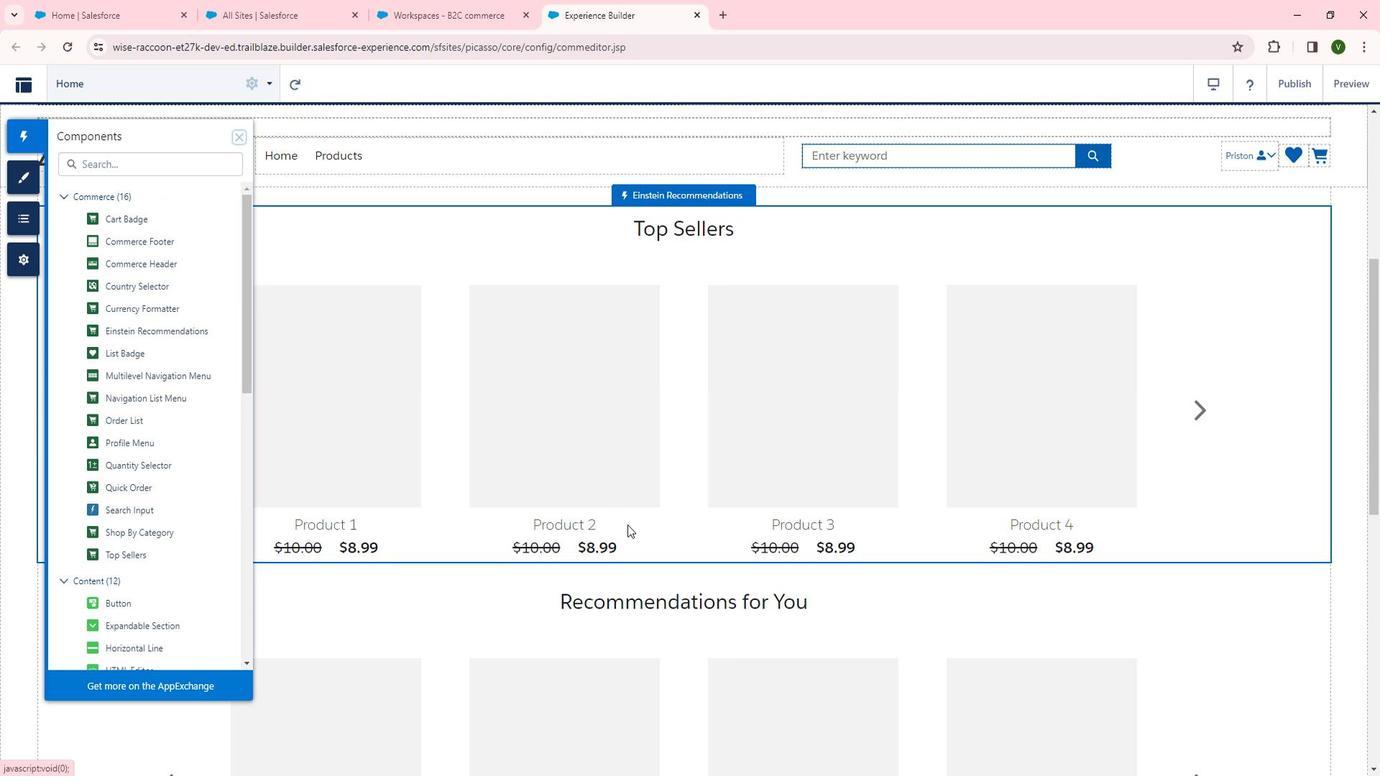 
Action: Mouse moved to (640, 517)
Screenshot: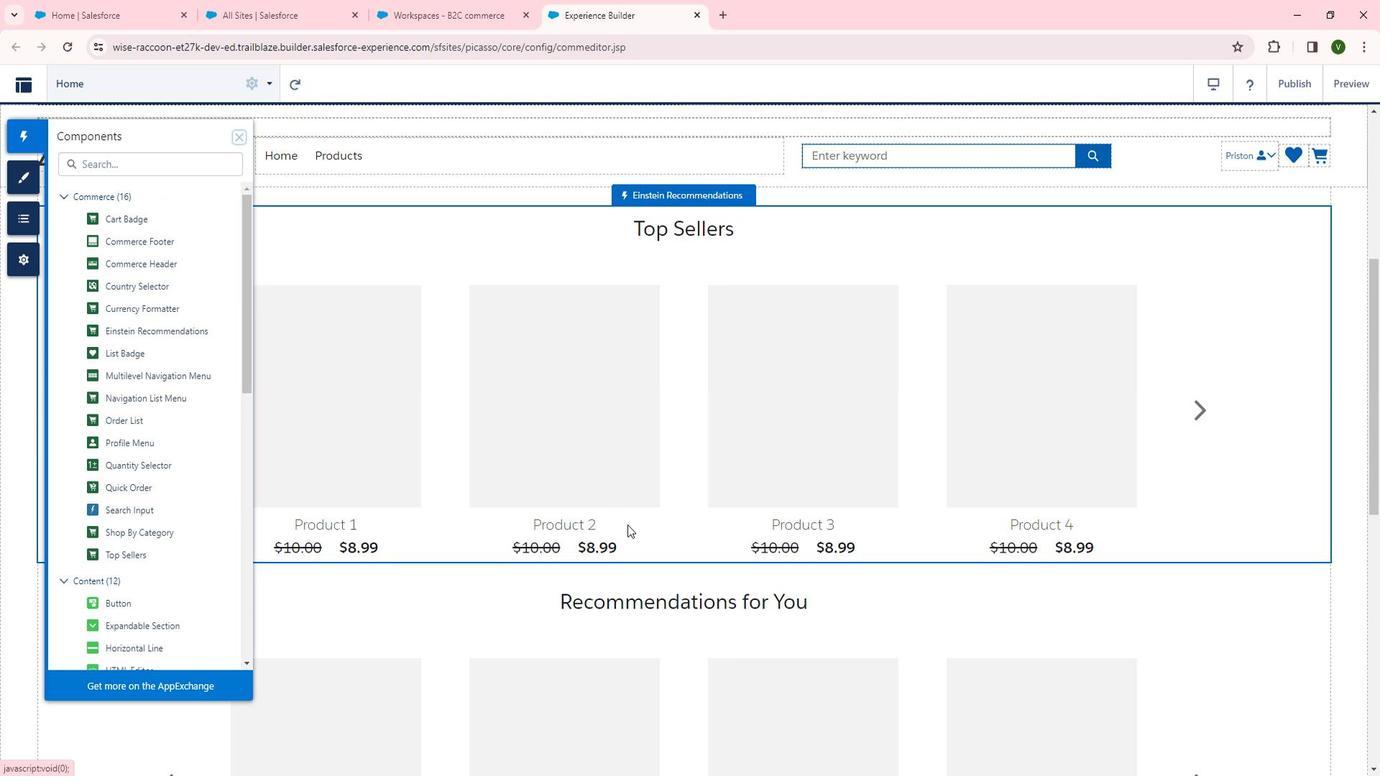 
Action: Mouse scrolled (640, 516) with delta (0, 0)
Screenshot: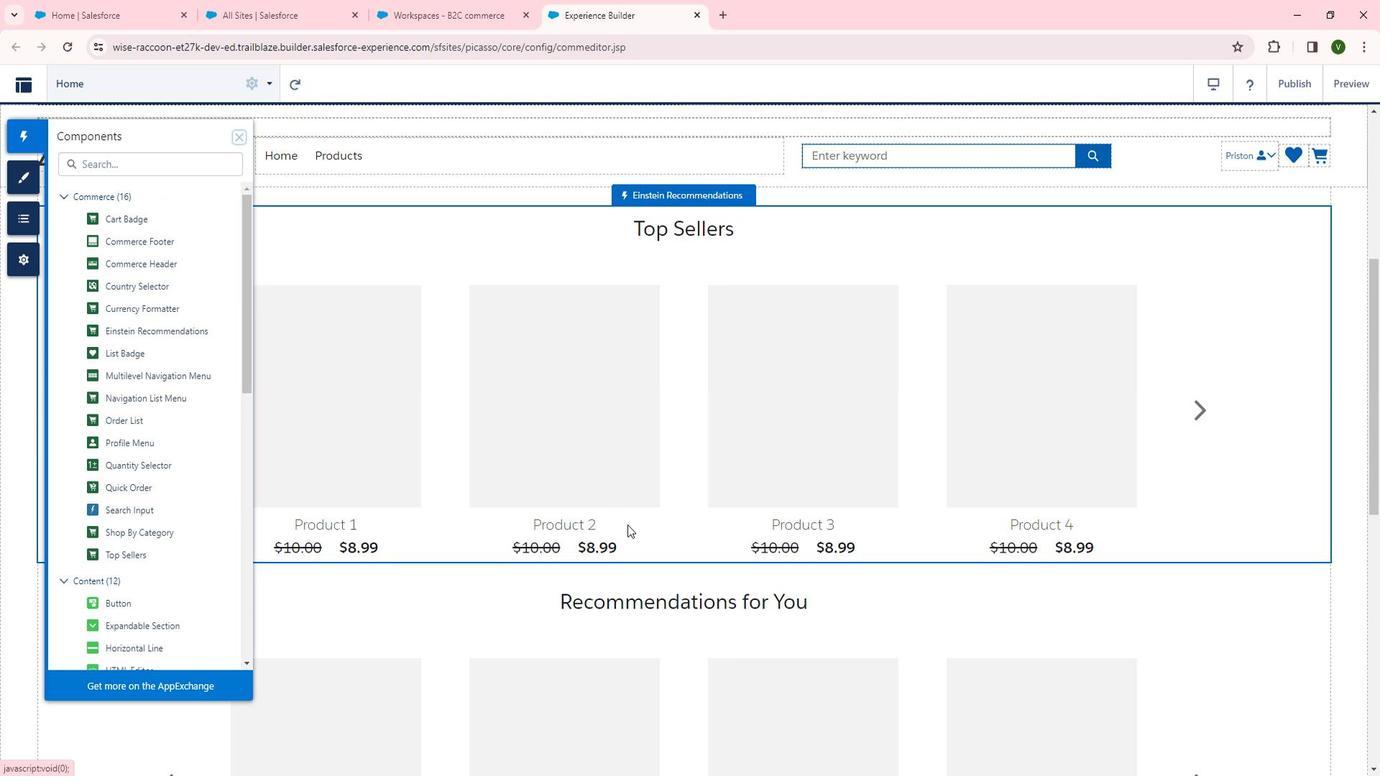 
Action: Mouse moved to (640, 517)
Screenshot: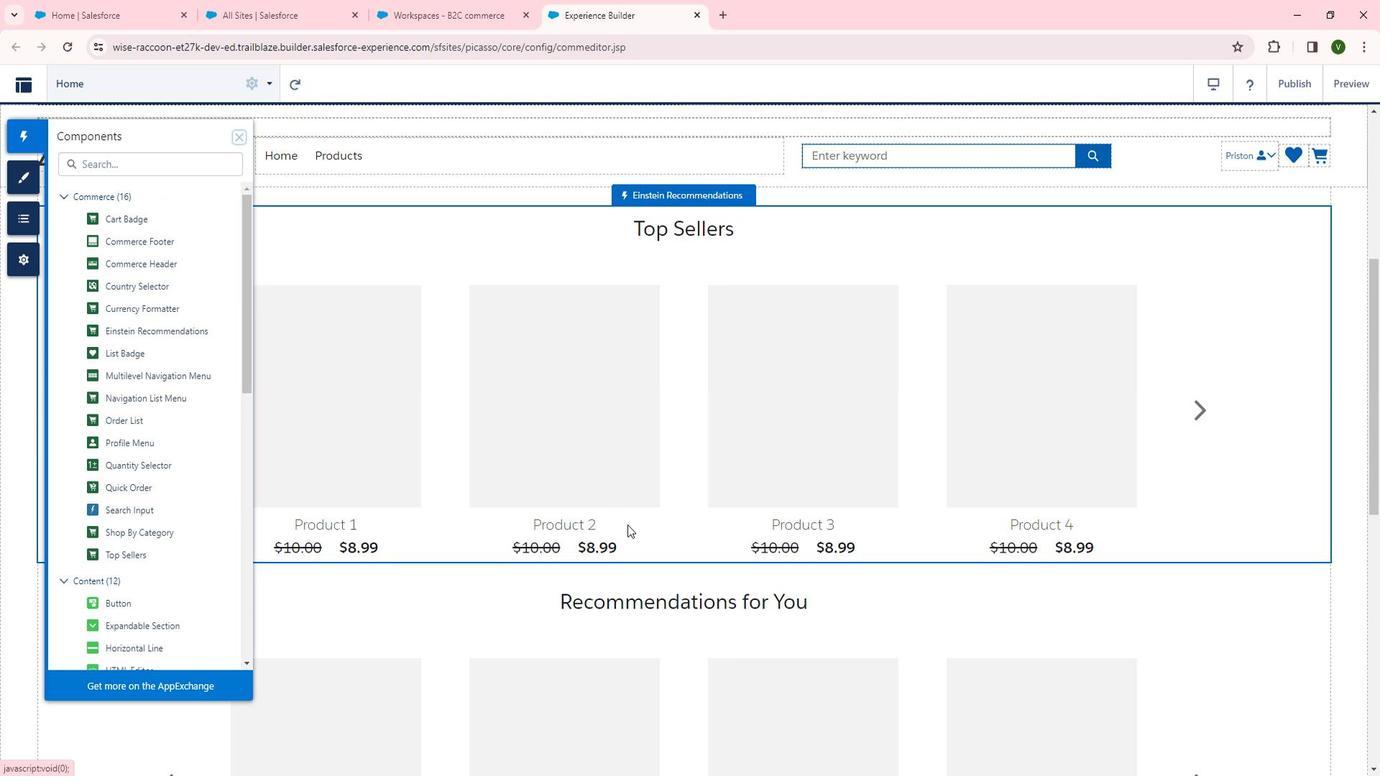 
Action: Mouse scrolled (640, 516) with delta (0, 0)
Screenshot: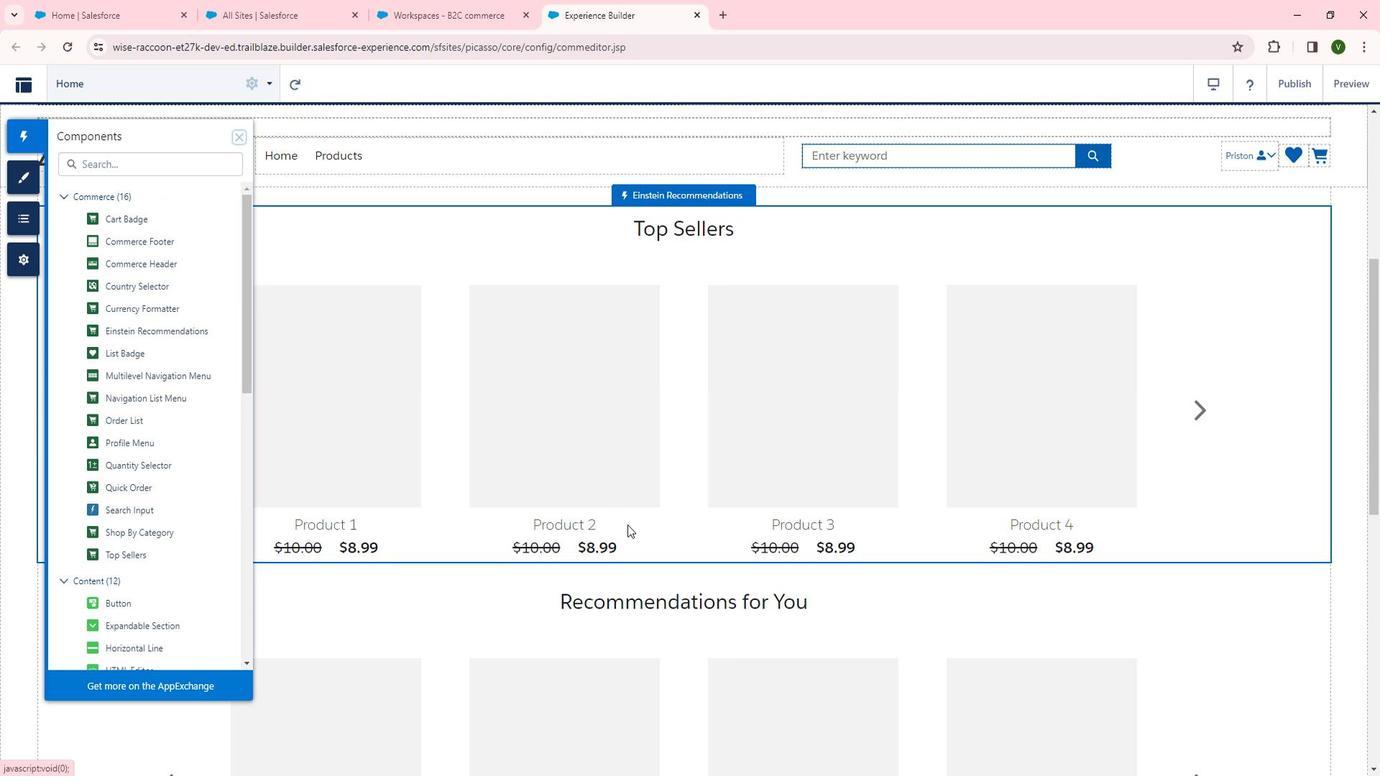 
Action: Mouse moved to (642, 517)
Screenshot: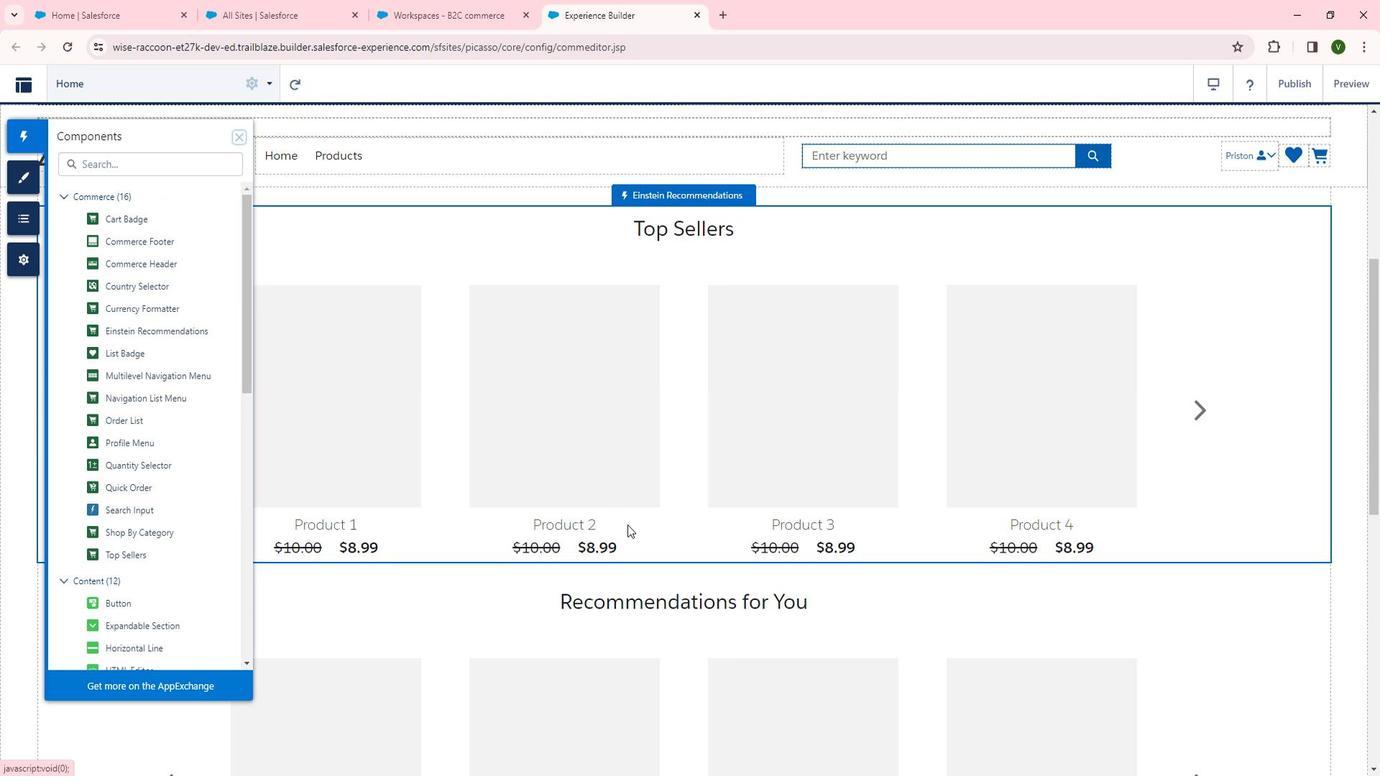 
Action: Mouse scrolled (642, 516) with delta (0, 0)
Screenshot: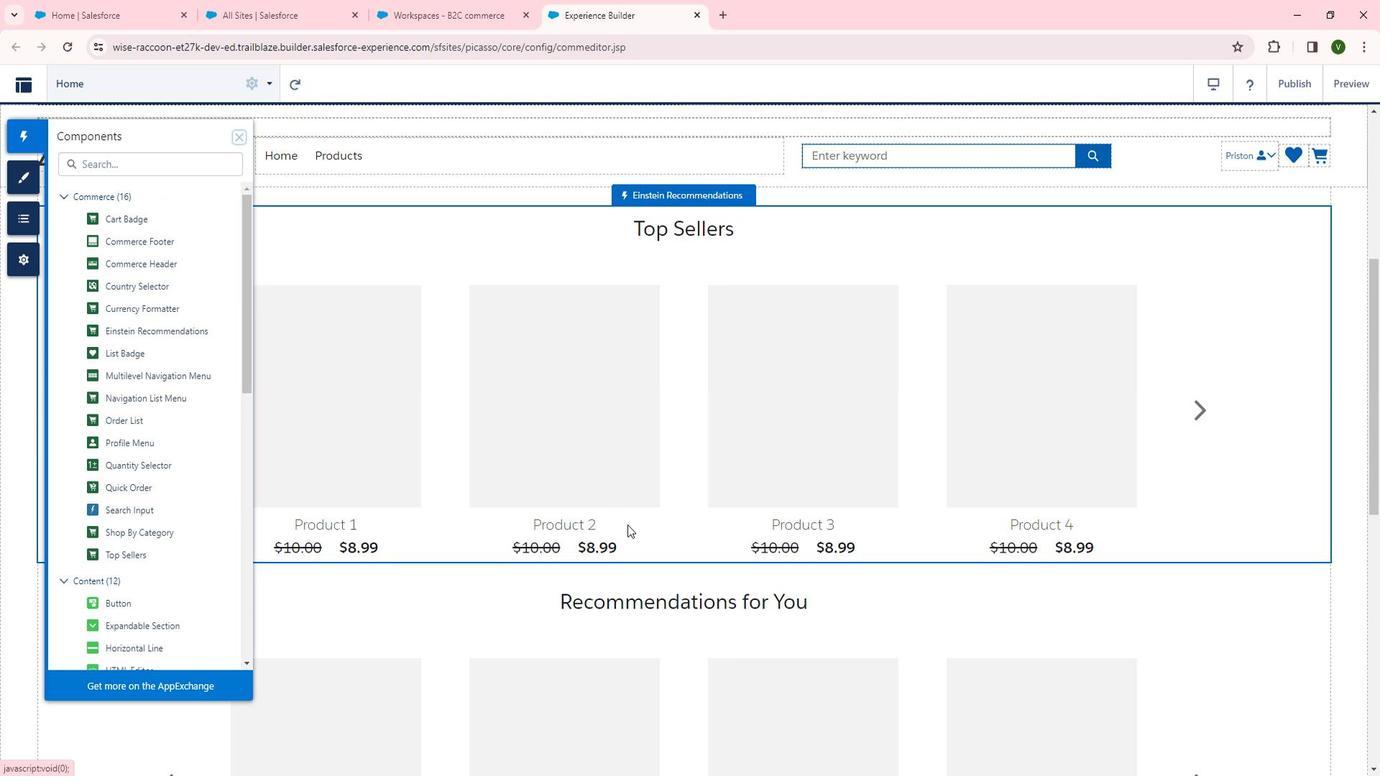 
Action: Mouse moved to (643, 517)
Screenshot: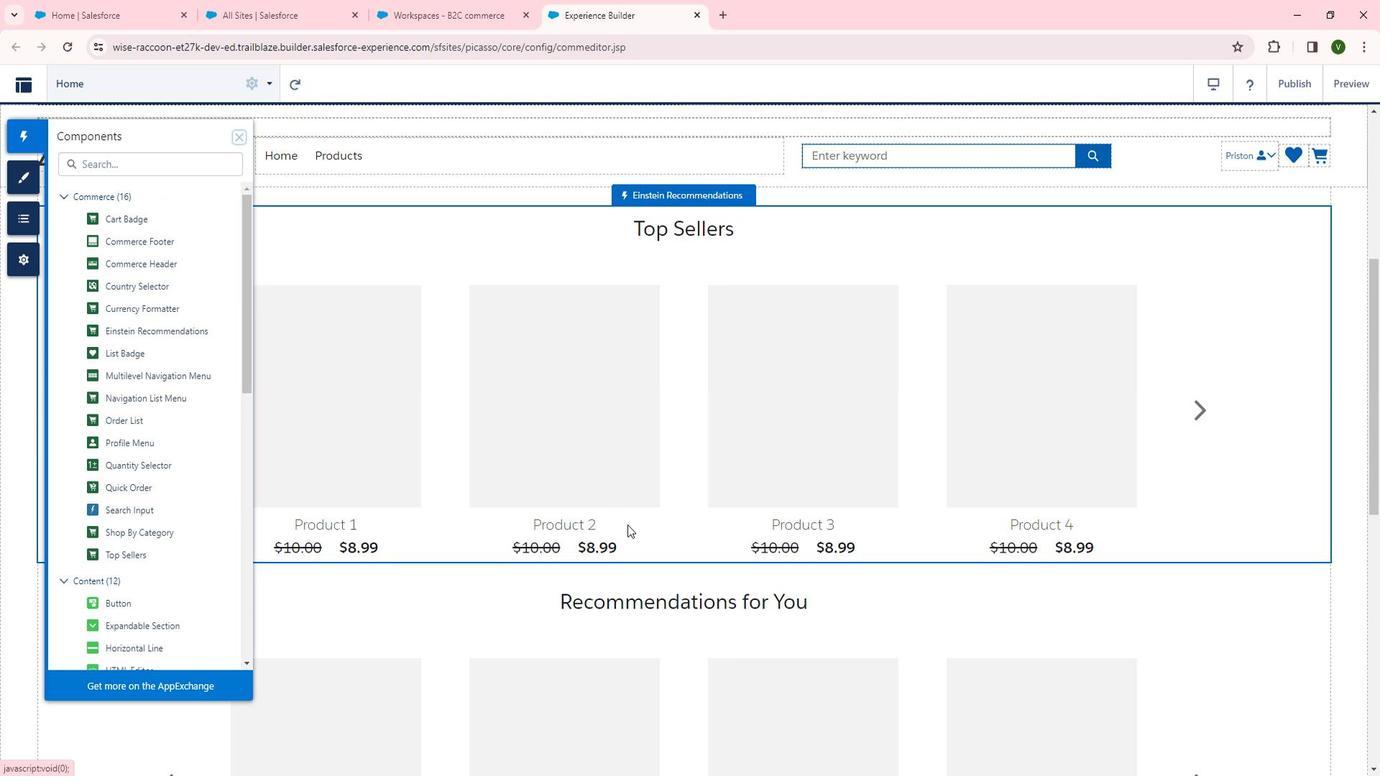 
Action: Mouse scrolled (643, 516) with delta (0, 0)
Screenshot: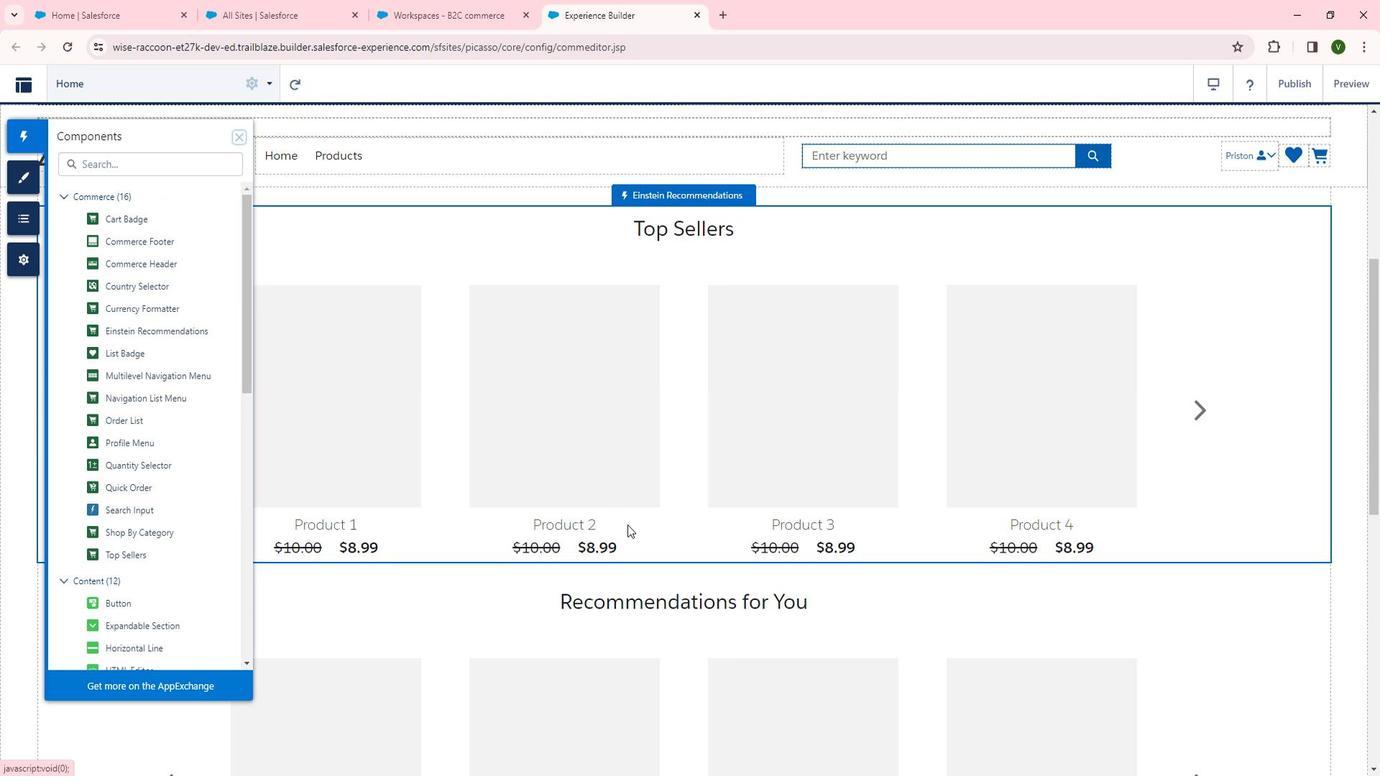 
Action: Mouse moved to (644, 517)
Screenshot: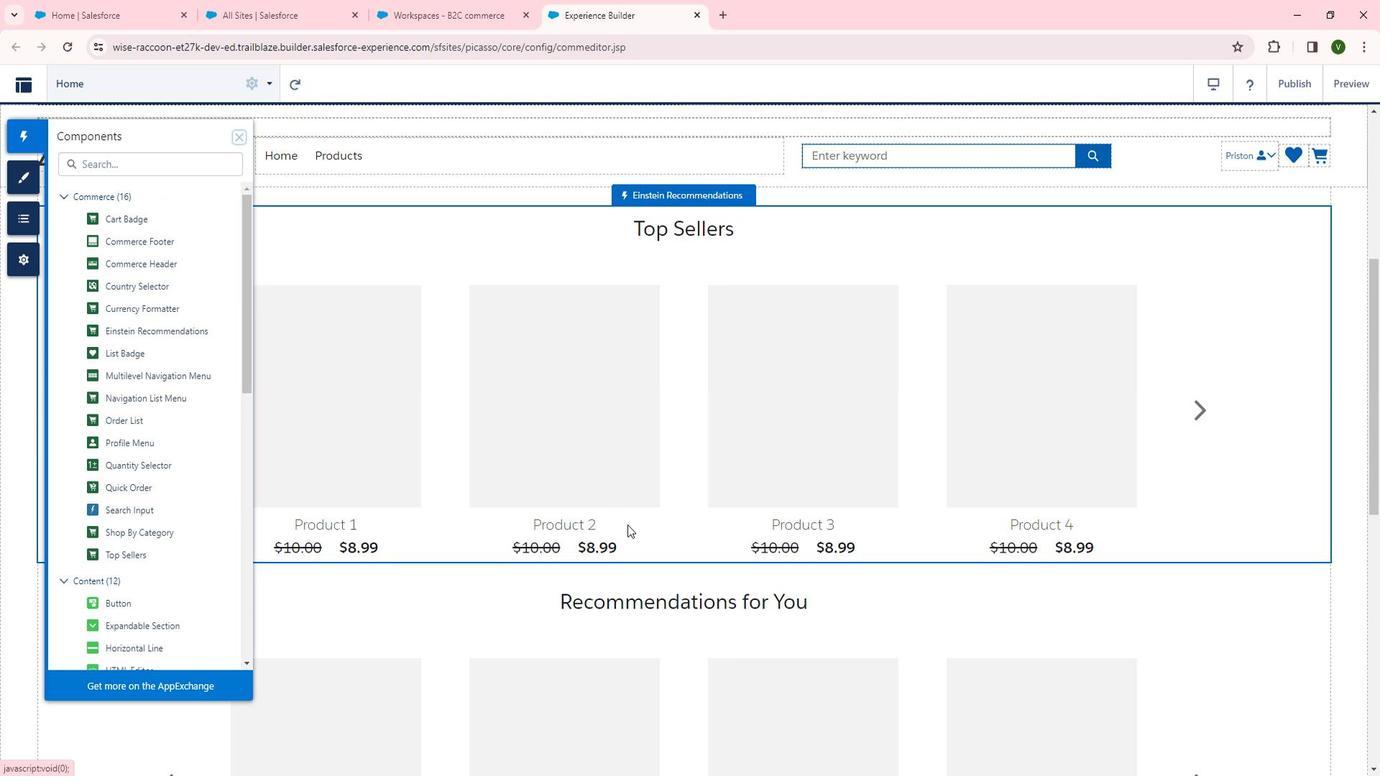 
Action: Mouse scrolled (644, 516) with delta (0, 0)
Screenshot: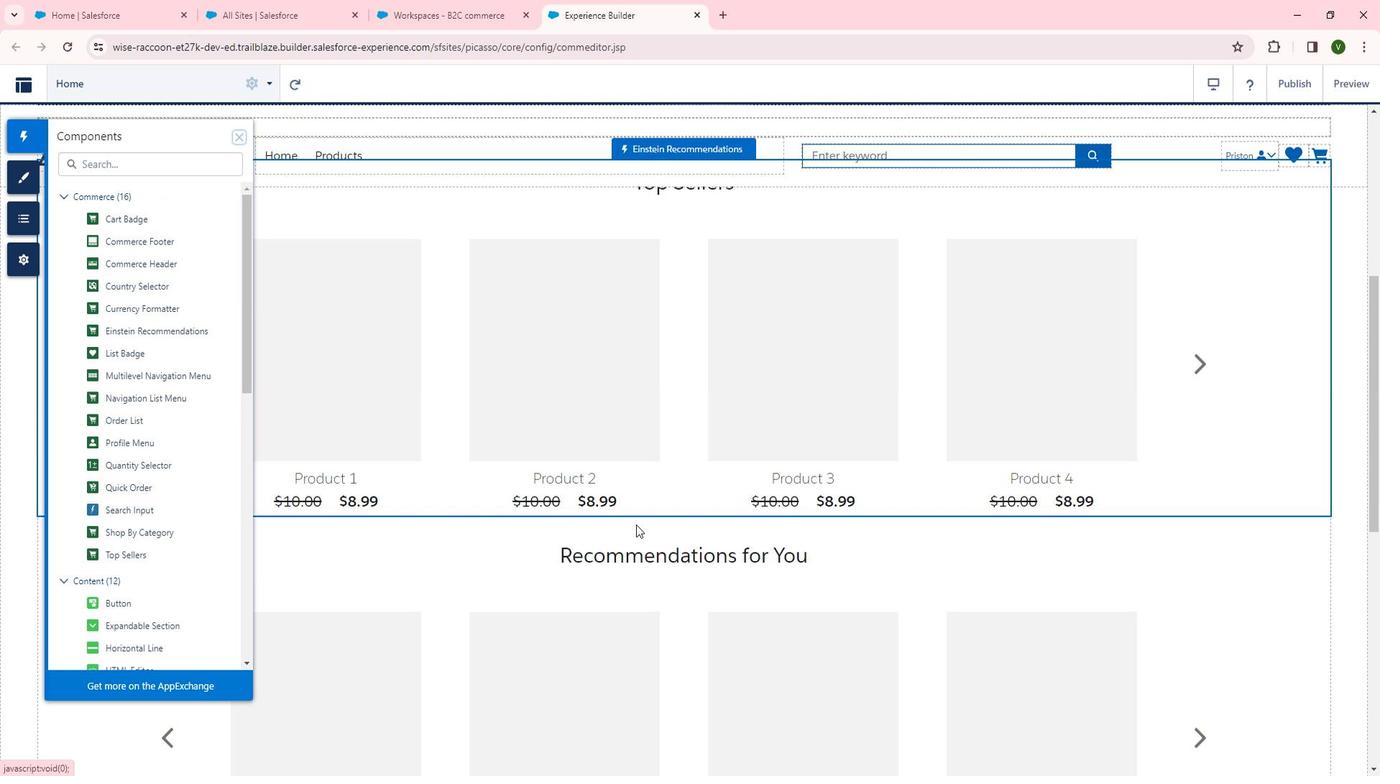 
Action: Mouse moved to (645, 517)
Screenshot: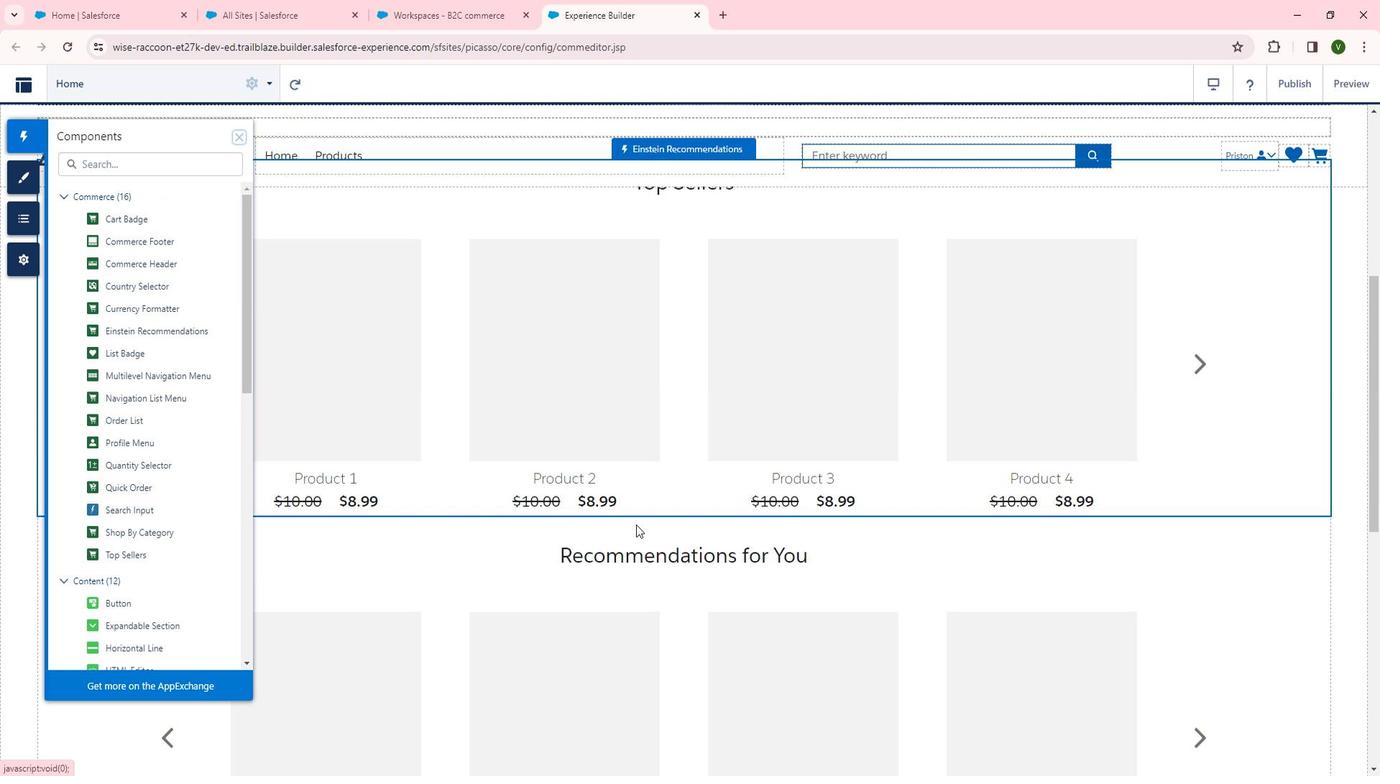 
Action: Mouse scrolled (645, 516) with delta (0, 0)
Screenshot: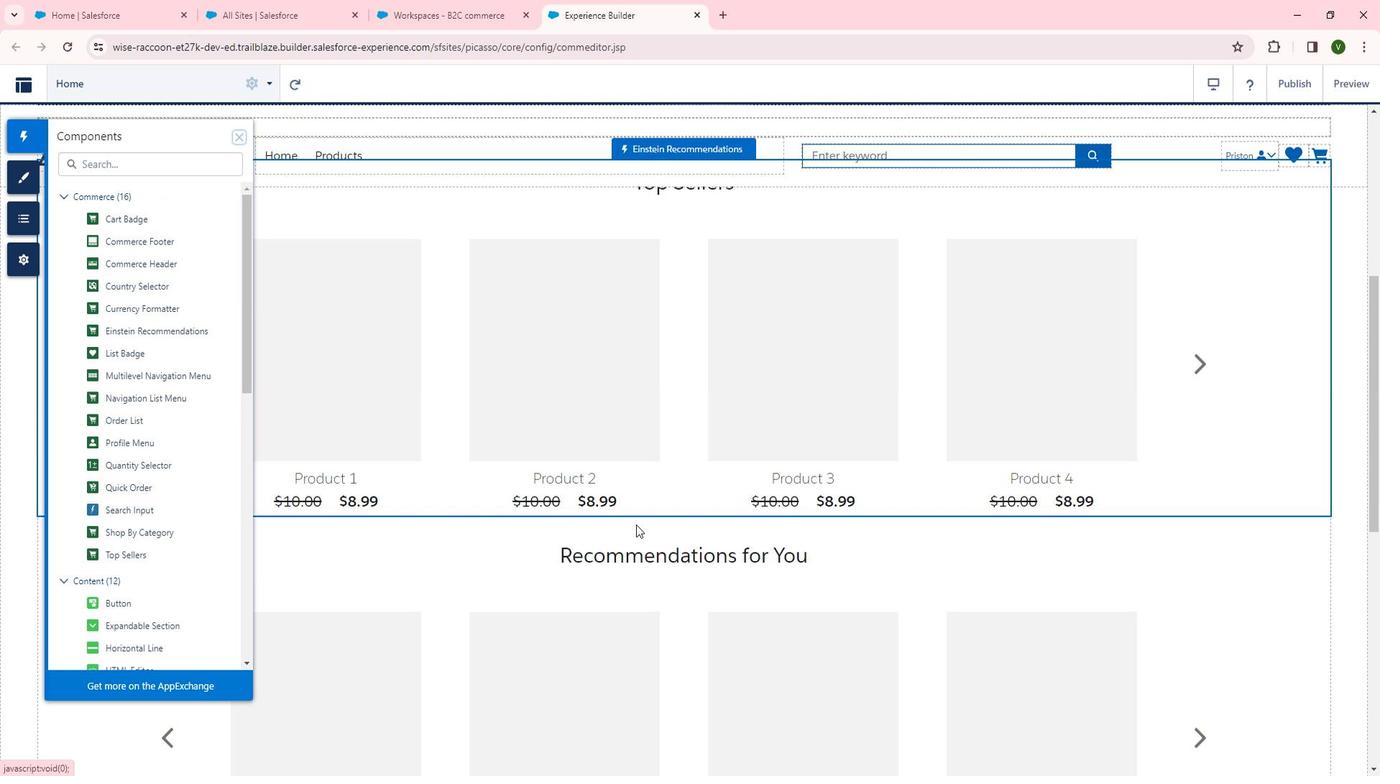 
Action: Mouse moved to (604, 445)
Screenshot: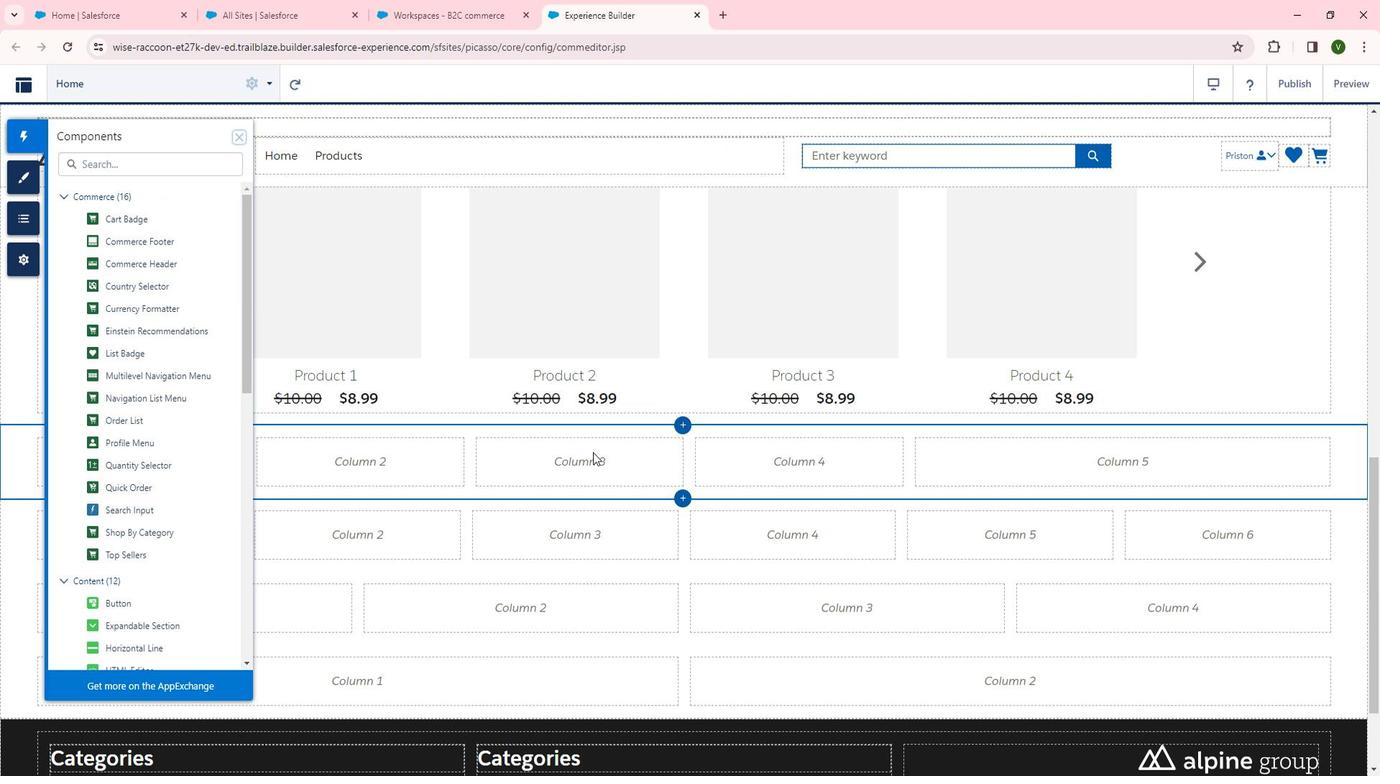 
Action: Mouse scrolled (604, 445) with delta (0, 0)
Screenshot: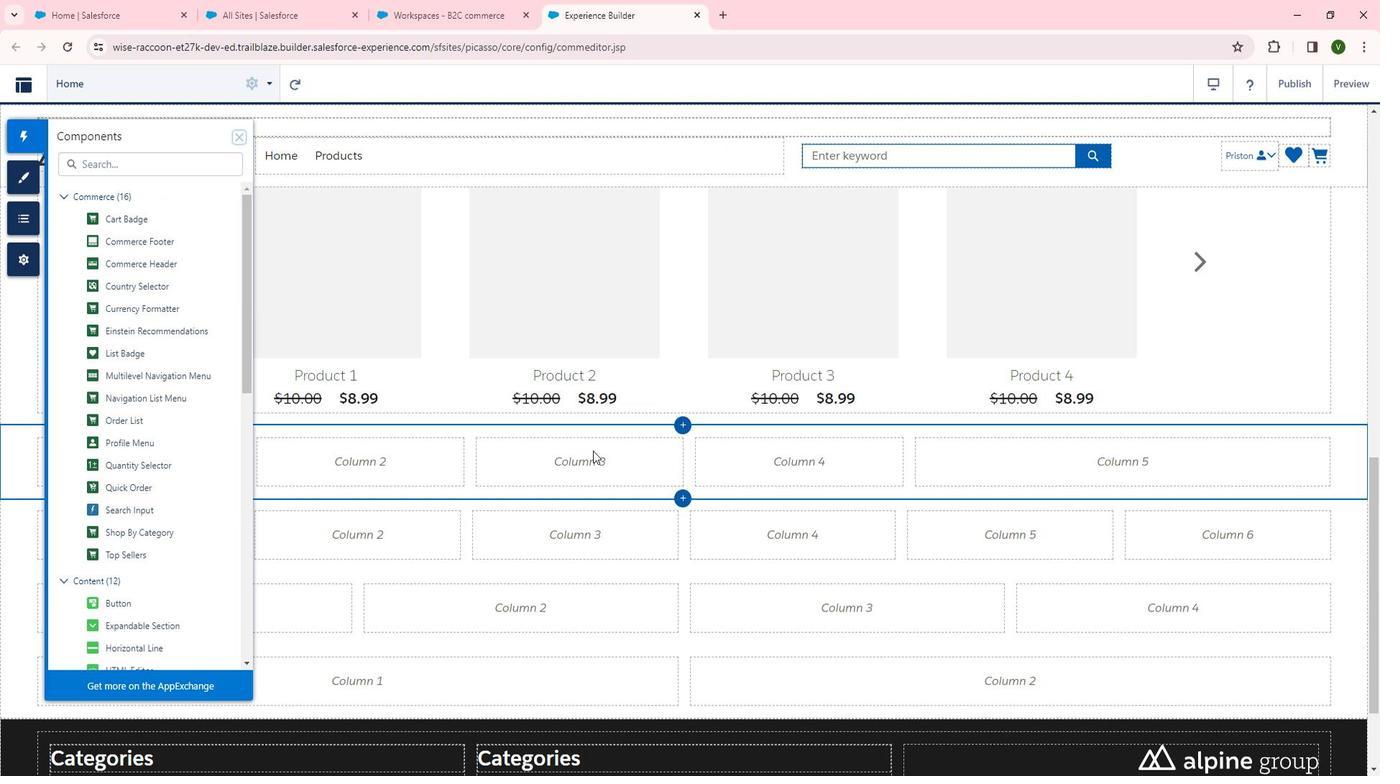 
Action: Mouse scrolled (604, 445) with delta (0, 0)
Screenshot: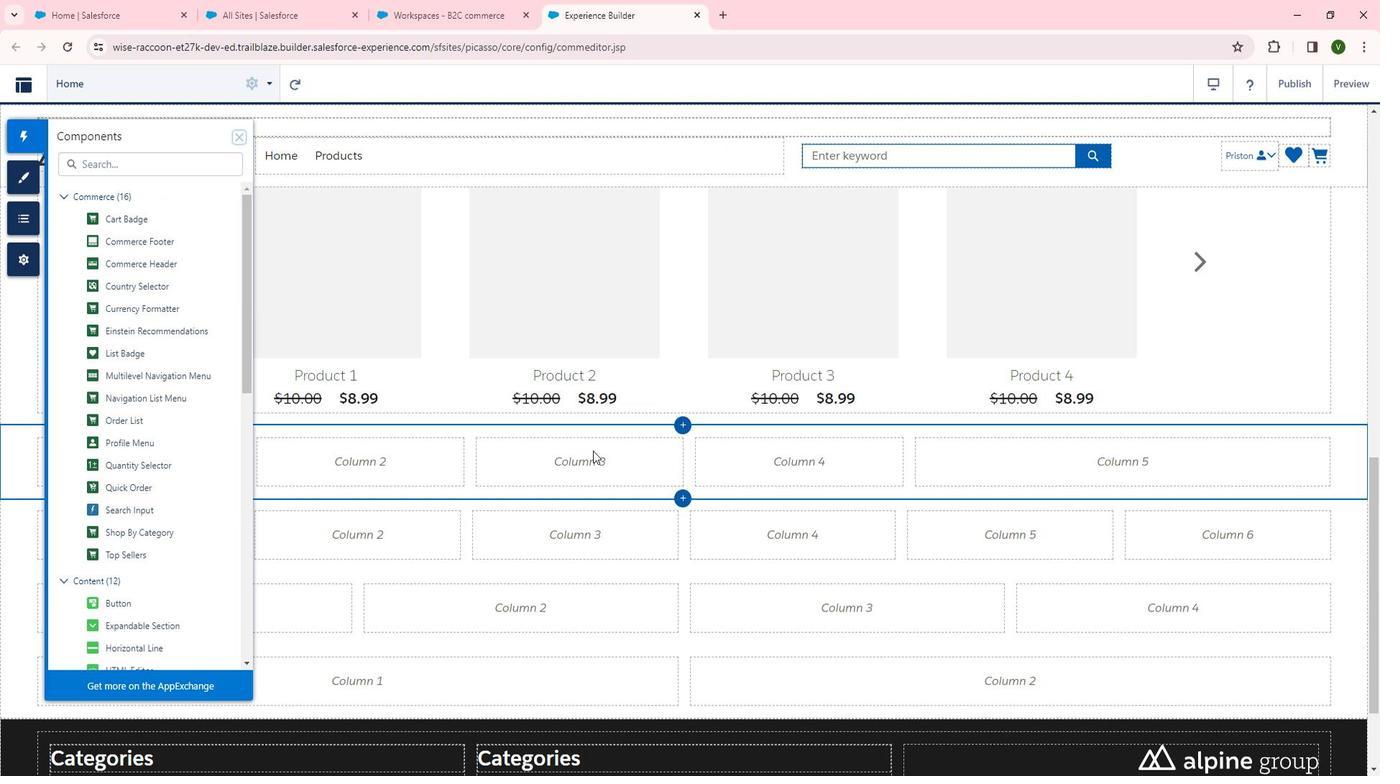 
Action: Mouse moved to (171, 248)
Screenshot: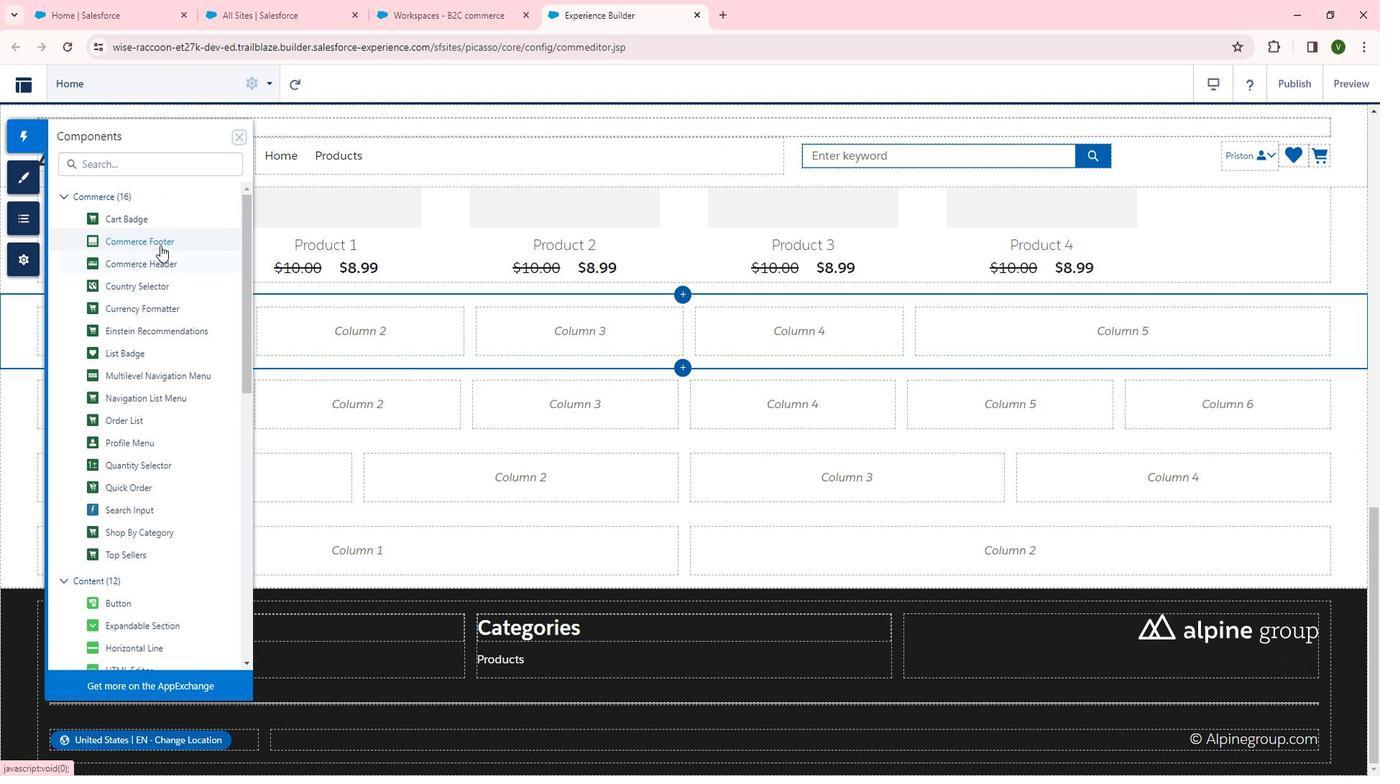 
Action: Mouse pressed left at (171, 248)
Screenshot: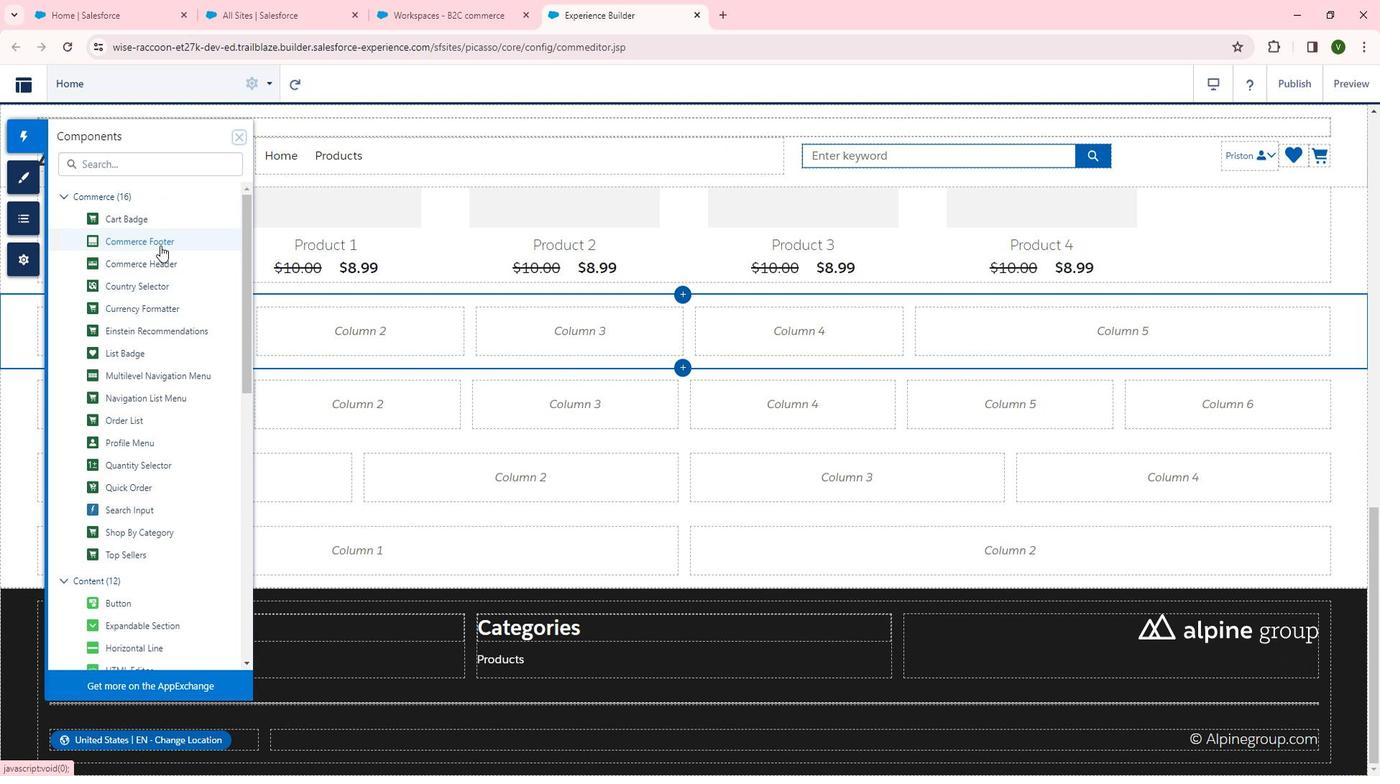 
Action: Mouse moved to (837, 582)
Screenshot: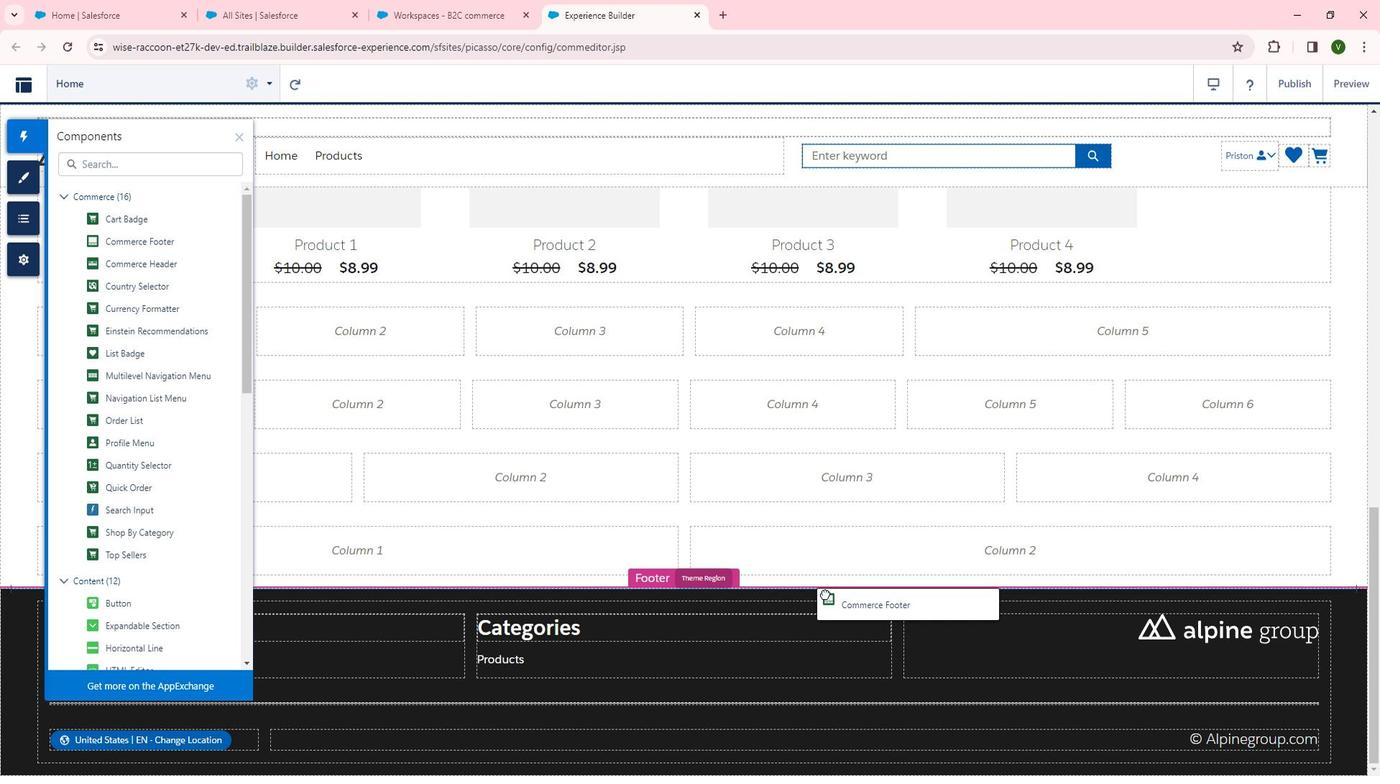 
